 Task: Compose an email with the signature Claire Howard with the subject Follow-up on the complaint and the message I need your assistance with setting up a new employees email account and computer. from softage.4@softage.net to softage.10@softage.net, select first word, change the font of the message to Verdana and change the font typography to bold and italics Send the email. Finally, move the email from Sent Items to the label Procedures
Action: Mouse moved to (879, 77)
Screenshot: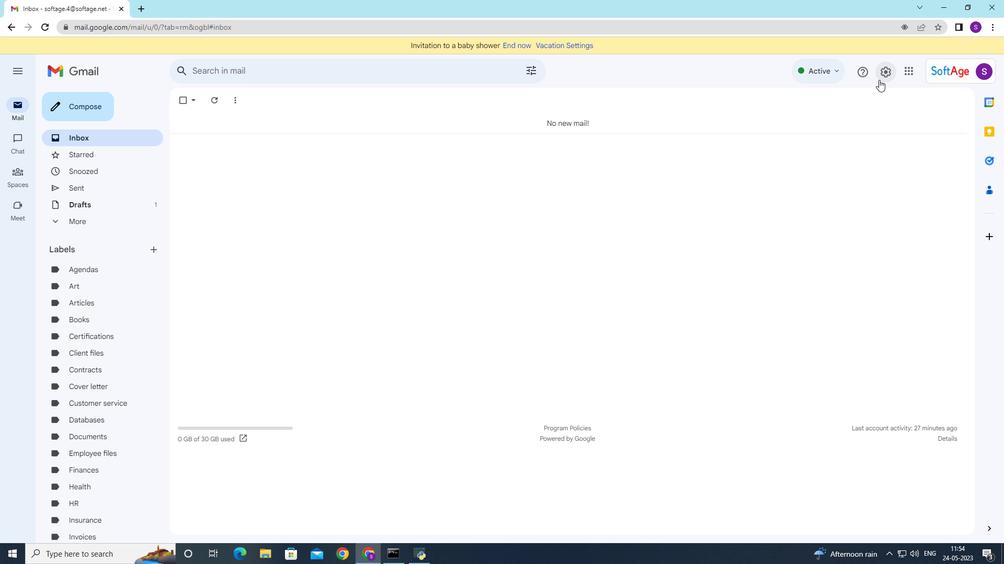 
Action: Mouse pressed left at (879, 77)
Screenshot: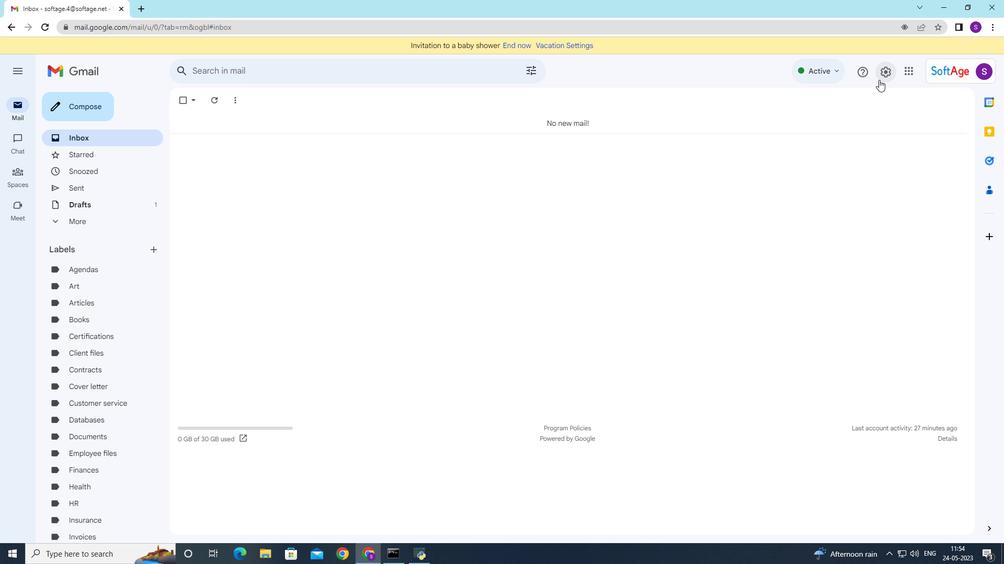 
Action: Mouse moved to (889, 121)
Screenshot: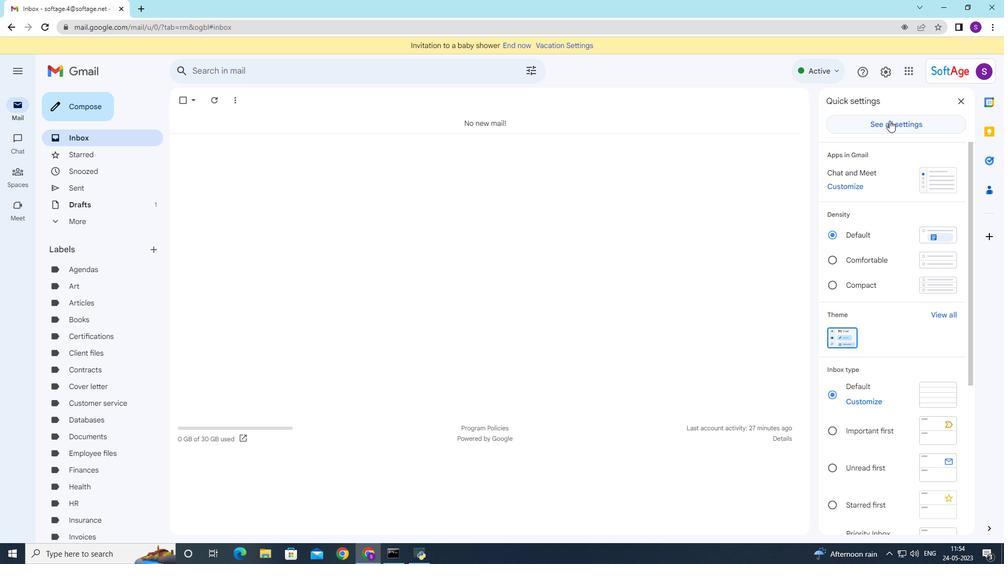 
Action: Mouse pressed left at (889, 121)
Screenshot: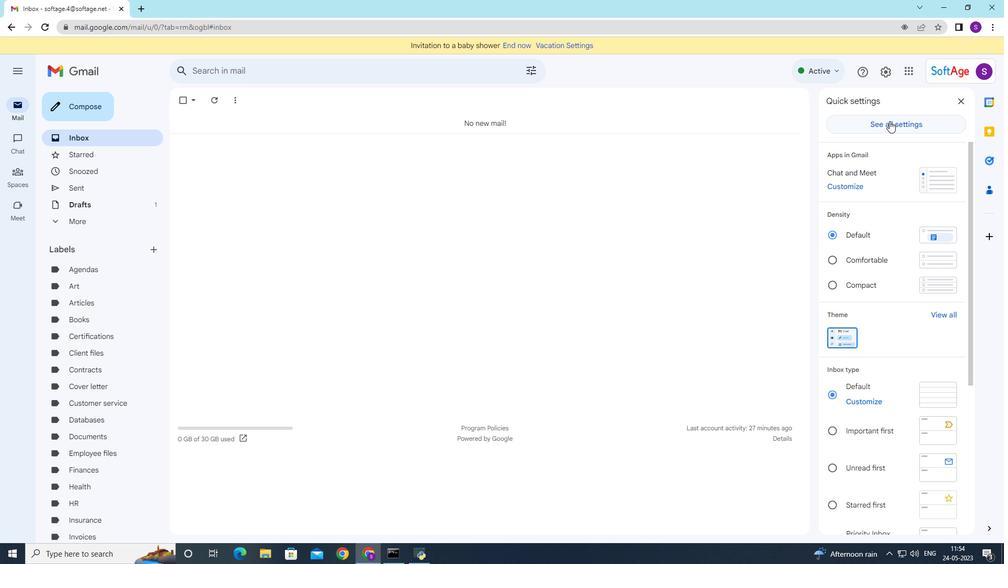 
Action: Mouse moved to (396, 252)
Screenshot: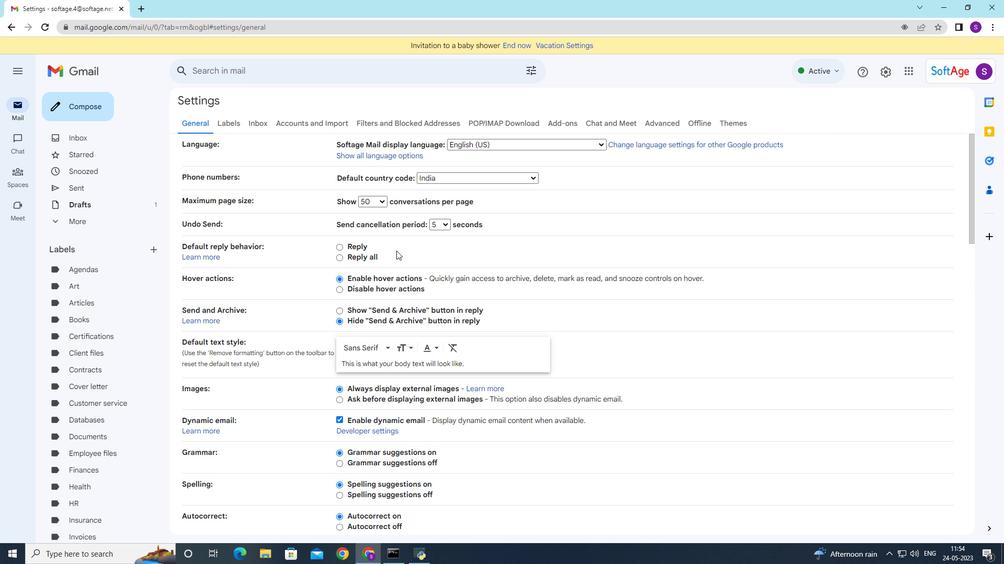 
Action: Mouse scrolled (396, 252) with delta (0, 0)
Screenshot: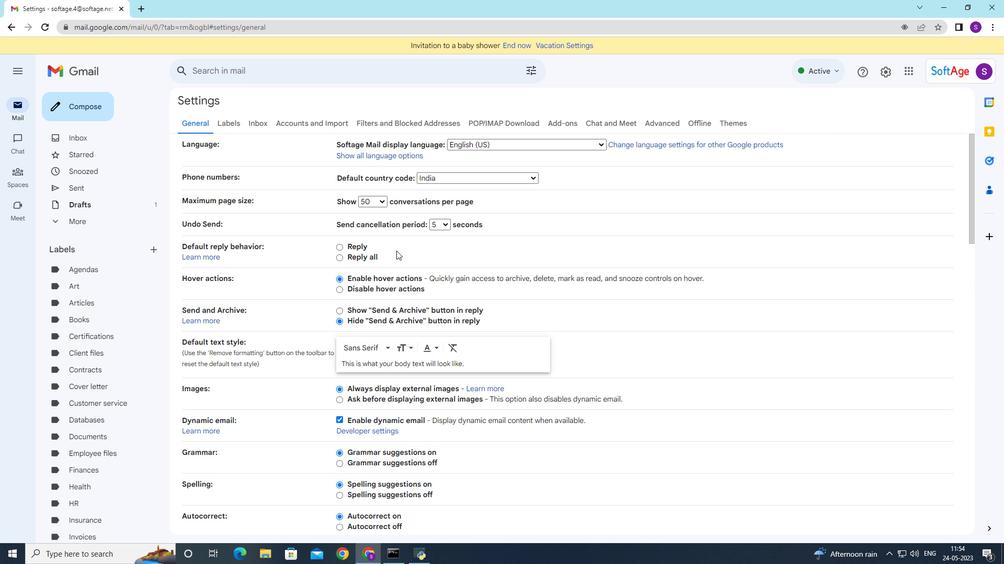 
Action: Mouse moved to (397, 254)
Screenshot: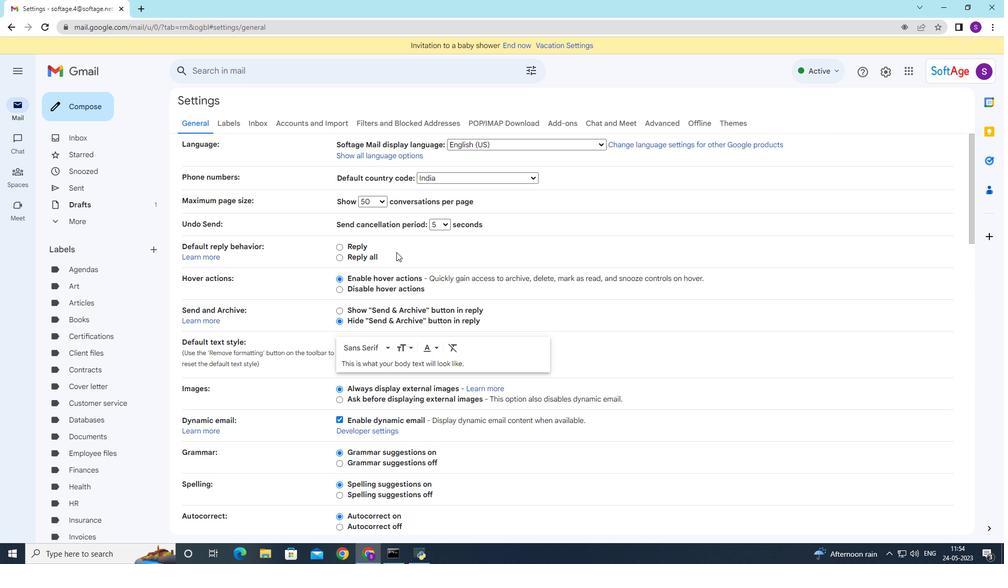 
Action: Mouse scrolled (397, 254) with delta (0, 0)
Screenshot: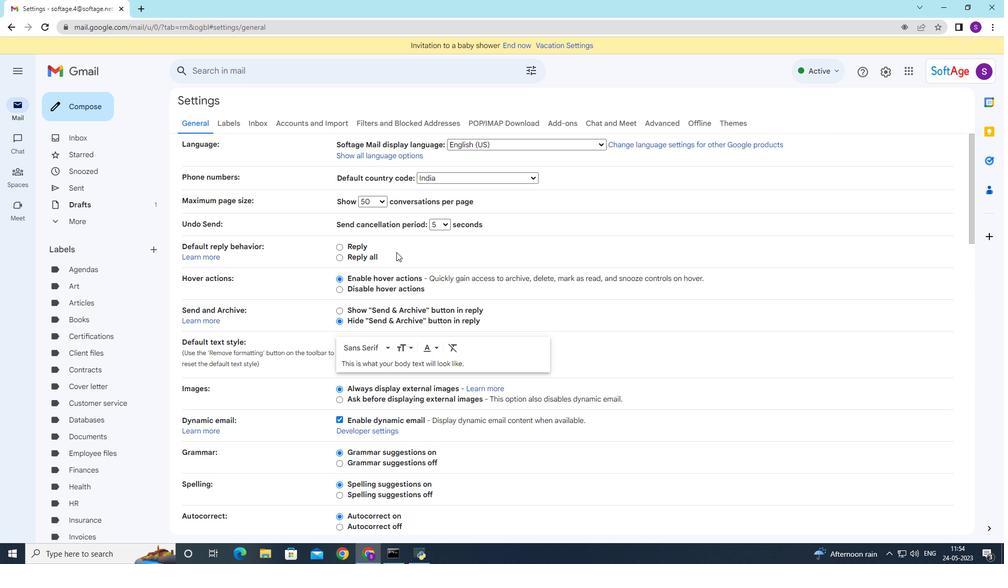 
Action: Mouse moved to (397, 255)
Screenshot: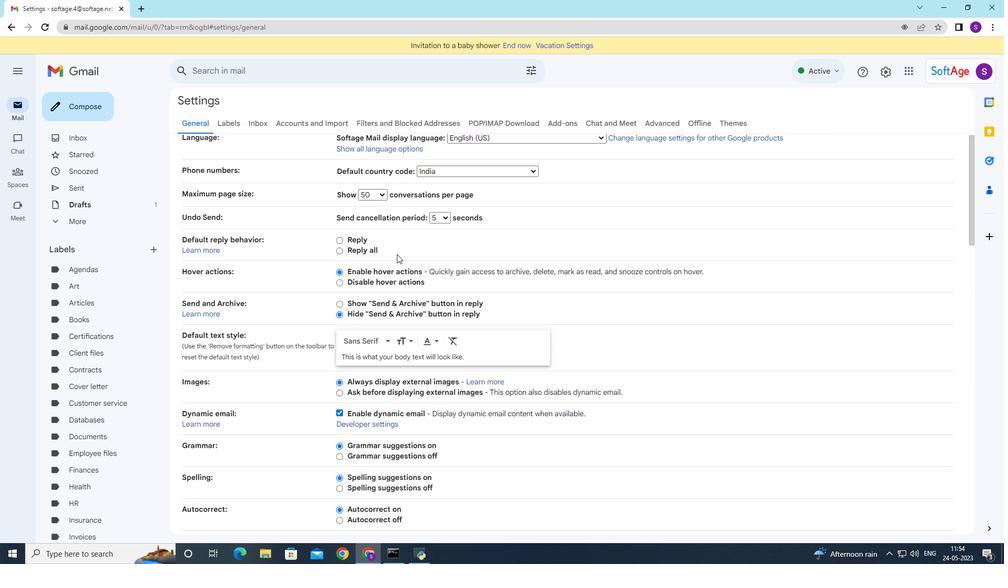 
Action: Mouse scrolled (397, 254) with delta (0, 0)
Screenshot: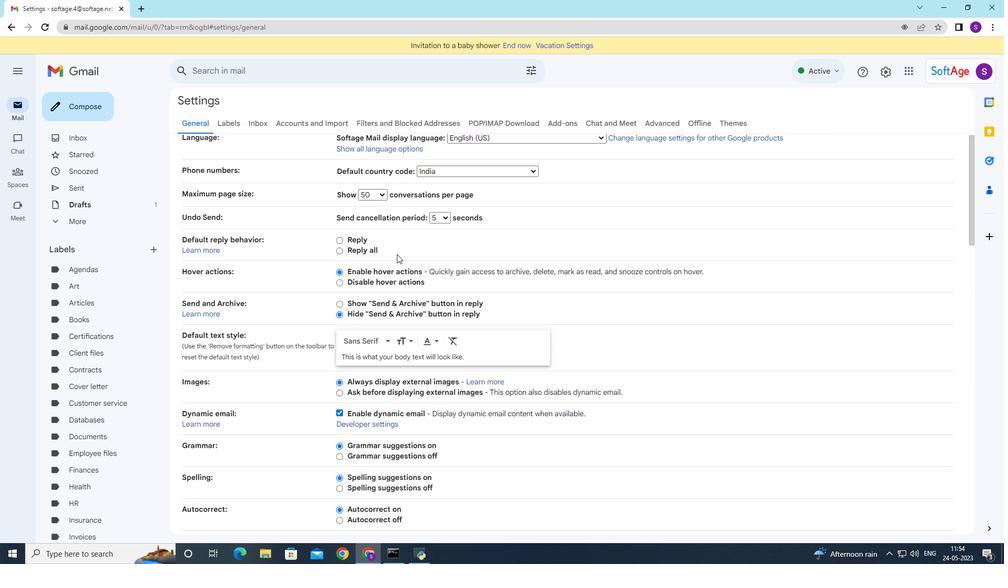 
Action: Mouse moved to (398, 256)
Screenshot: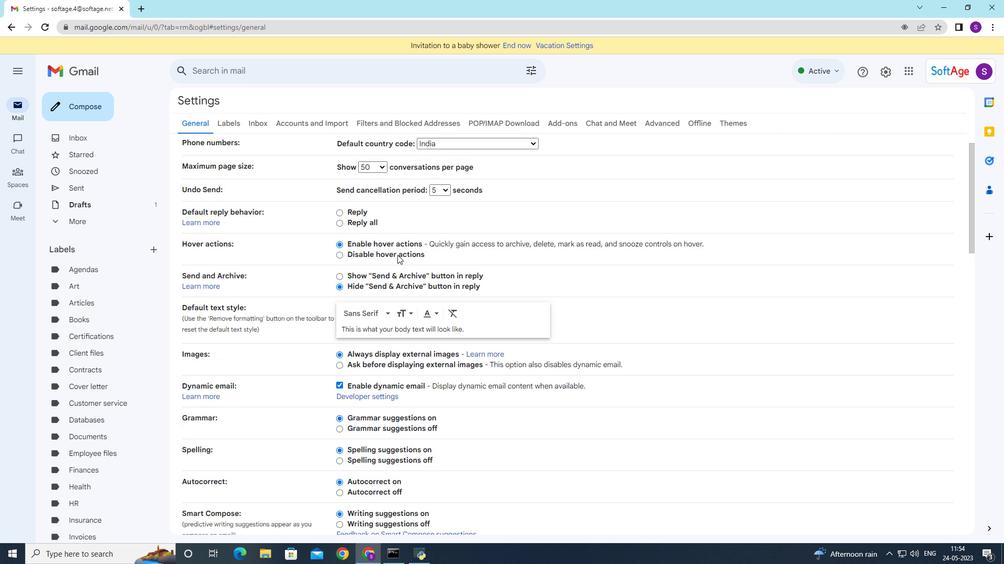 
Action: Mouse scrolled (398, 255) with delta (0, 0)
Screenshot: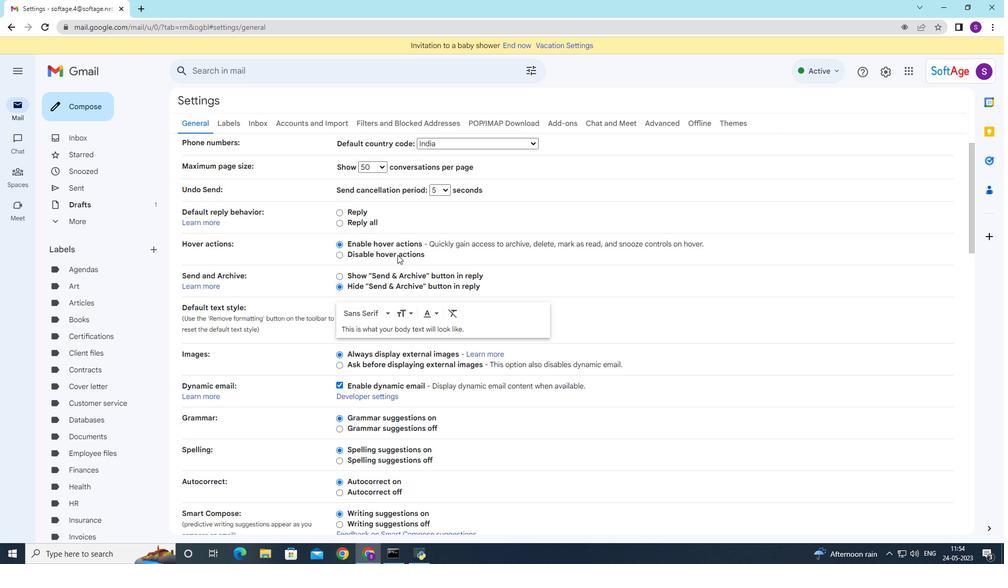 
Action: Mouse moved to (399, 260)
Screenshot: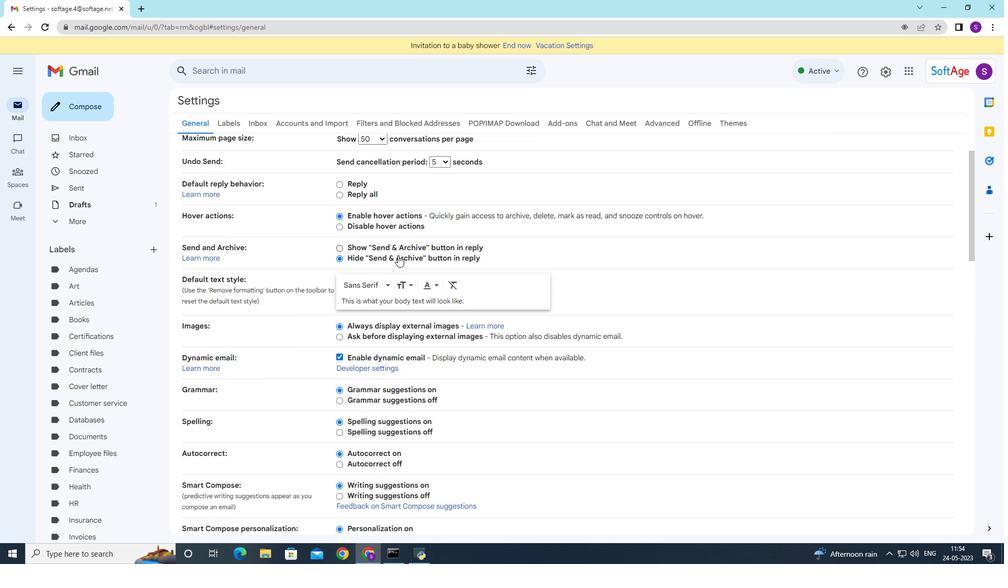 
Action: Mouse scrolled (399, 259) with delta (0, 0)
Screenshot: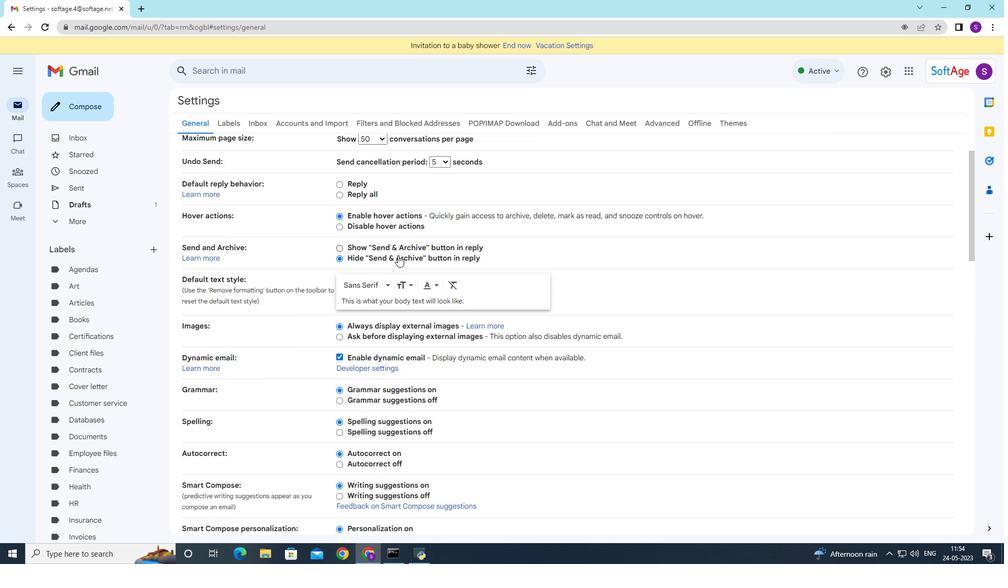 
Action: Mouse moved to (402, 266)
Screenshot: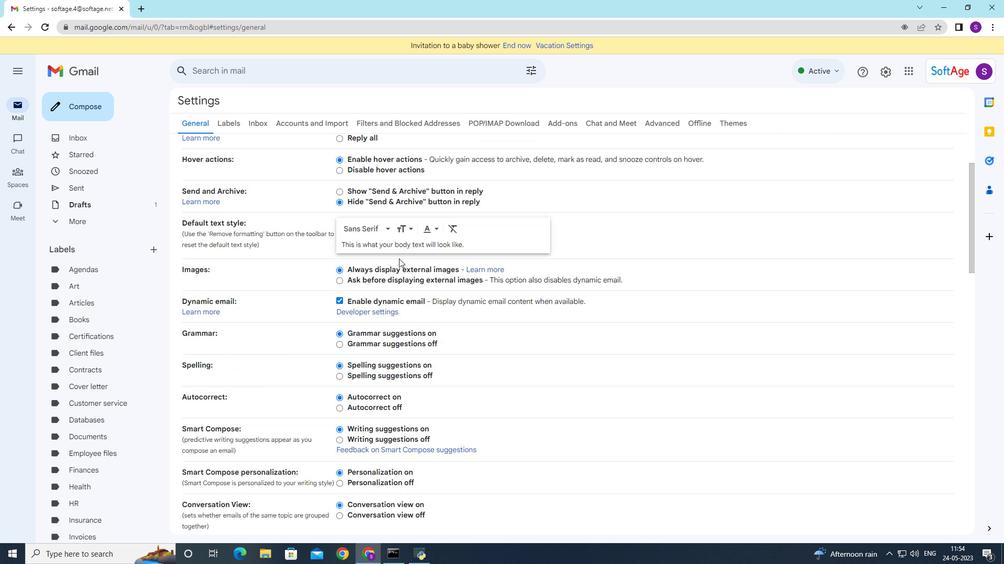 
Action: Mouse scrolled (402, 265) with delta (0, 0)
Screenshot: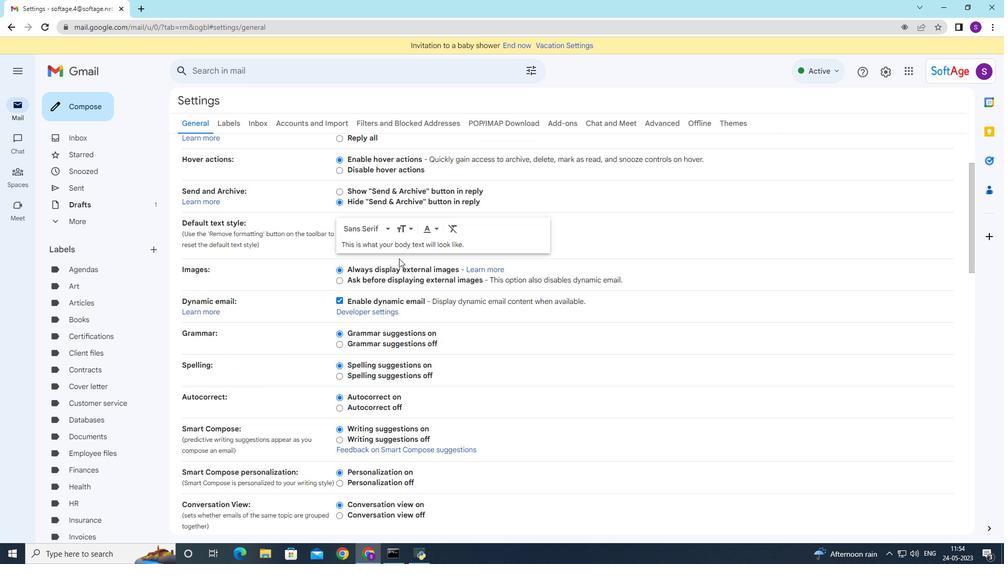 
Action: Mouse moved to (417, 309)
Screenshot: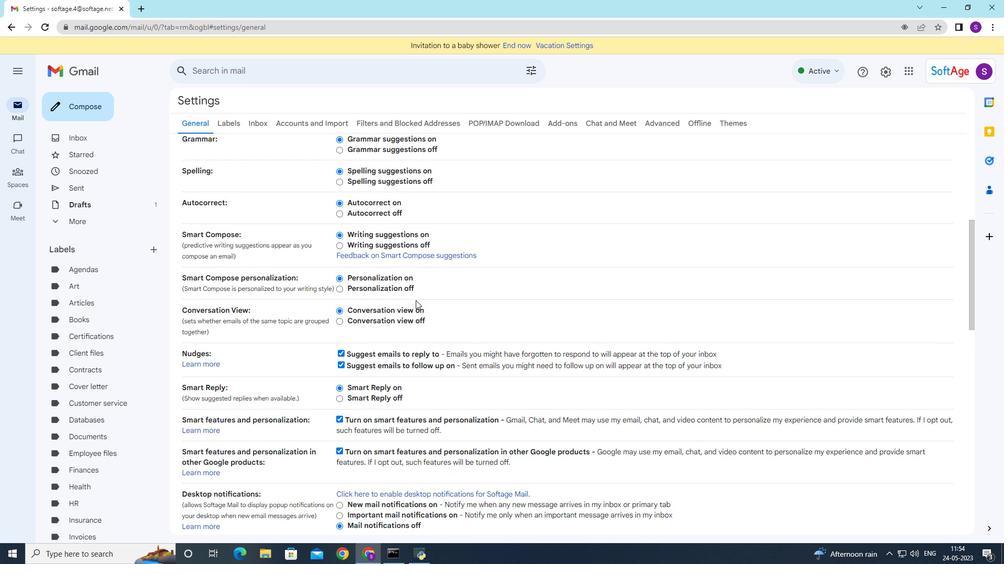 
Action: Mouse scrolled (417, 309) with delta (0, 0)
Screenshot: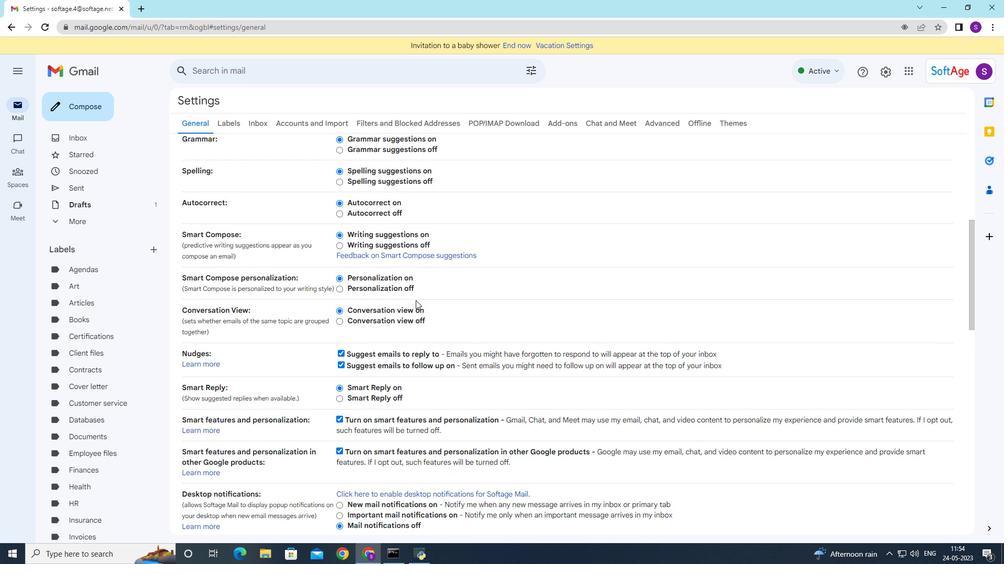 
Action: Mouse moved to (417, 310)
Screenshot: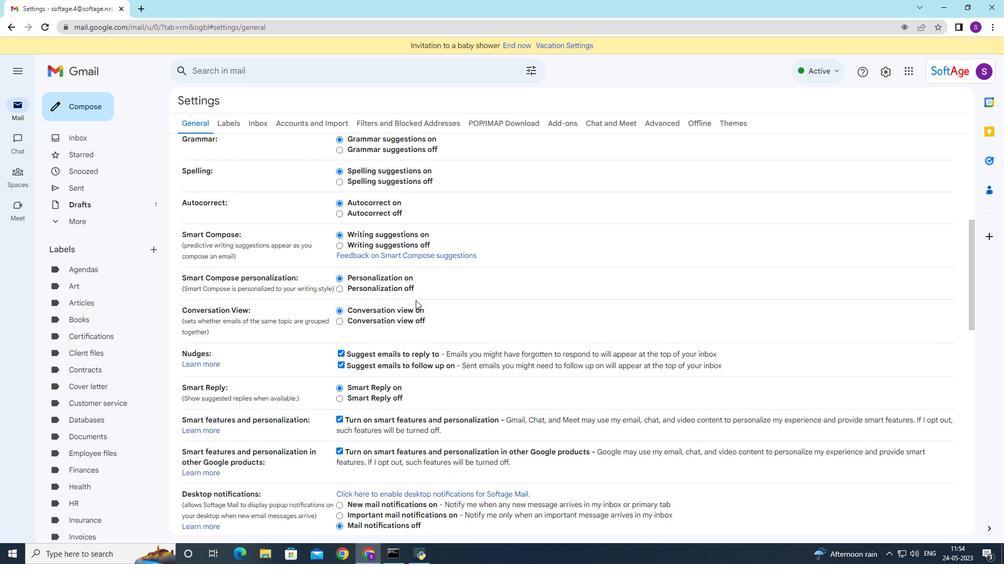 
Action: Mouse scrolled (417, 309) with delta (0, 0)
Screenshot: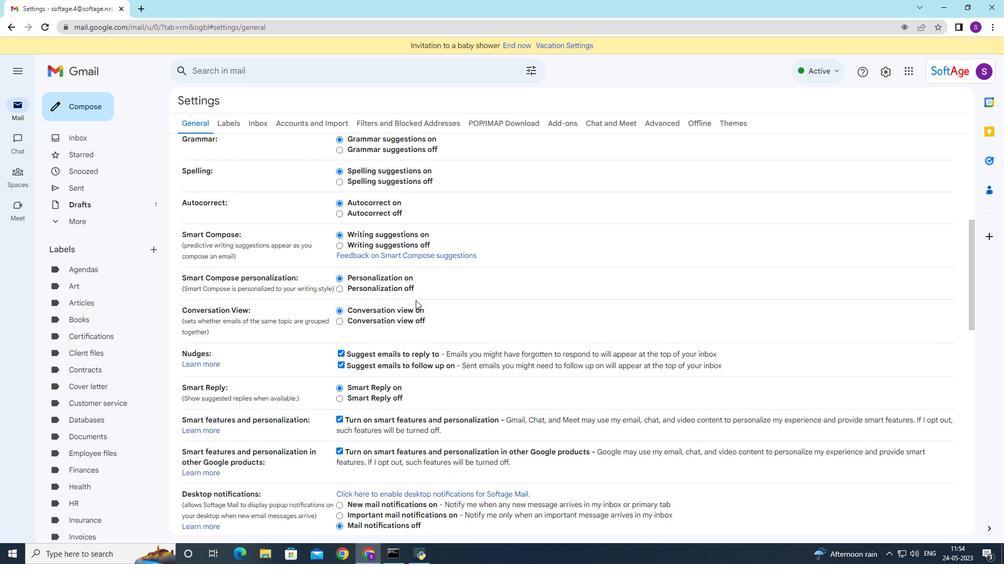 
Action: Mouse moved to (417, 310)
Screenshot: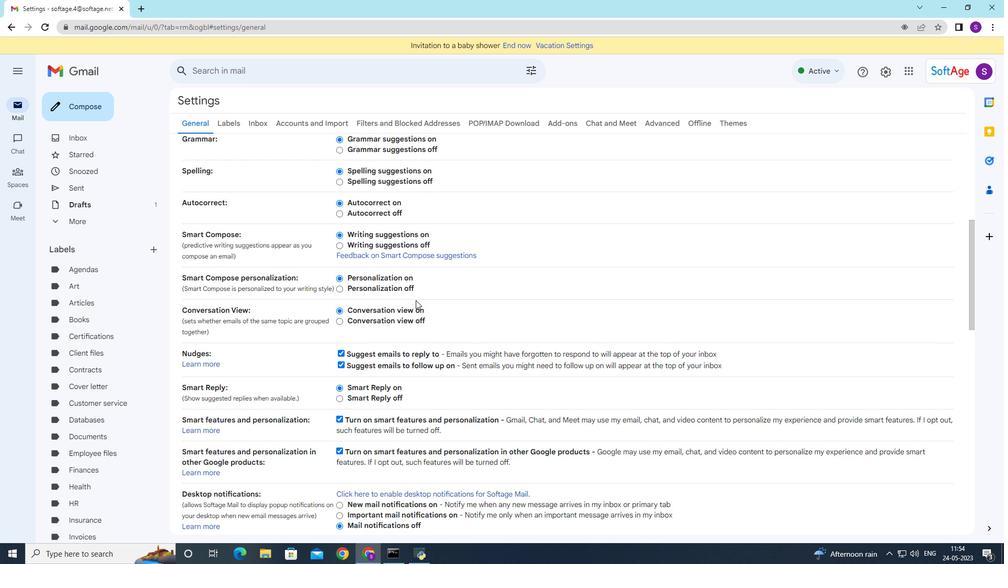 
Action: Mouse scrolled (417, 309) with delta (0, 0)
Screenshot: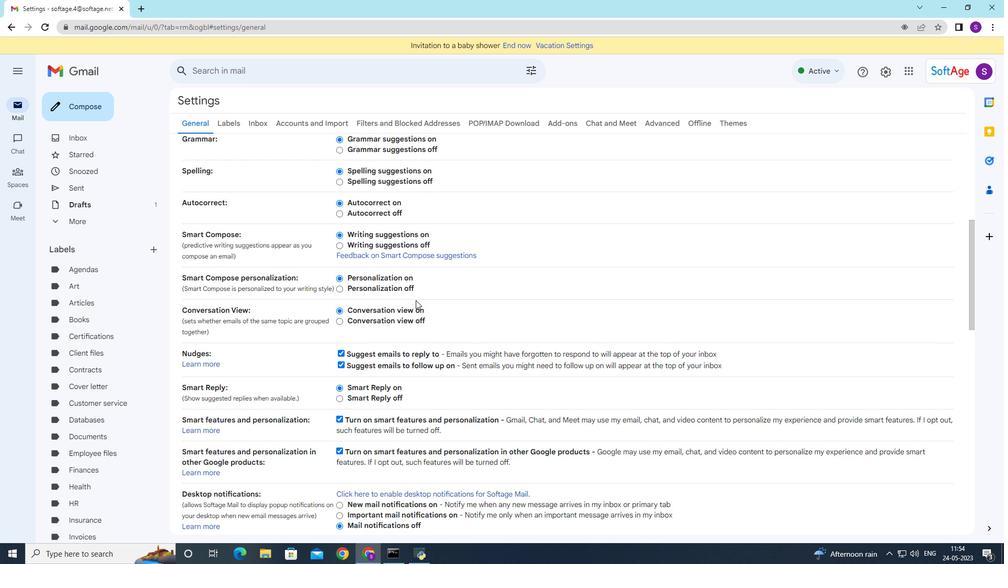 
Action: Mouse scrolled (417, 309) with delta (0, 0)
Screenshot: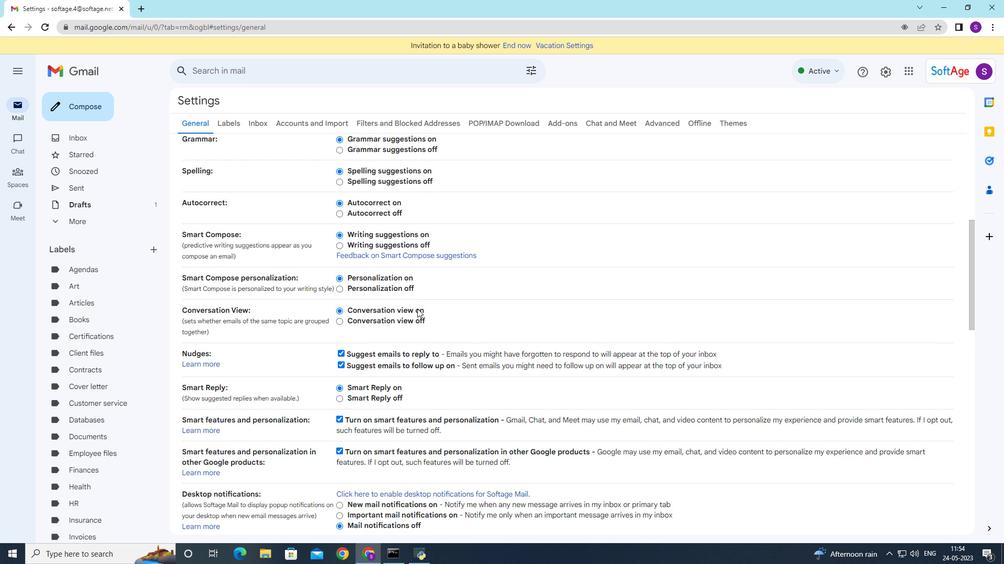 
Action: Mouse scrolled (417, 309) with delta (0, 0)
Screenshot: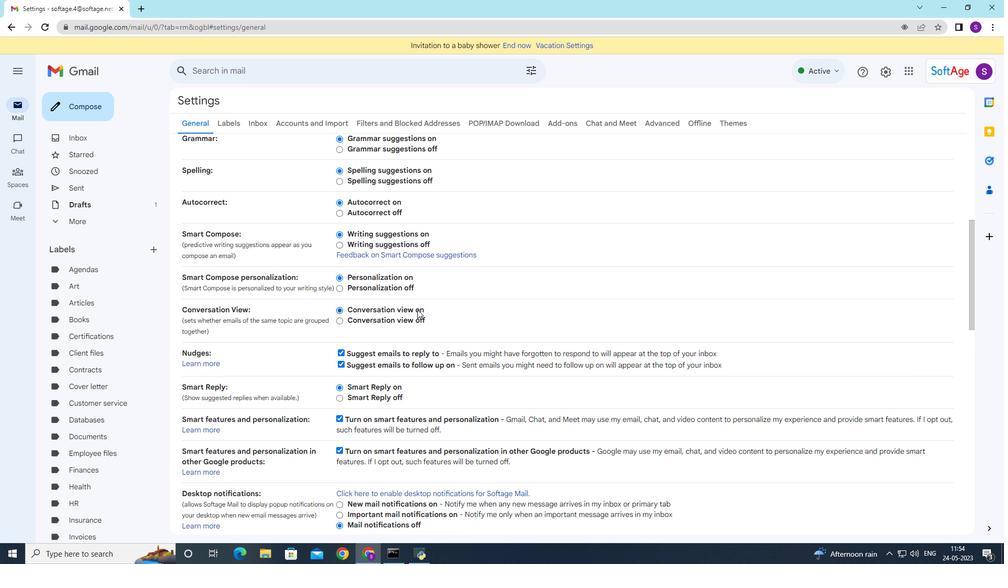 
Action: Mouse moved to (407, 459)
Screenshot: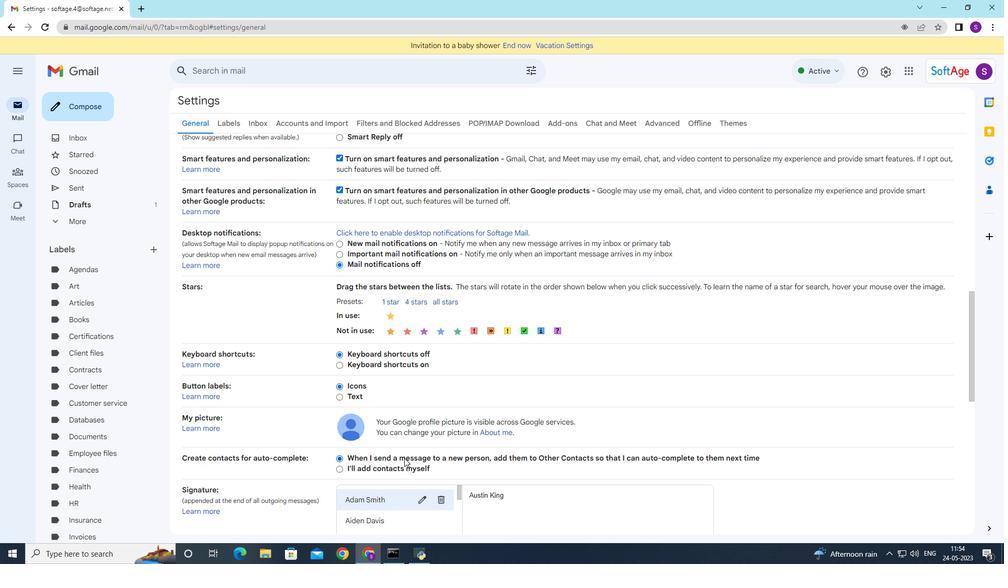 
Action: Mouse scrolled (407, 458) with delta (0, 0)
Screenshot: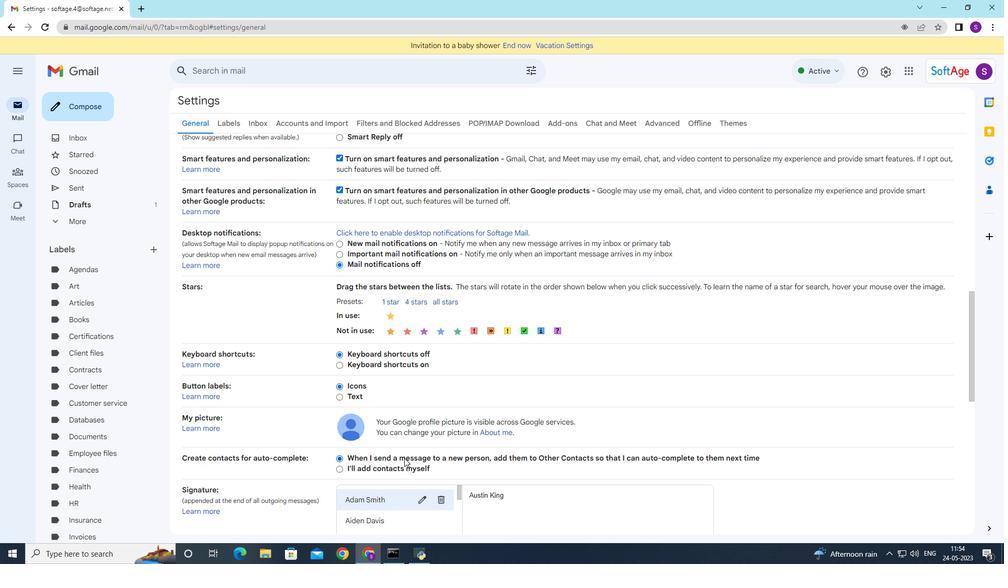 
Action: Mouse moved to (408, 459)
Screenshot: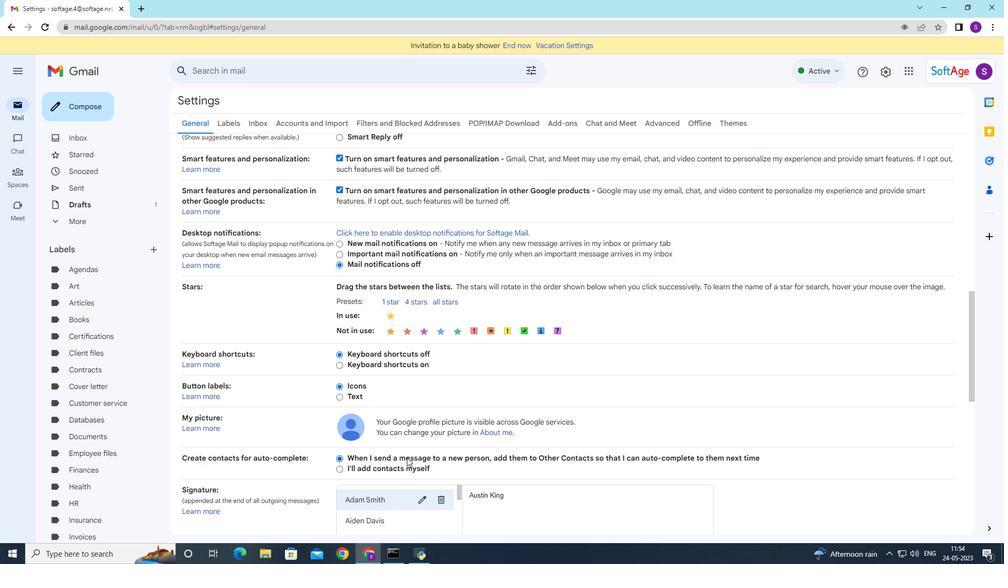 
Action: Mouse scrolled (408, 459) with delta (0, 0)
Screenshot: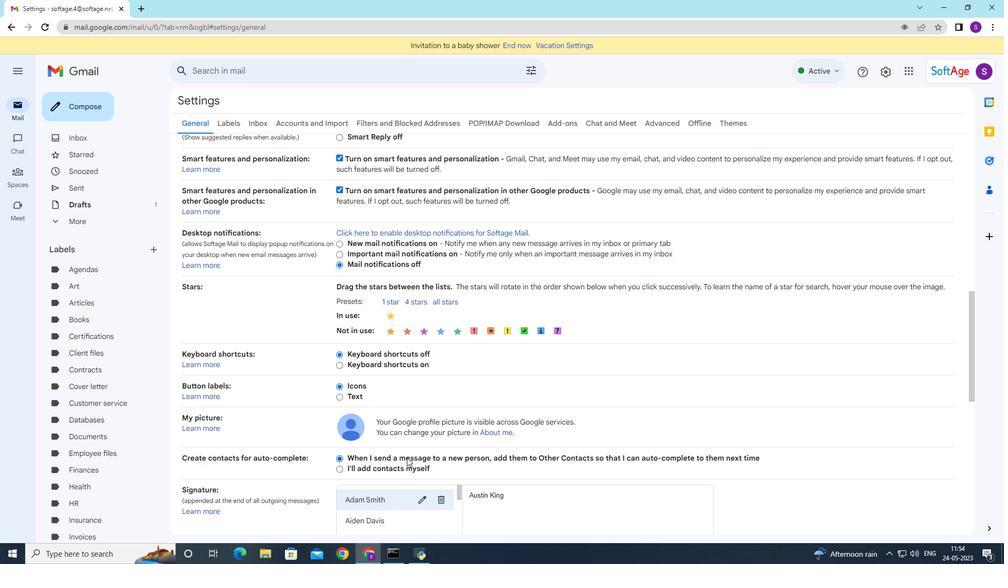 
Action: Mouse moved to (408, 459)
Screenshot: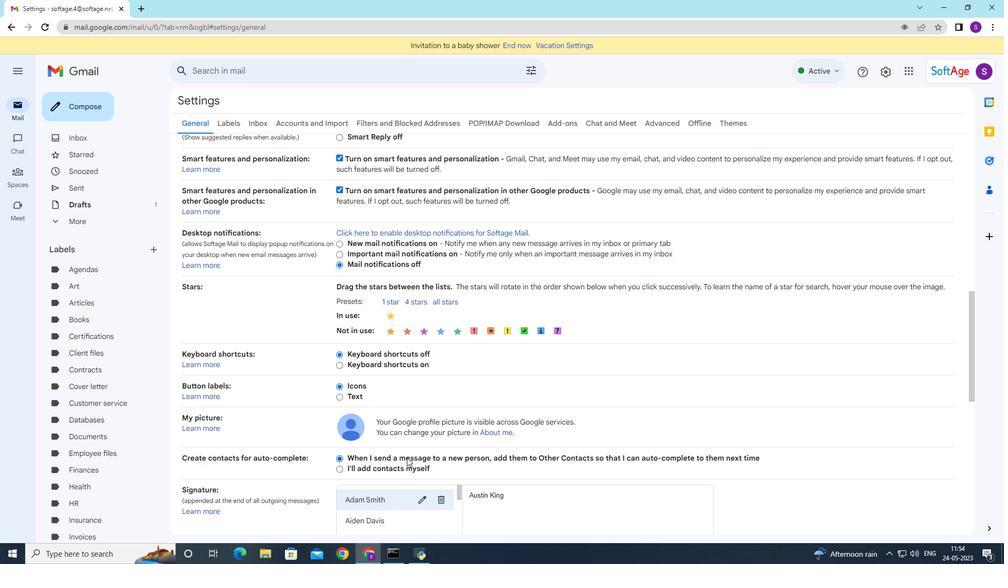 
Action: Mouse scrolled (408, 459) with delta (0, 0)
Screenshot: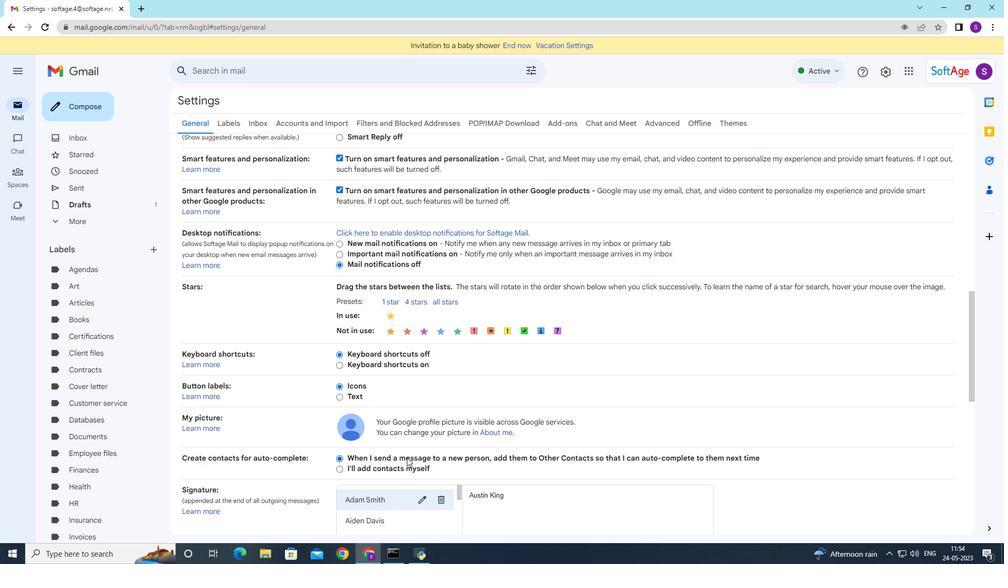 
Action: Mouse moved to (409, 459)
Screenshot: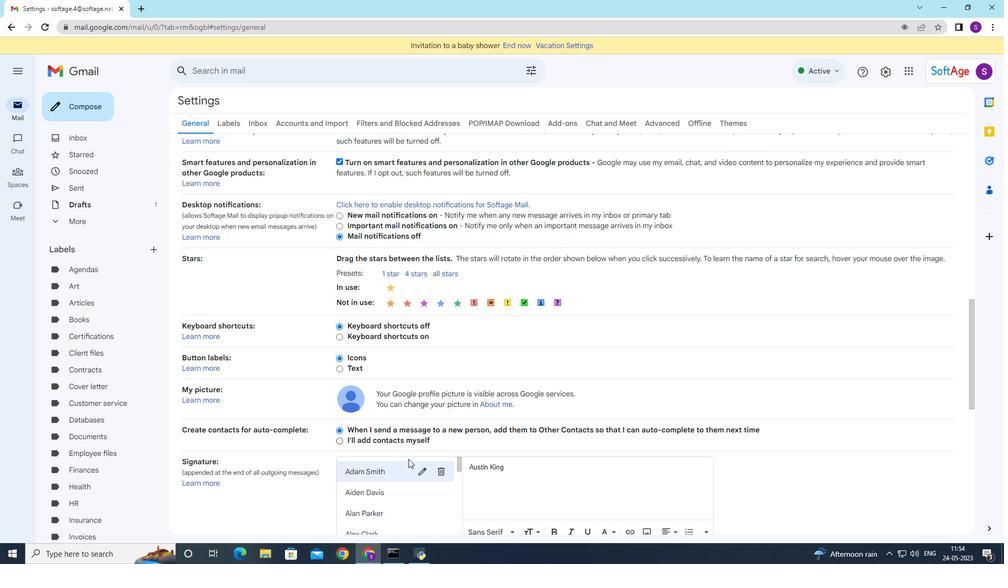 
Action: Mouse scrolled (409, 458) with delta (0, 0)
Screenshot: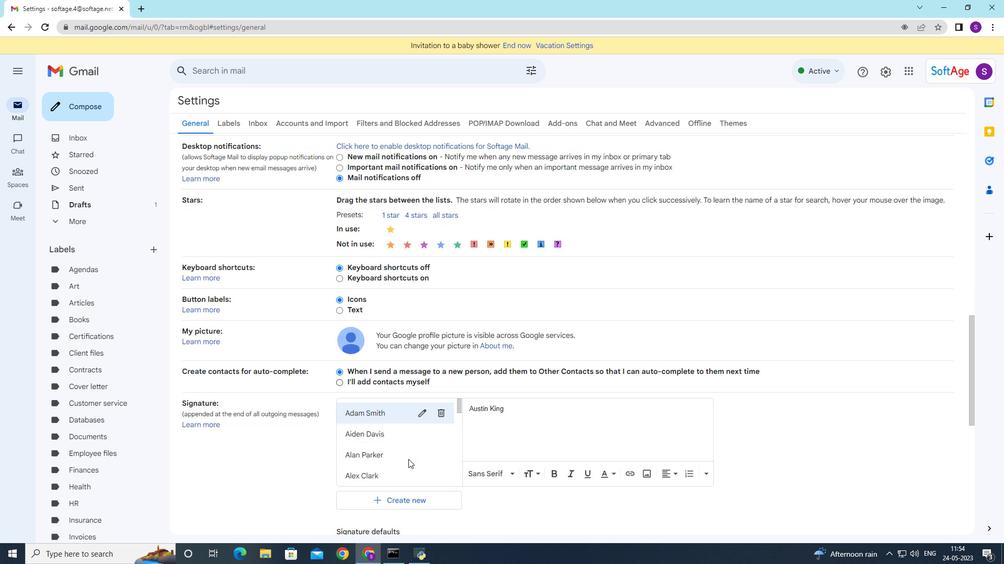 
Action: Mouse moved to (390, 381)
Screenshot: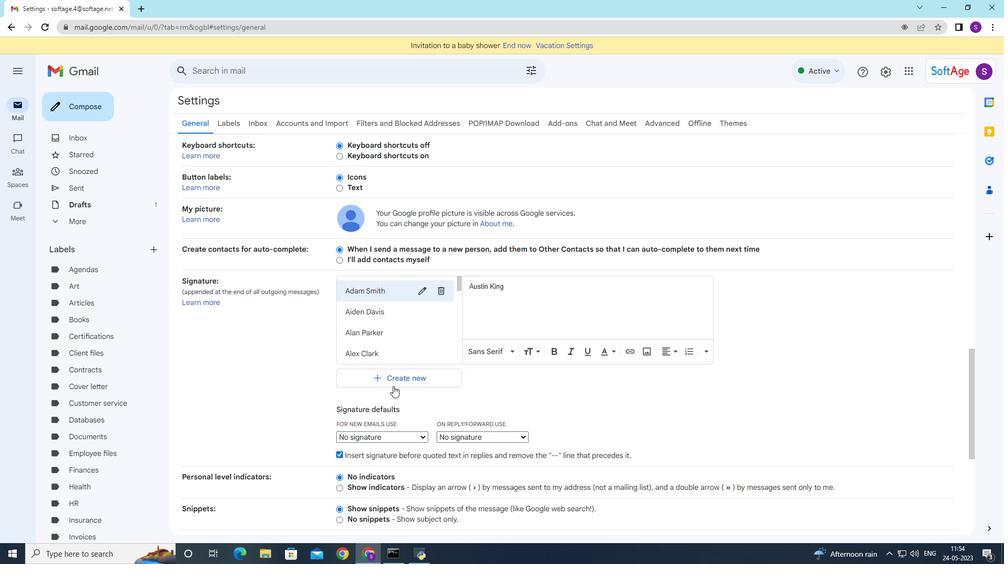 
Action: Mouse pressed left at (390, 381)
Screenshot: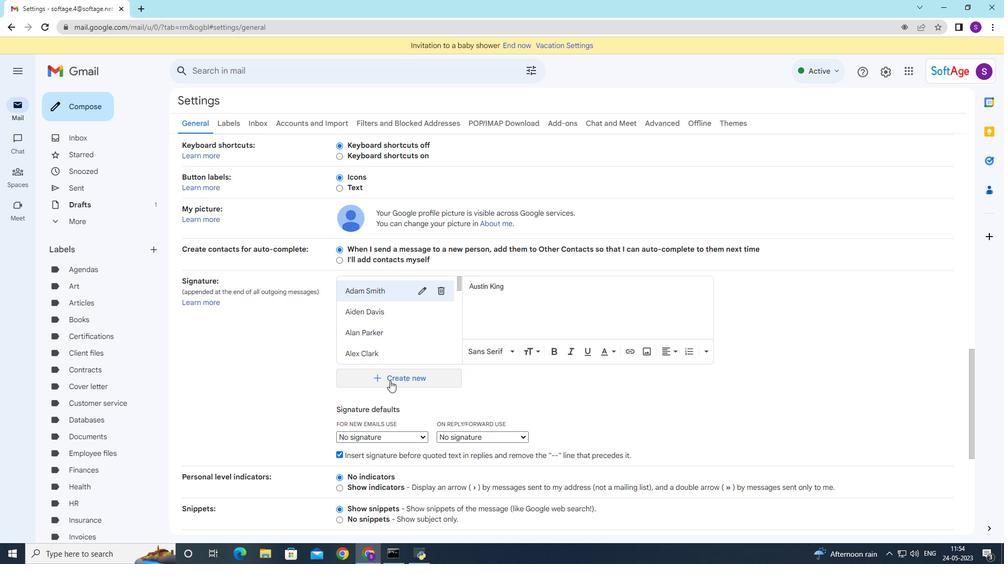 
Action: Mouse moved to (389, 383)
Screenshot: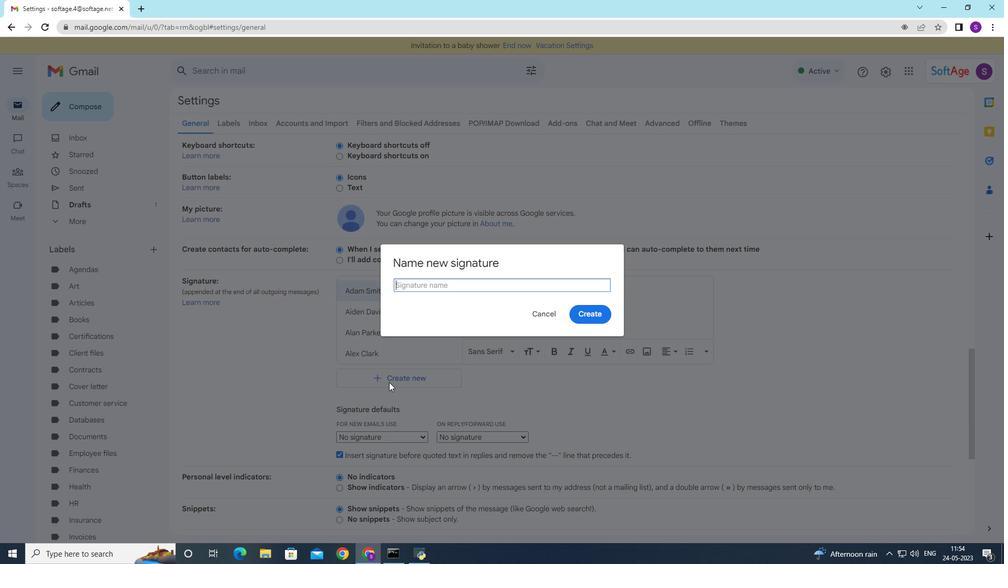
Action: Key pressed <Key.shift>Claire<Key.space><Key.shift><Key.shift><Key.shift><Key.shift><Key.shift><Key.shift><Key.shift><Key.shift>Howard
Screenshot: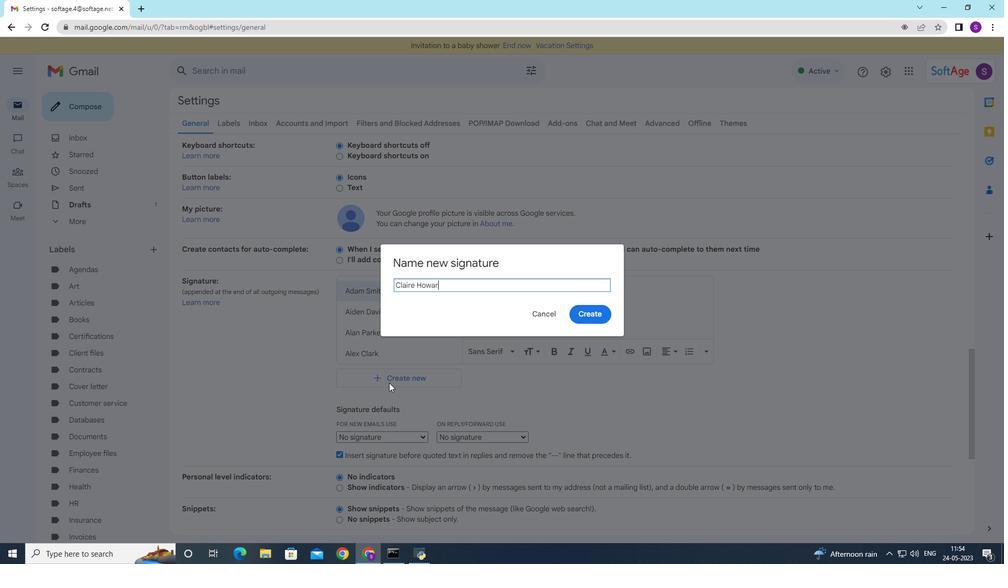 
Action: Mouse moved to (603, 315)
Screenshot: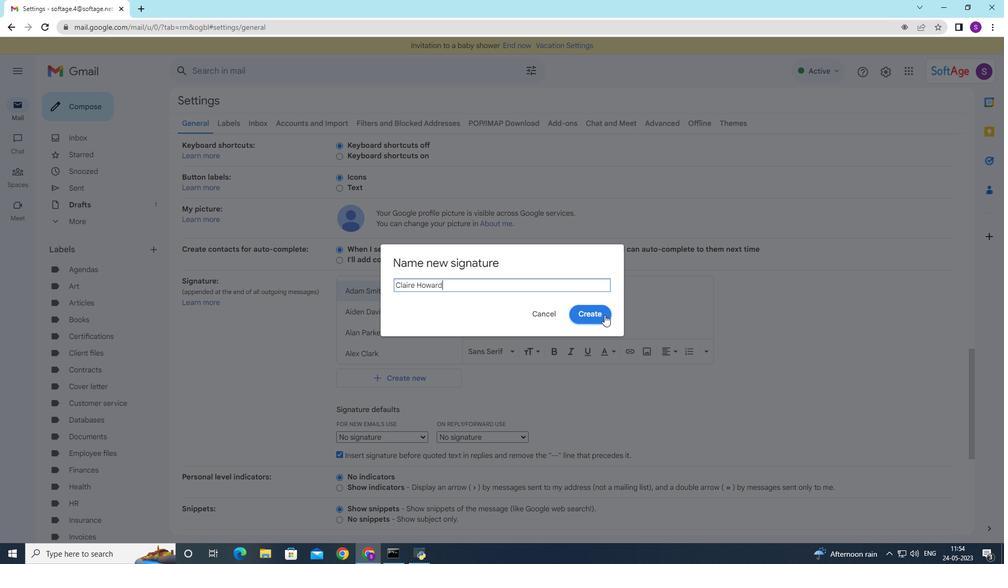 
Action: Mouse pressed left at (603, 315)
Screenshot: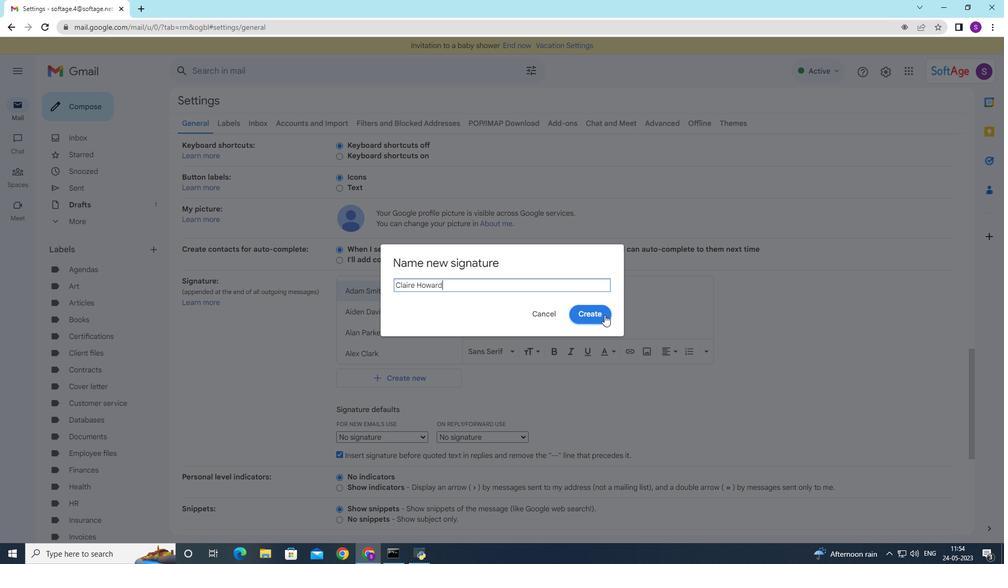 
Action: Mouse moved to (569, 310)
Screenshot: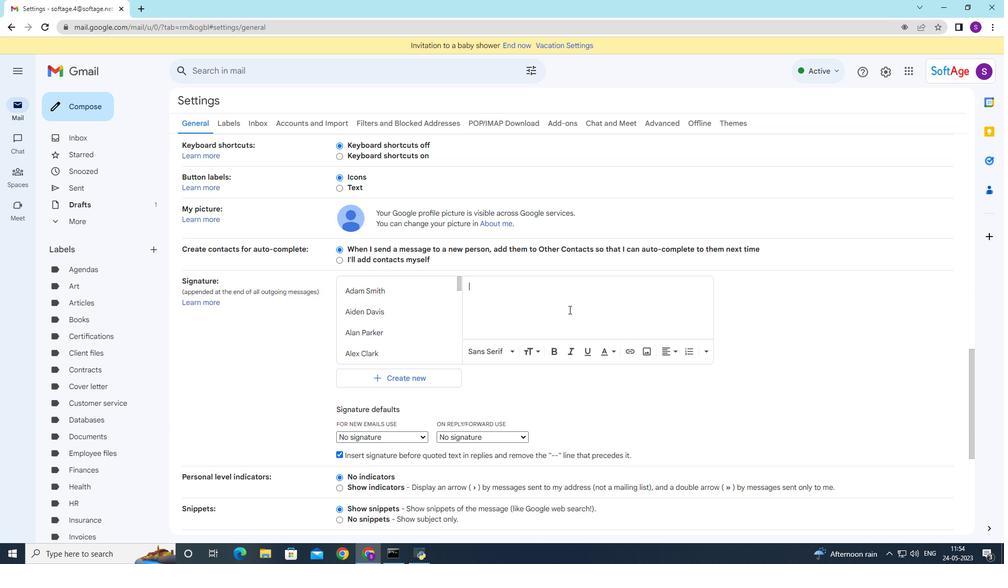 
Action: Key pressed <Key.shift>Claire<Key.space><Key.shift>Howard
Screenshot: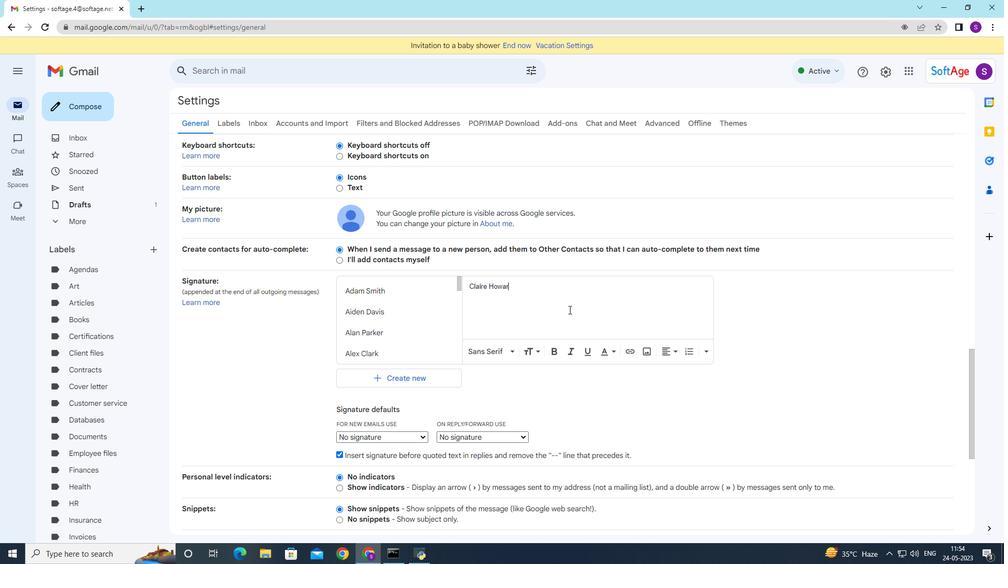
Action: Mouse moved to (549, 319)
Screenshot: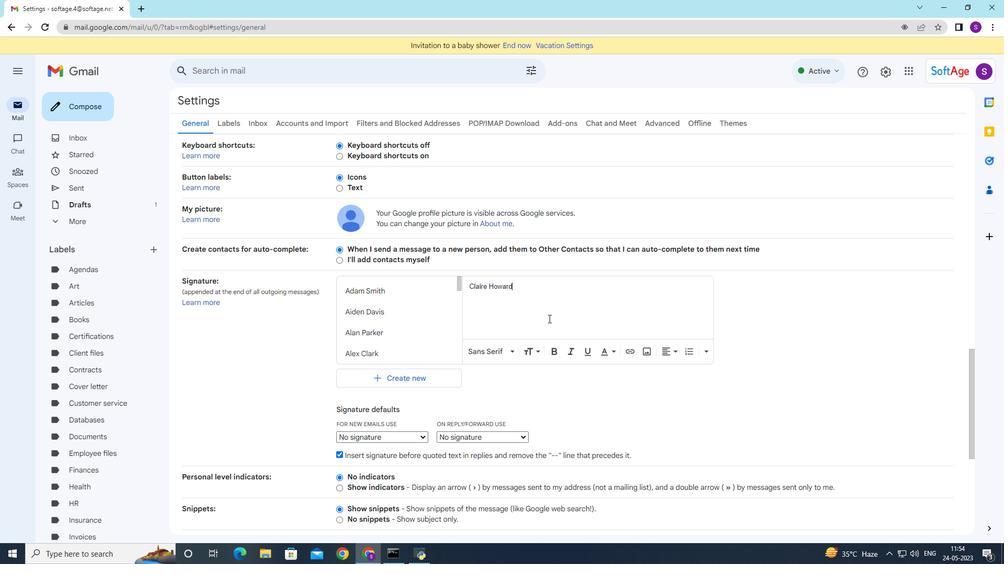 
Action: Mouse scrolled (549, 319) with delta (0, 0)
Screenshot: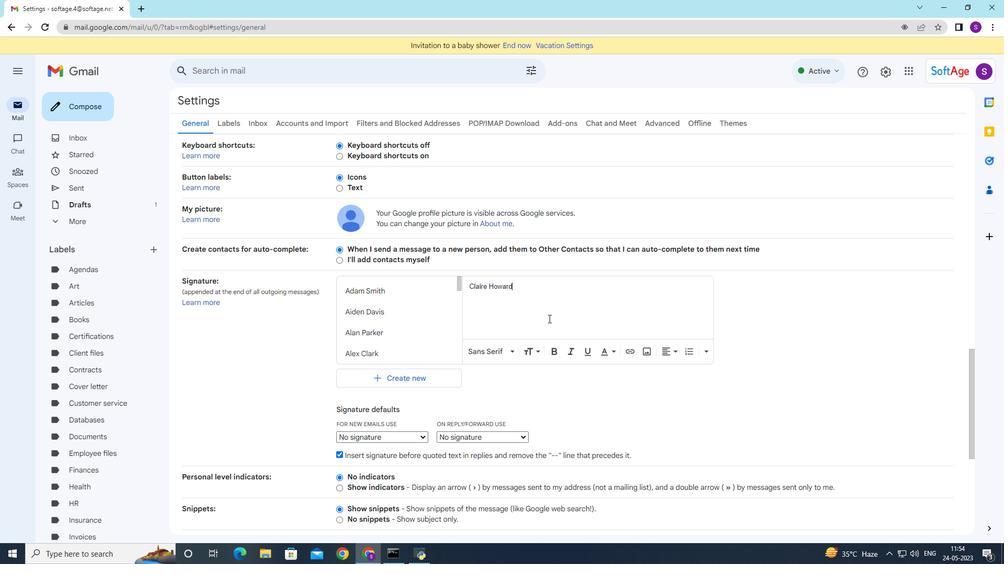 
Action: Mouse moved to (549, 321)
Screenshot: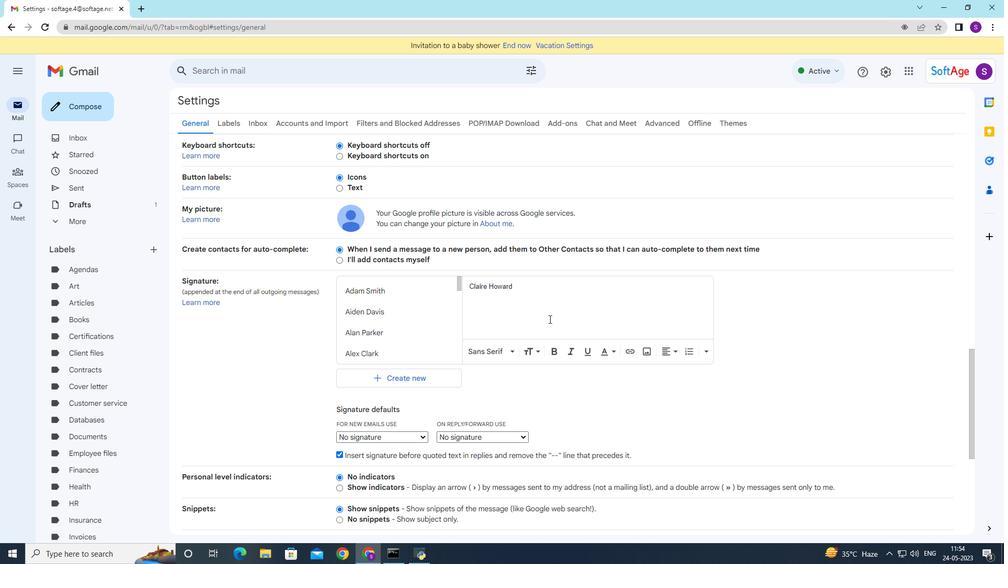 
Action: Mouse scrolled (549, 320) with delta (0, 0)
Screenshot: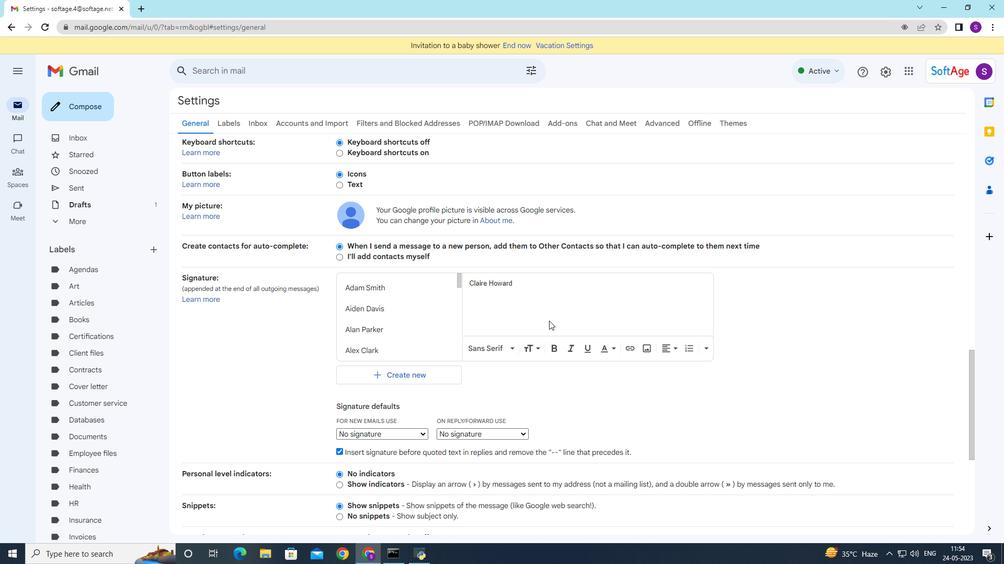 
Action: Mouse moved to (550, 323)
Screenshot: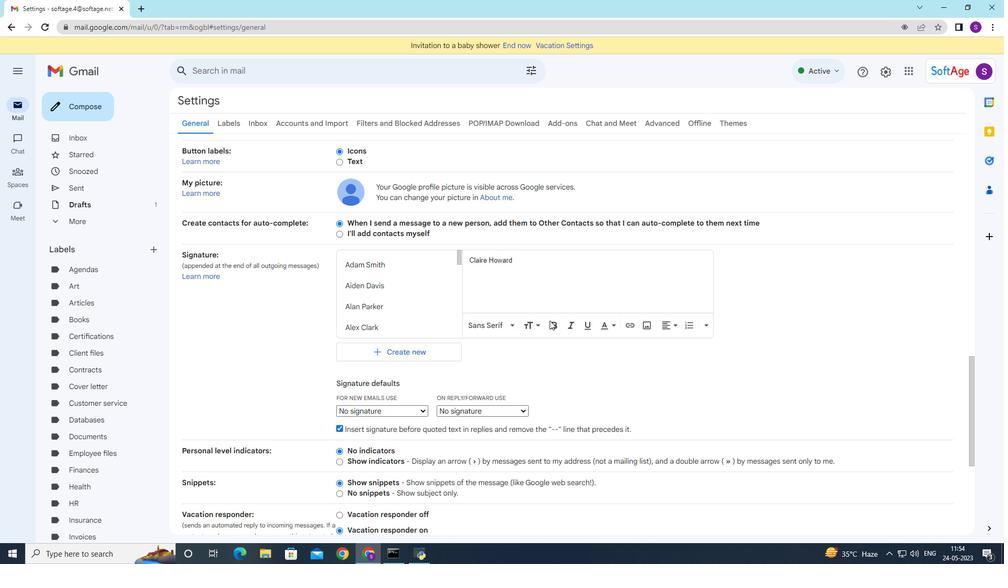 
Action: Mouse scrolled (550, 322) with delta (0, 0)
Screenshot: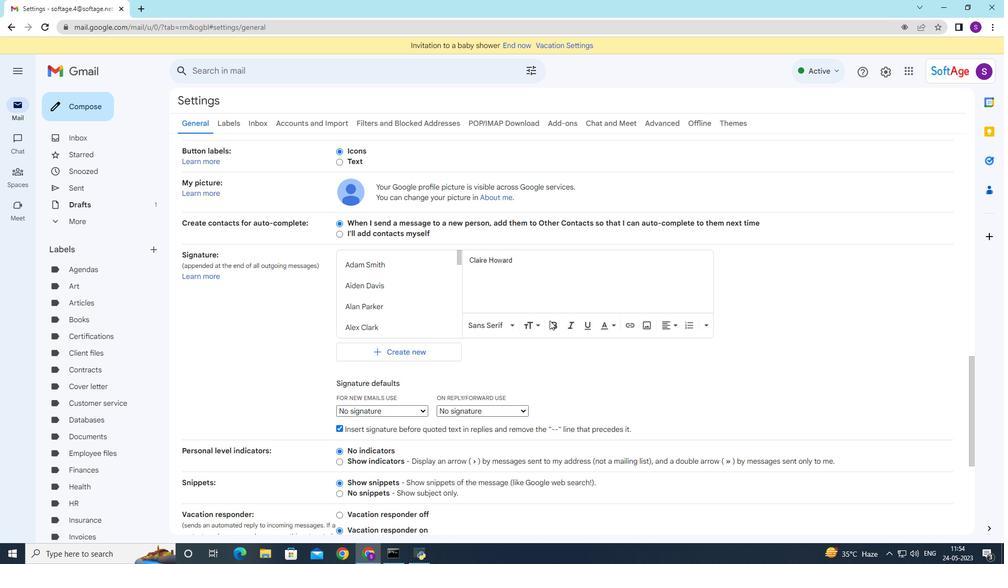 
Action: Mouse scrolled (550, 322) with delta (0, 0)
Screenshot: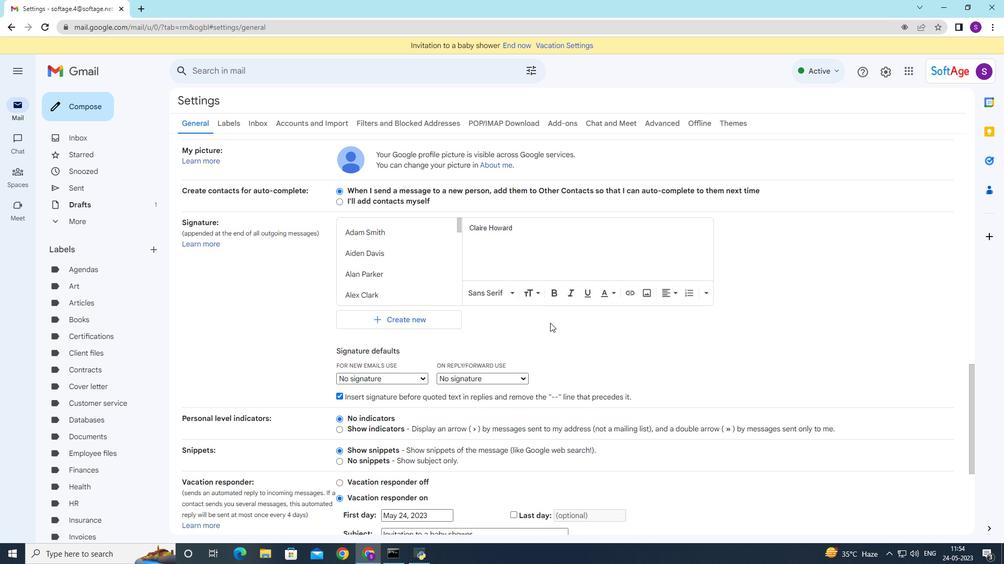 
Action: Mouse moved to (567, 375)
Screenshot: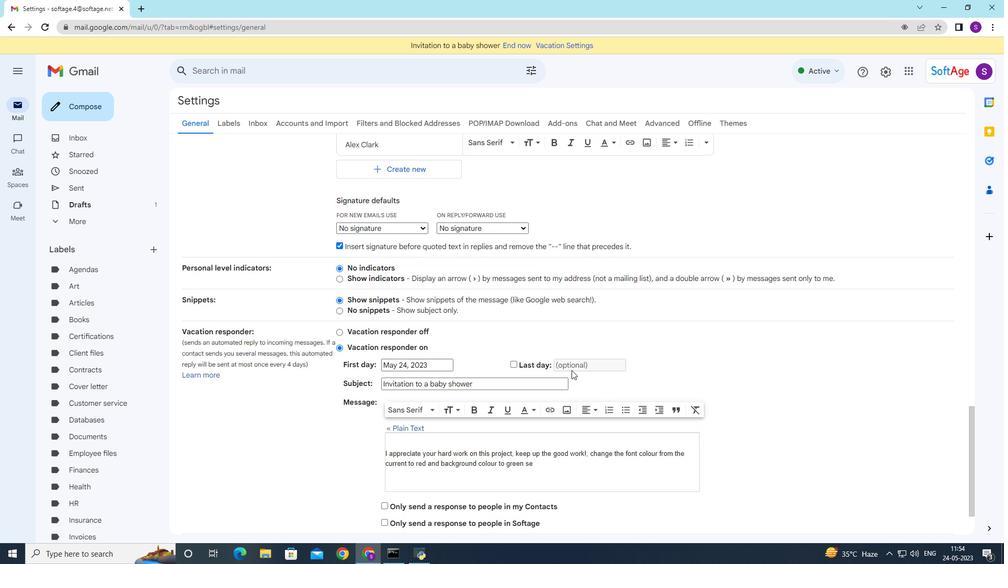 
Action: Mouse scrolled (567, 375) with delta (0, 0)
Screenshot: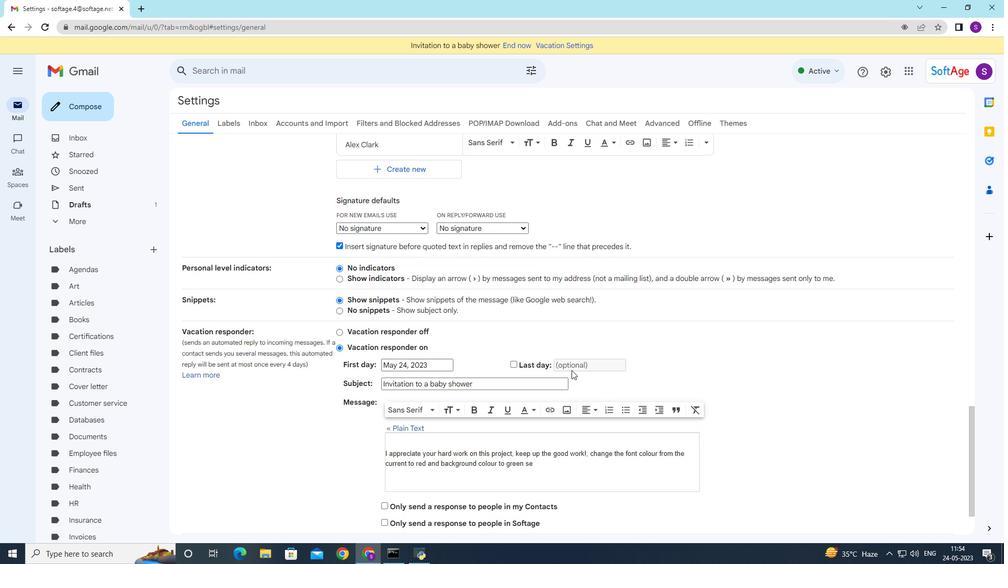 
Action: Mouse moved to (567, 376)
Screenshot: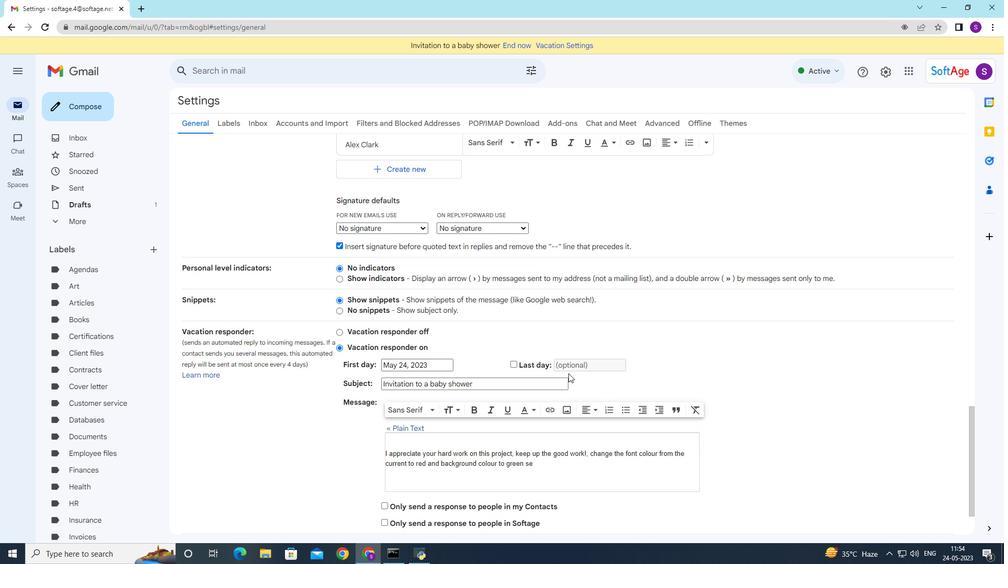 
Action: Mouse scrolled (567, 375) with delta (0, 0)
Screenshot: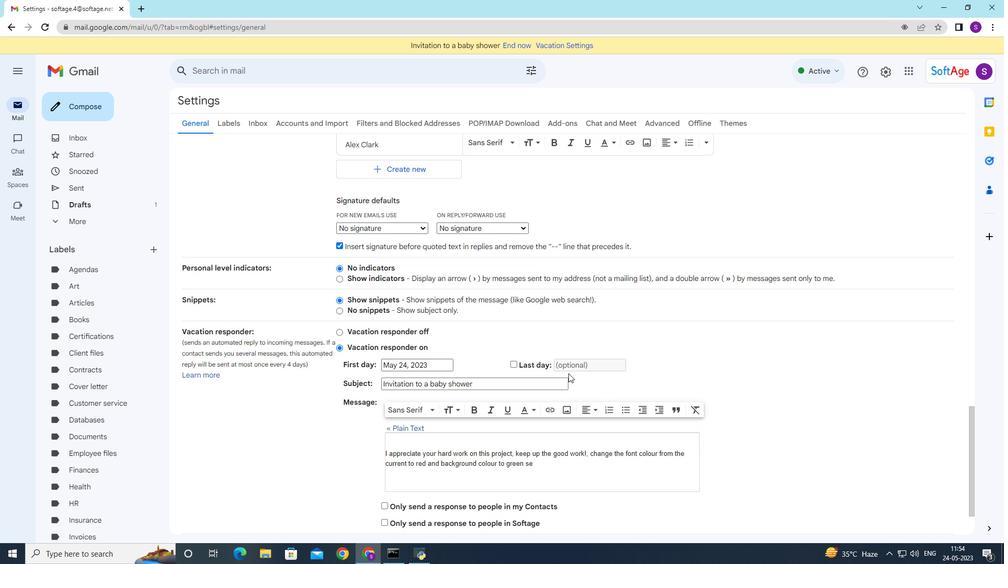 
Action: Mouse scrolled (567, 375) with delta (0, 0)
Screenshot: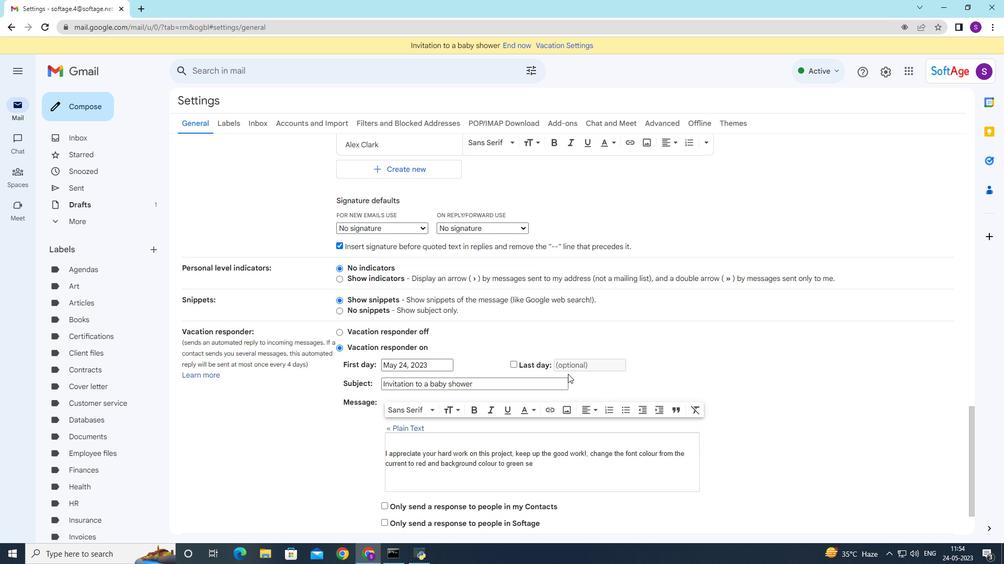 
Action: Mouse moved to (567, 375)
Screenshot: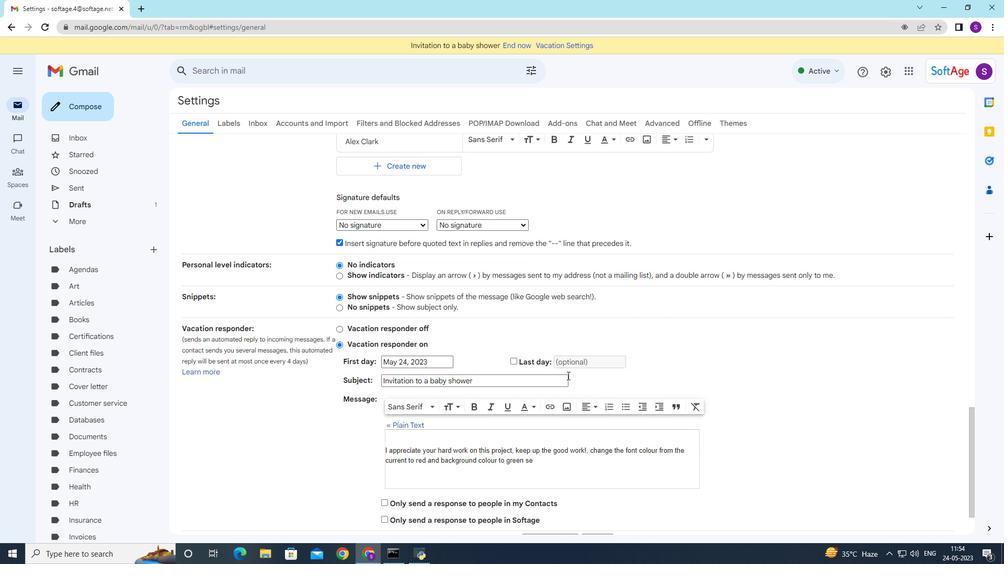 
Action: Mouse scrolled (567, 375) with delta (0, 0)
Screenshot: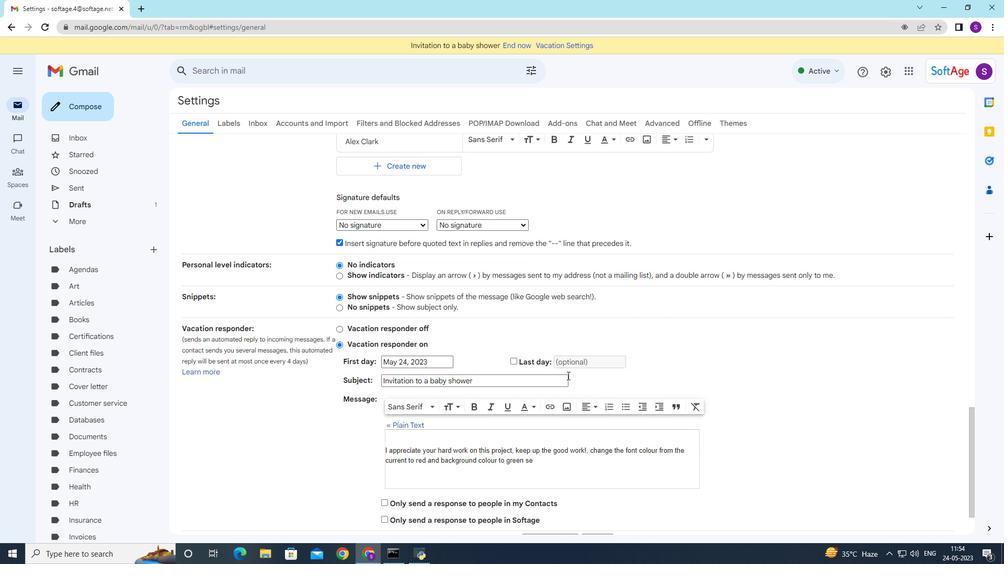 
Action: Mouse moved to (553, 477)
Screenshot: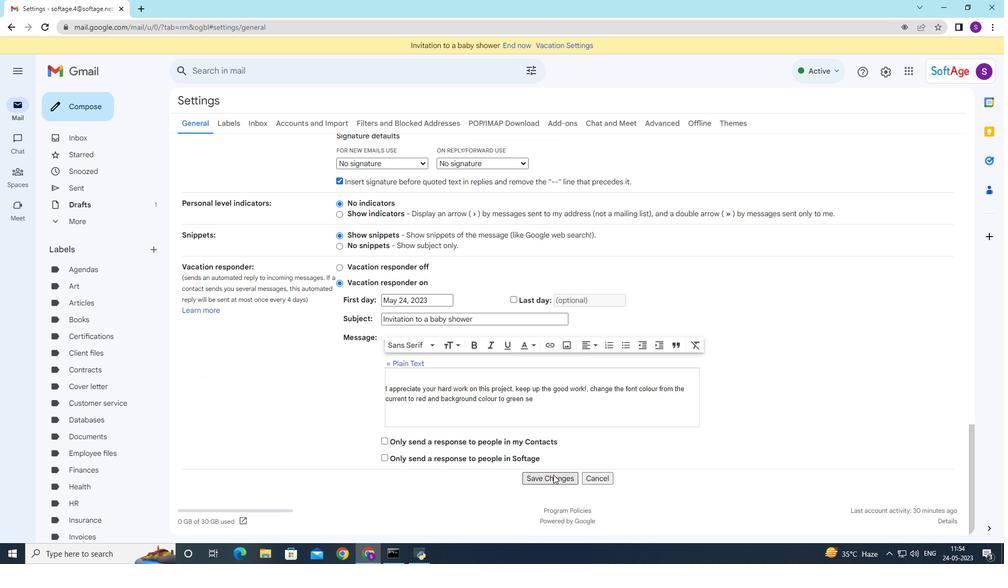 
Action: Mouse pressed left at (553, 477)
Screenshot: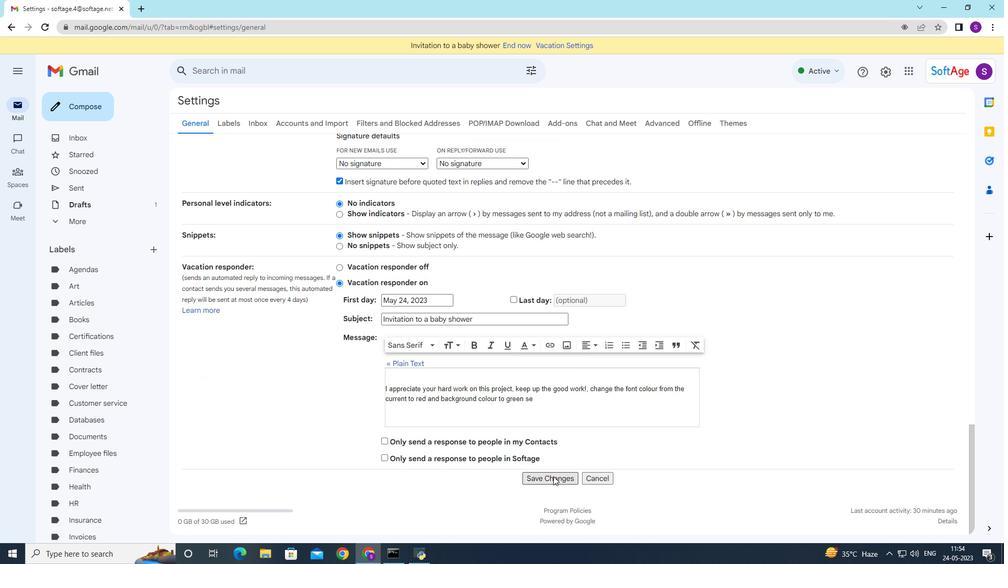 
Action: Mouse moved to (101, 109)
Screenshot: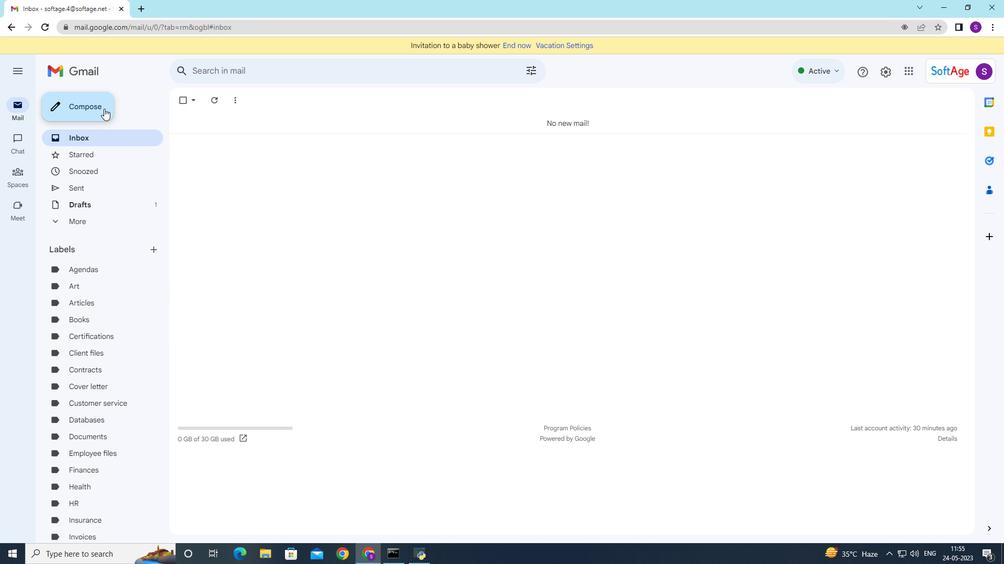 
Action: Mouse pressed left at (101, 109)
Screenshot: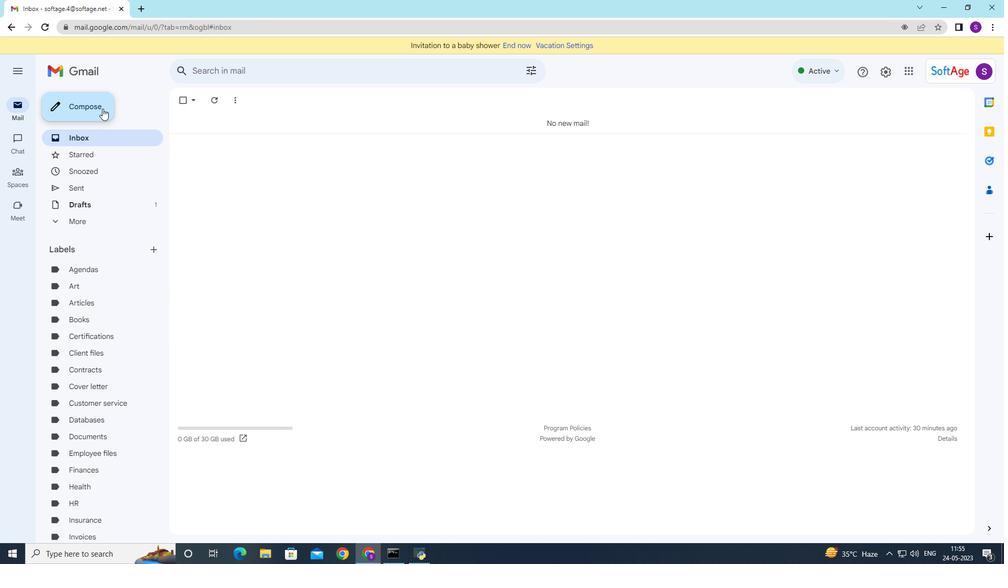 
Action: Mouse moved to (693, 274)
Screenshot: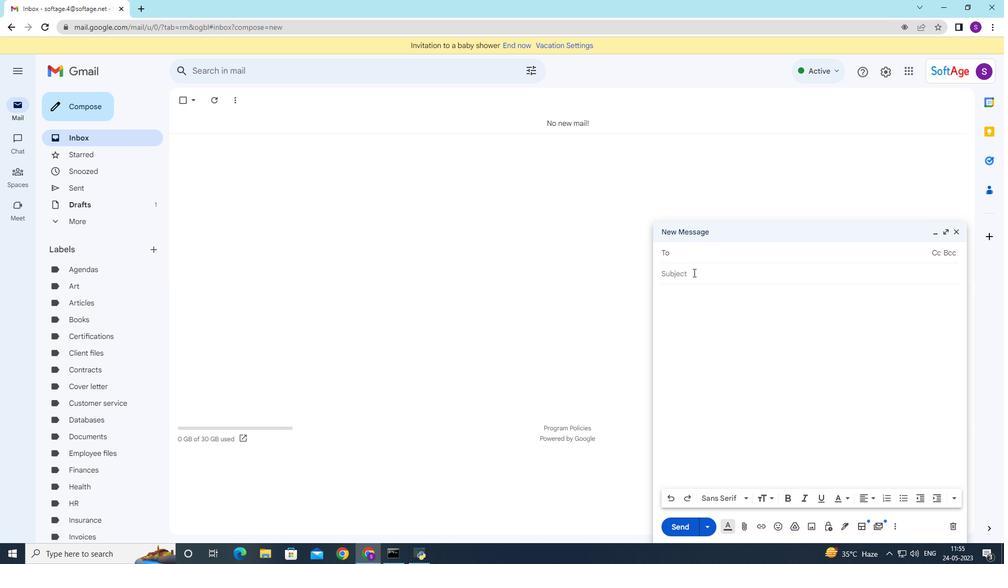
Action: Mouse pressed left at (693, 274)
Screenshot: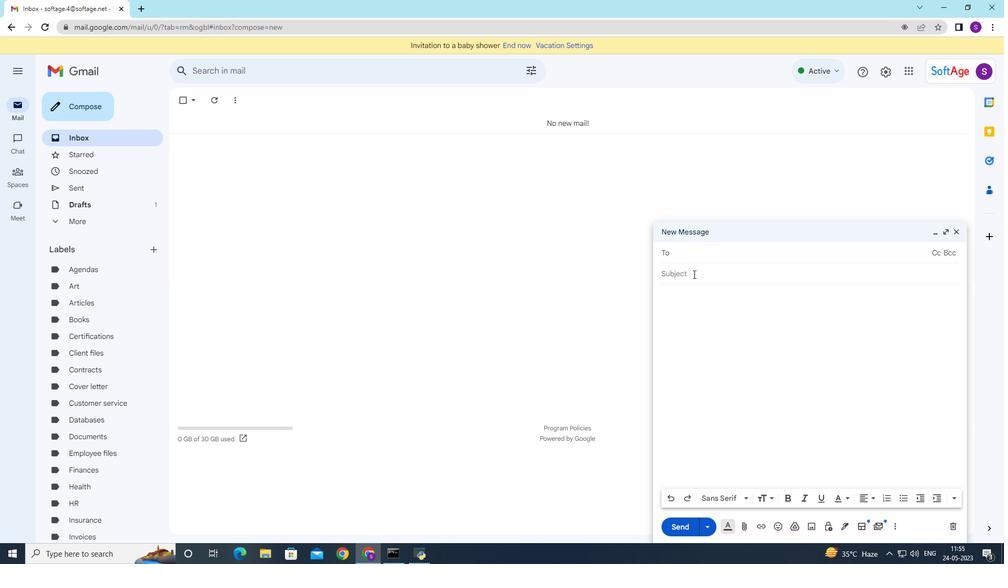 
Action: Mouse moved to (693, 274)
Screenshot: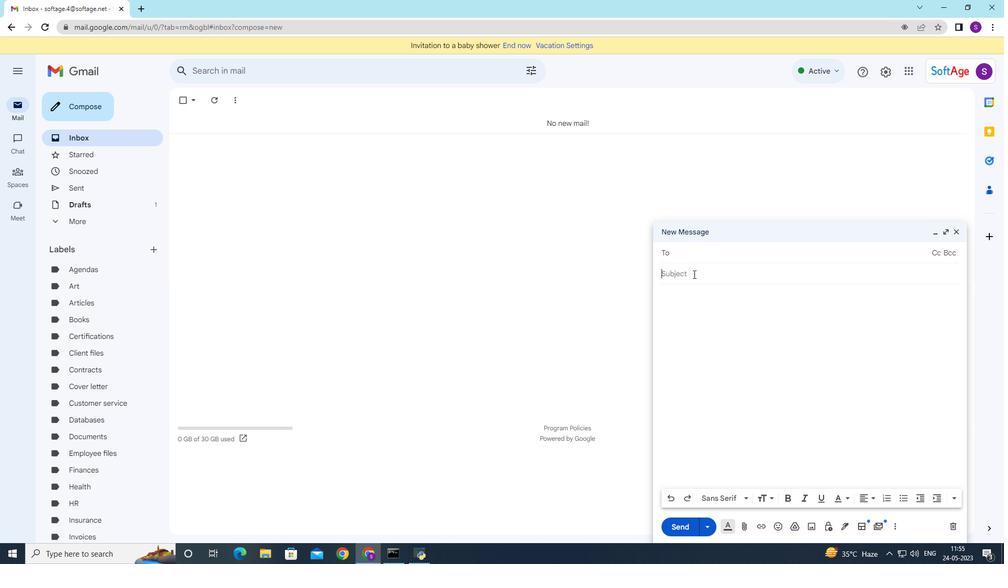 
Action: Key pressed <Key.shift>Follow-up<Key.space>on<Key.space>the<Key.space>cmplaint<Key.left><Key.left><Key.left><Key.left><Key.left><Key.left><Key.left>o<Key.right><Key.right><Key.right><Key.right><Key.right><Key.right><Key.right><Key.space>
Screenshot: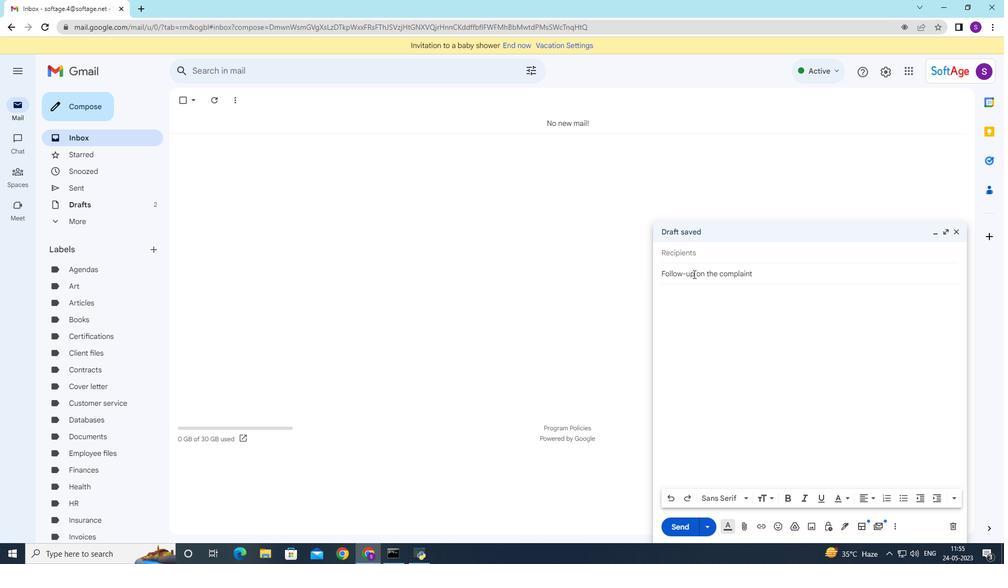 
Action: Mouse moved to (843, 528)
Screenshot: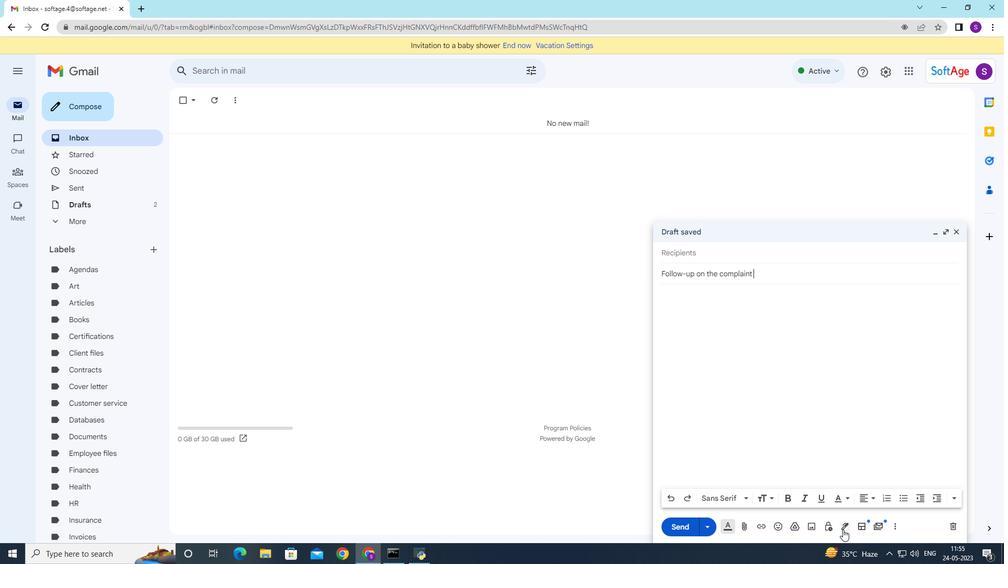 
Action: Mouse pressed left at (843, 528)
Screenshot: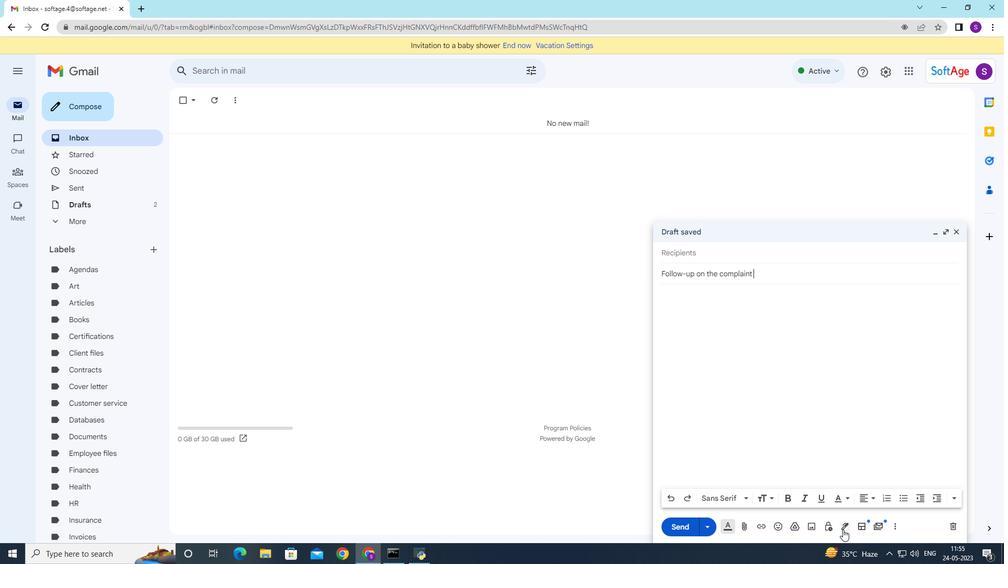 
Action: Mouse moved to (881, 370)
Screenshot: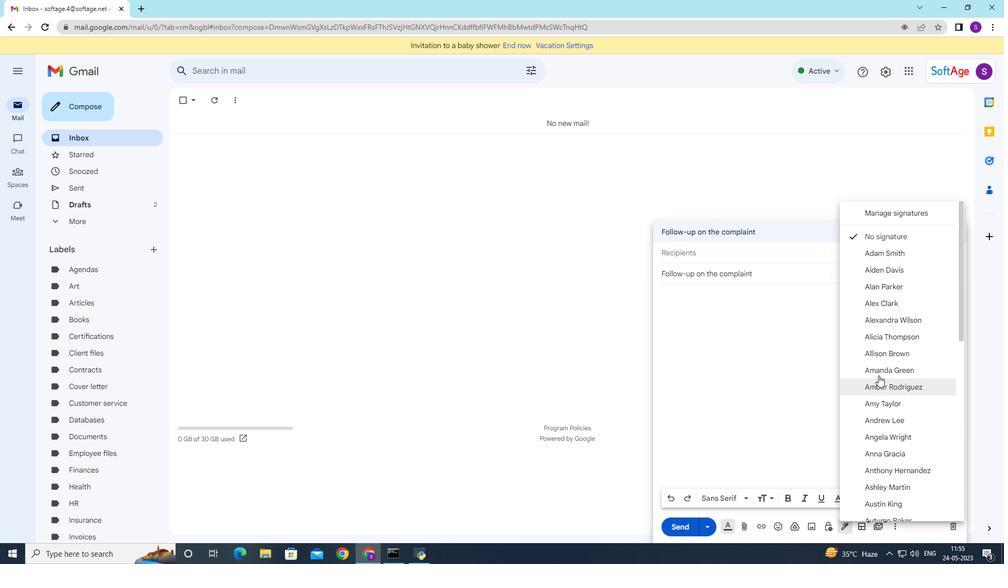 
Action: Mouse scrolled (881, 370) with delta (0, 0)
Screenshot: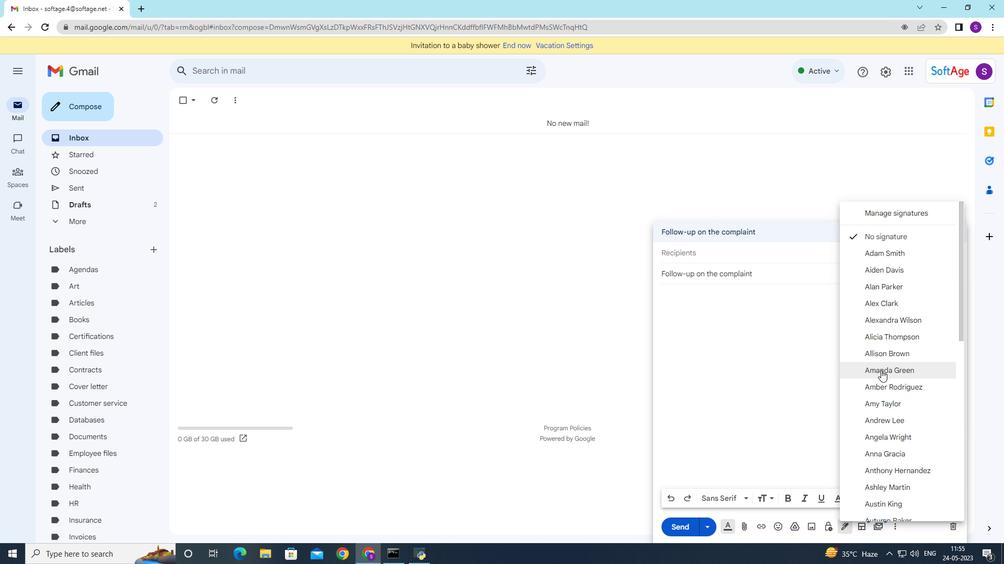 
Action: Mouse moved to (882, 371)
Screenshot: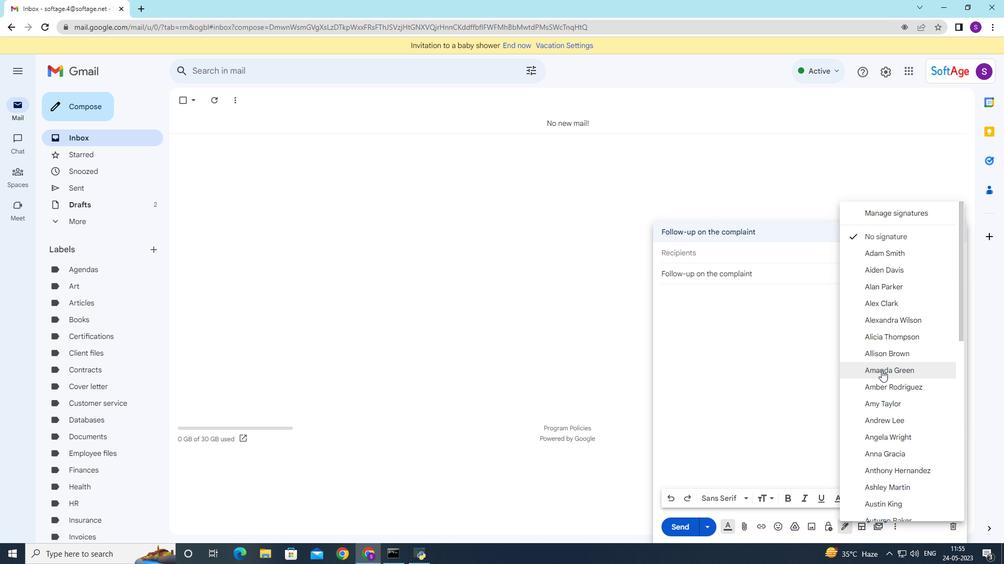 
Action: Mouse scrolled (882, 371) with delta (0, 0)
Screenshot: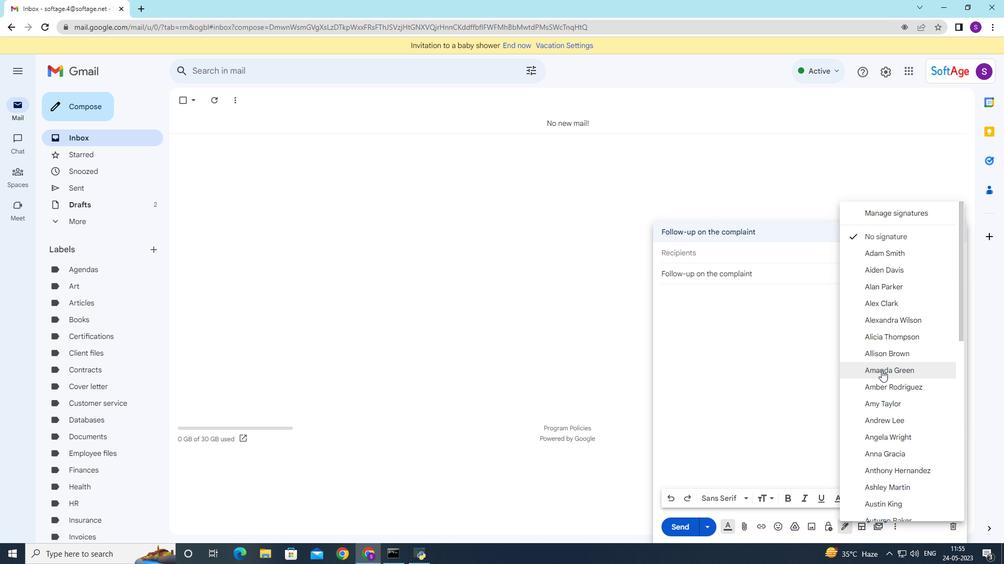 
Action: Mouse moved to (882, 372)
Screenshot: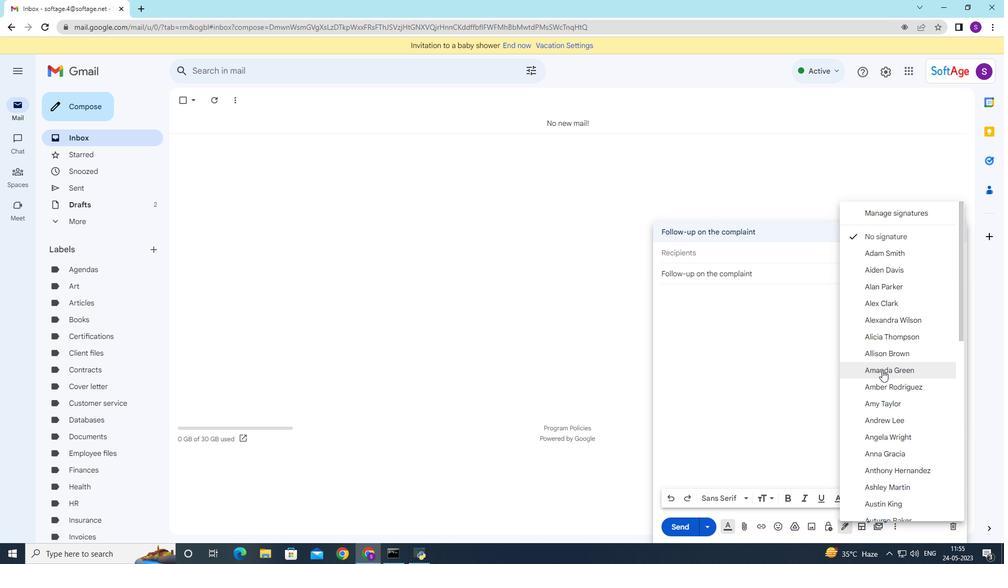 
Action: Mouse scrolled (882, 371) with delta (0, 0)
Screenshot: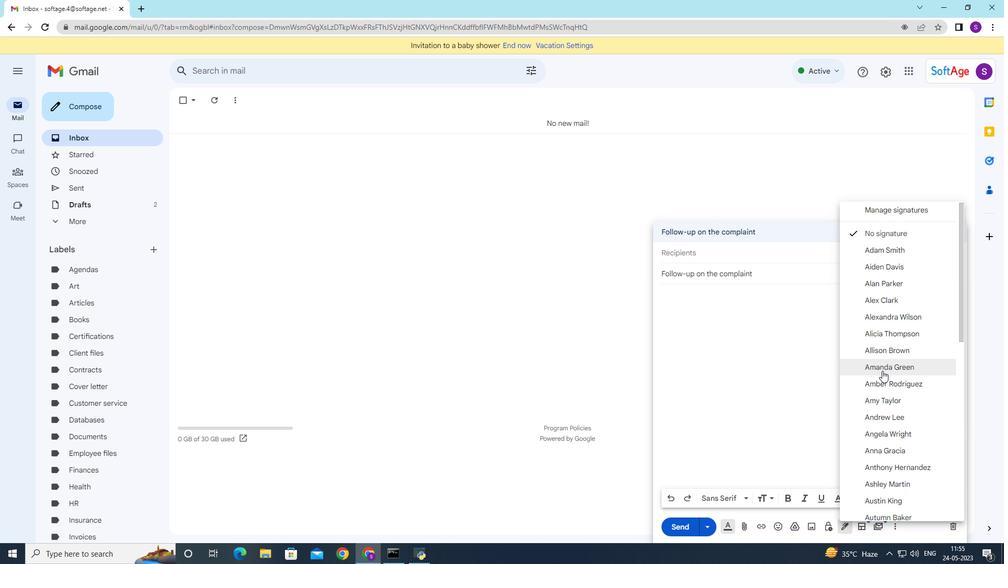 
Action: Mouse moved to (882, 374)
Screenshot: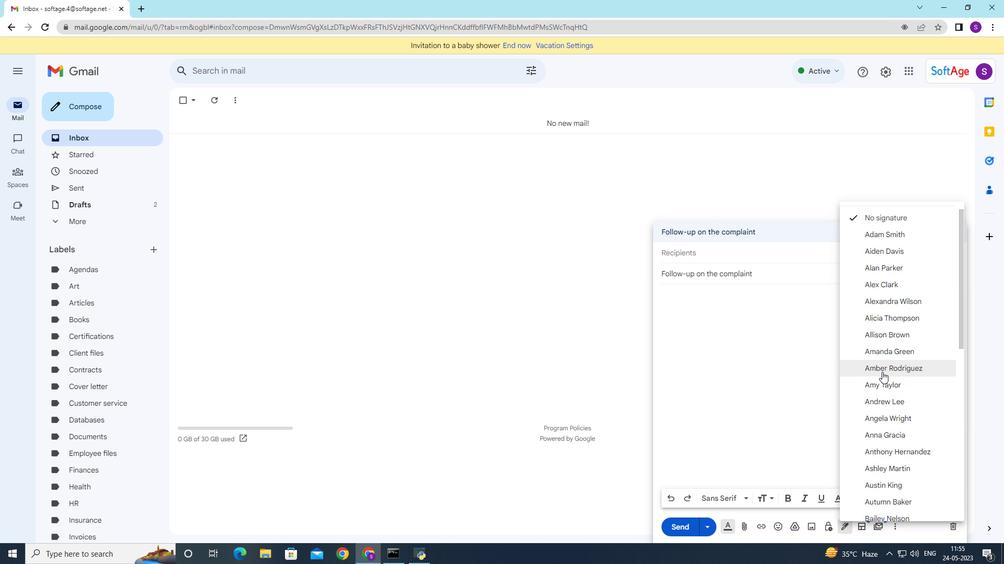 
Action: Mouse scrolled (882, 373) with delta (0, 0)
Screenshot: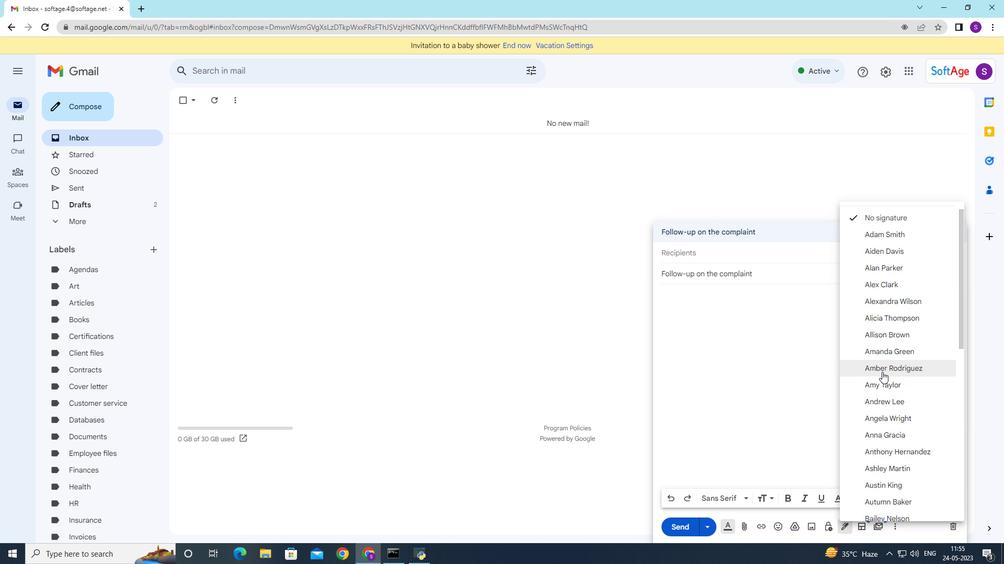 
Action: Mouse moved to (882, 377)
Screenshot: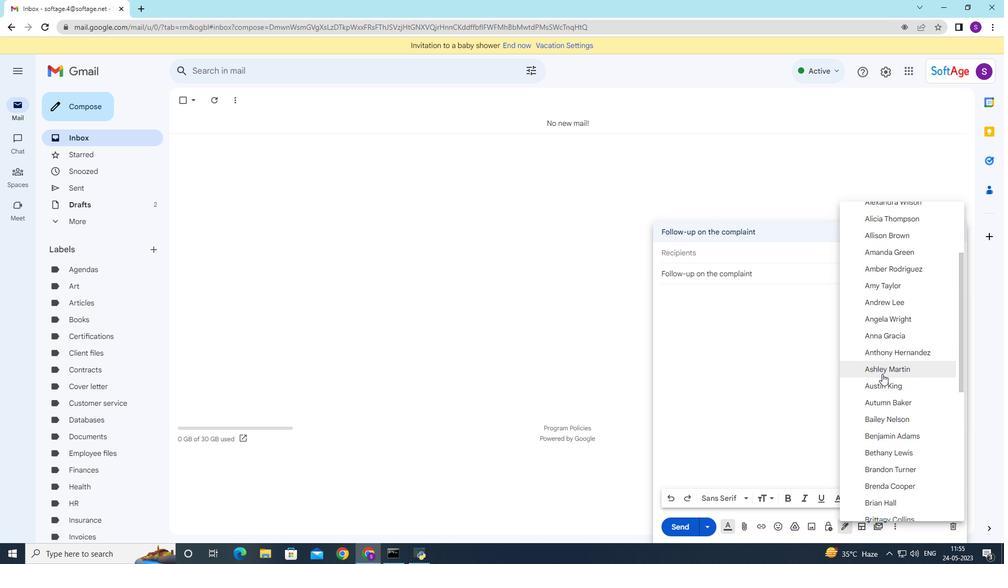 
Action: Mouse scrolled (882, 376) with delta (0, 0)
Screenshot: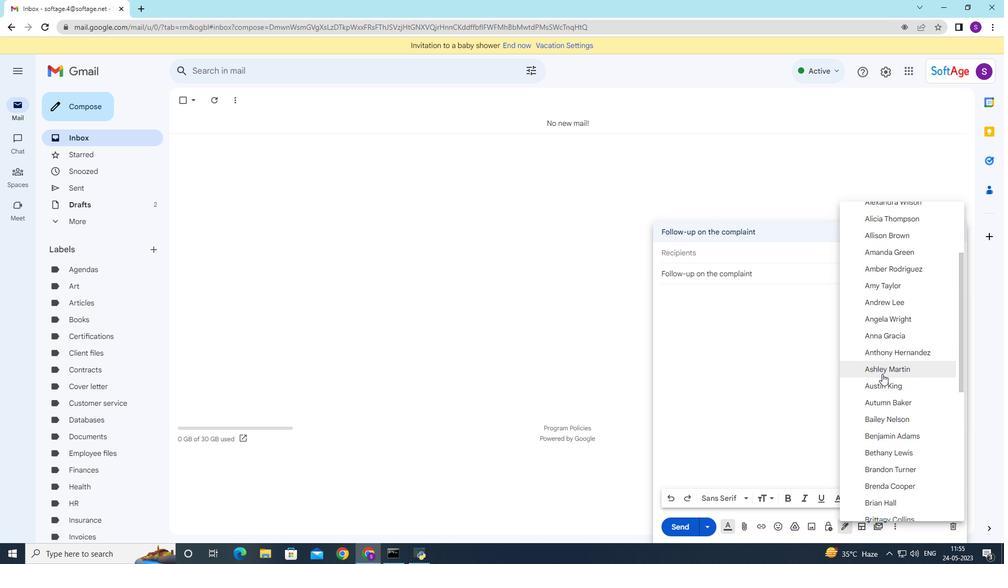 
Action: Mouse moved to (881, 381)
Screenshot: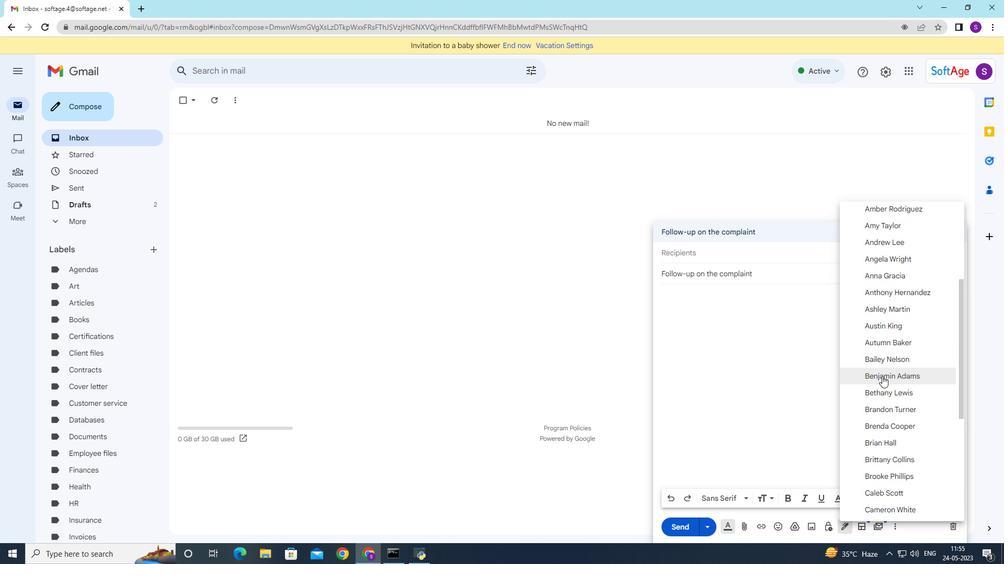 
Action: Mouse scrolled (881, 380) with delta (0, 0)
Screenshot: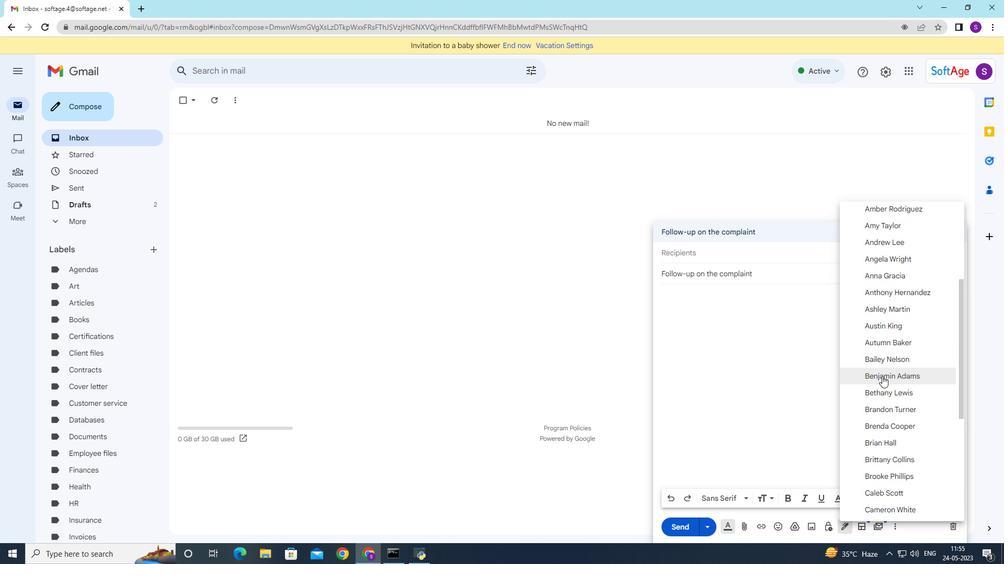 
Action: Mouse moved to (883, 390)
Screenshot: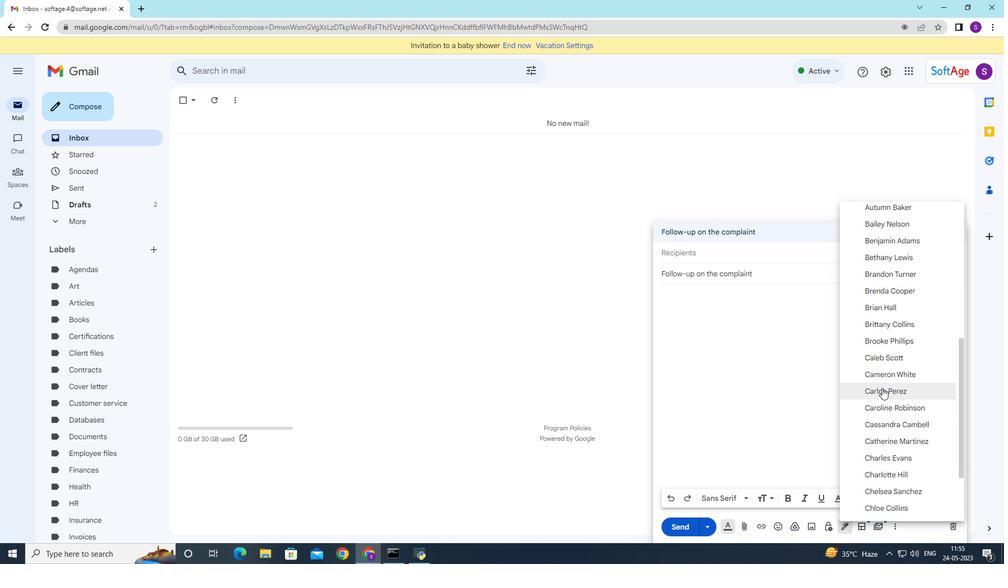 
Action: Mouse scrolled (883, 388) with delta (0, 0)
Screenshot: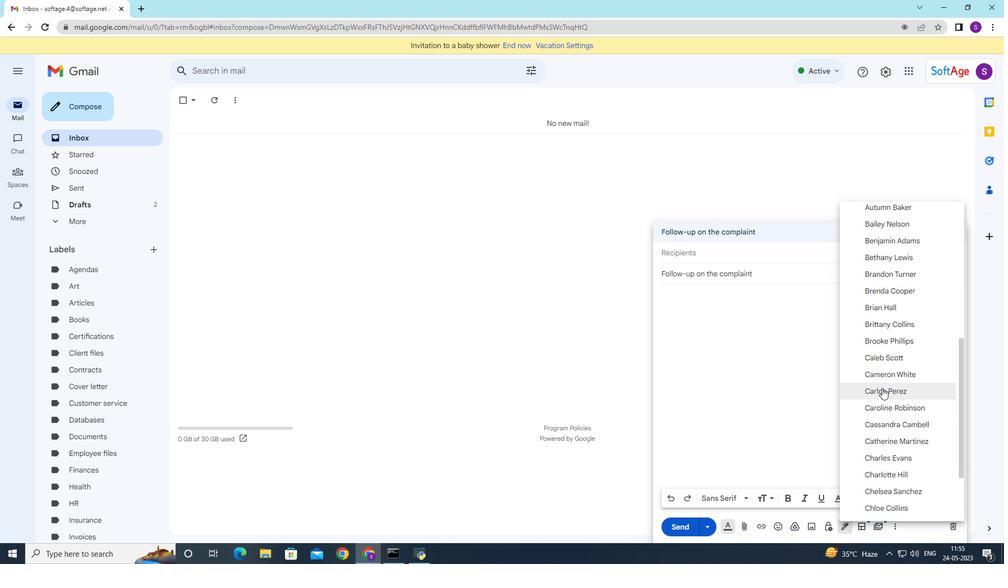 
Action: Mouse moved to (883, 391)
Screenshot: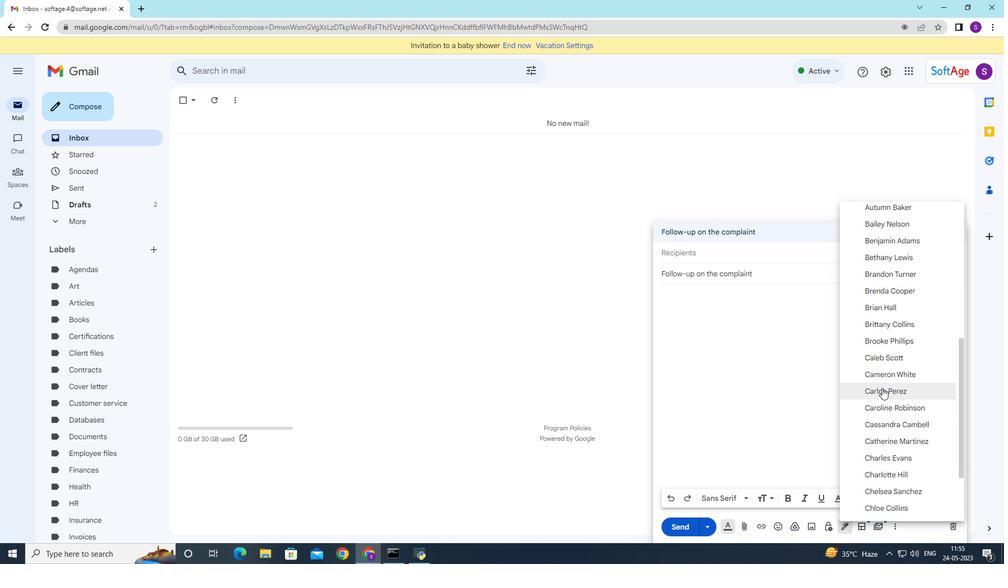
Action: Mouse scrolled (883, 390) with delta (0, 0)
Screenshot: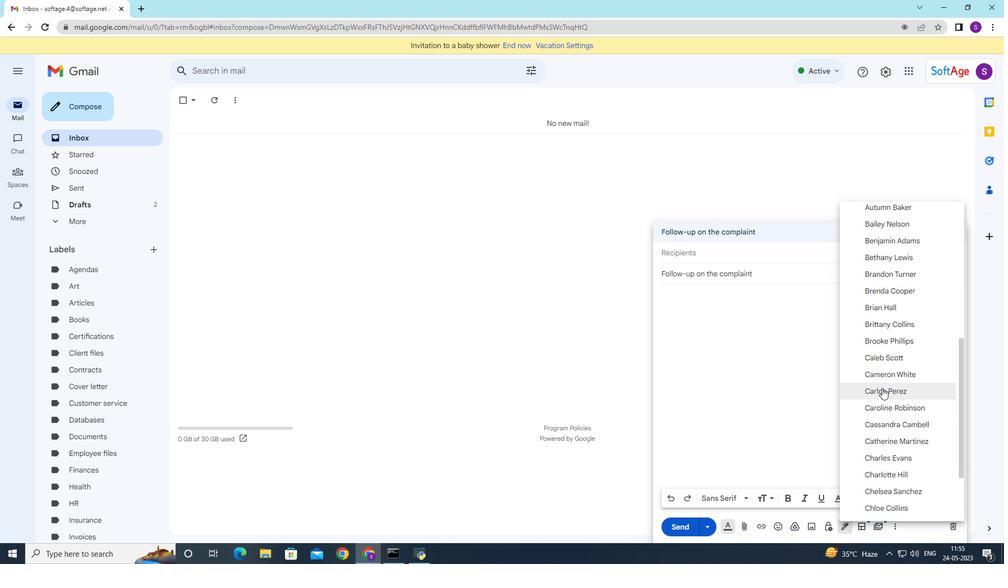 
Action: Mouse moved to (883, 392)
Screenshot: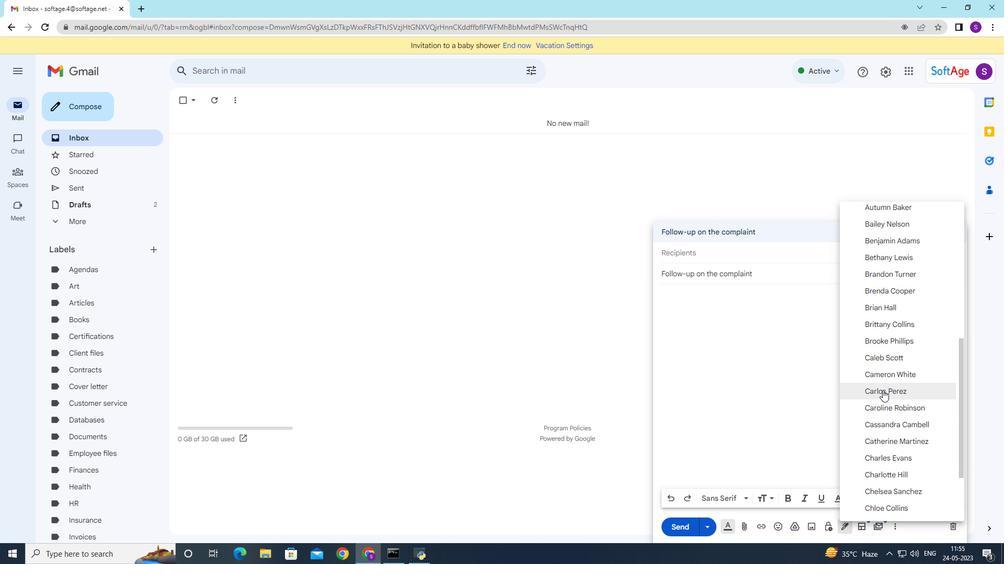 
Action: Mouse scrolled (883, 392) with delta (0, 0)
Screenshot: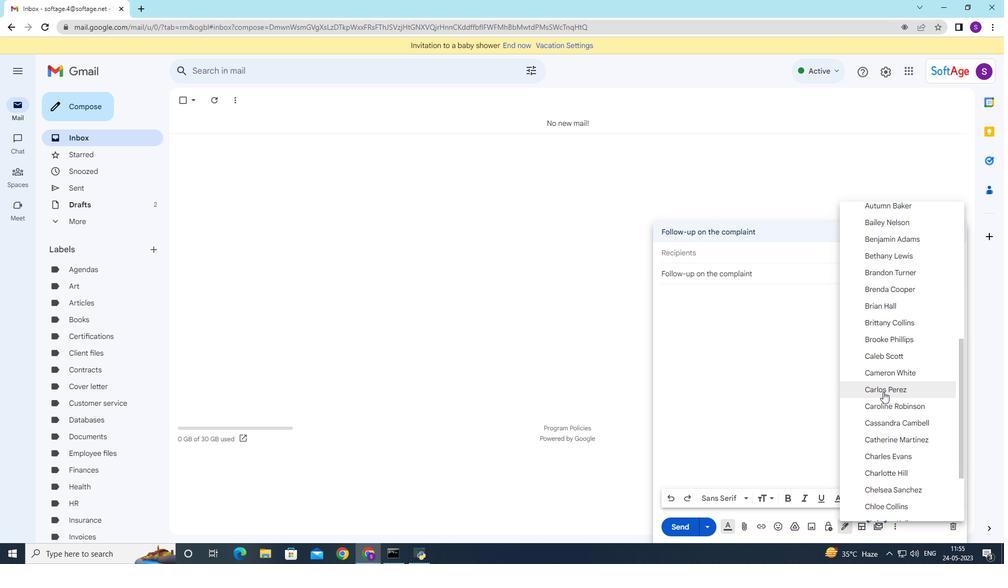 
Action: Mouse moved to (883, 395)
Screenshot: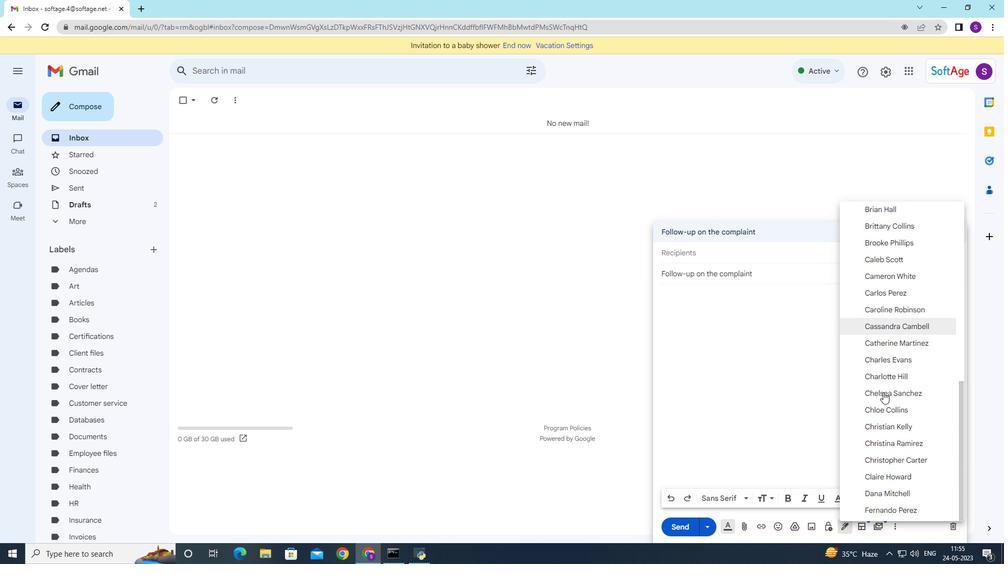 
Action: Mouse scrolled (883, 394) with delta (0, 0)
Screenshot: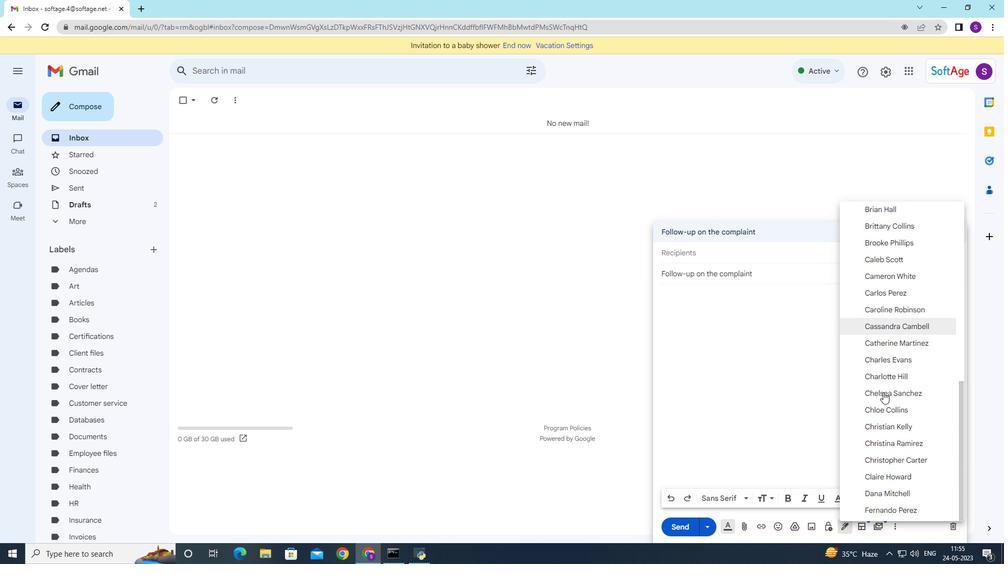 
Action: Mouse moved to (890, 382)
Screenshot: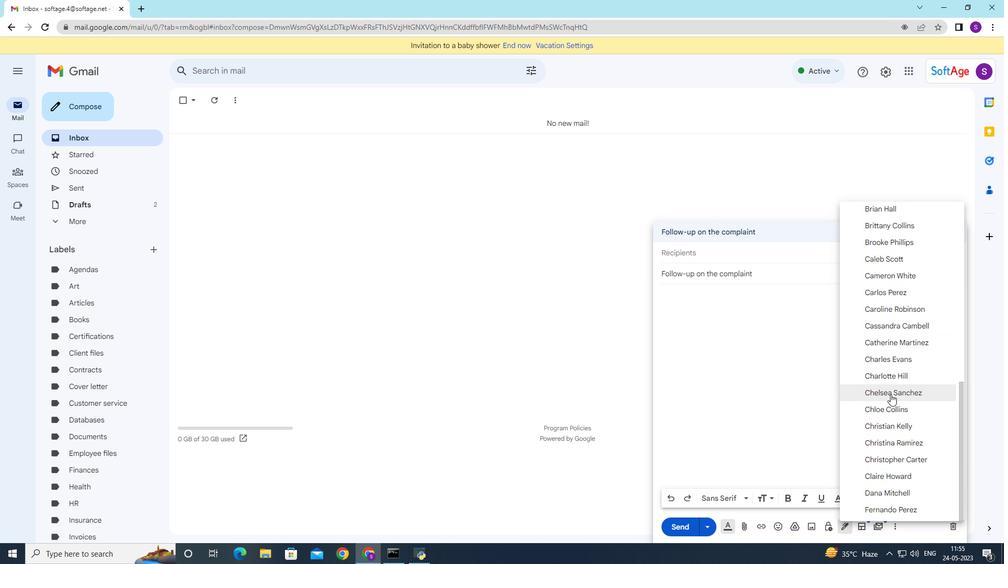 
Action: Mouse scrolled (890, 383) with delta (0, 0)
Screenshot: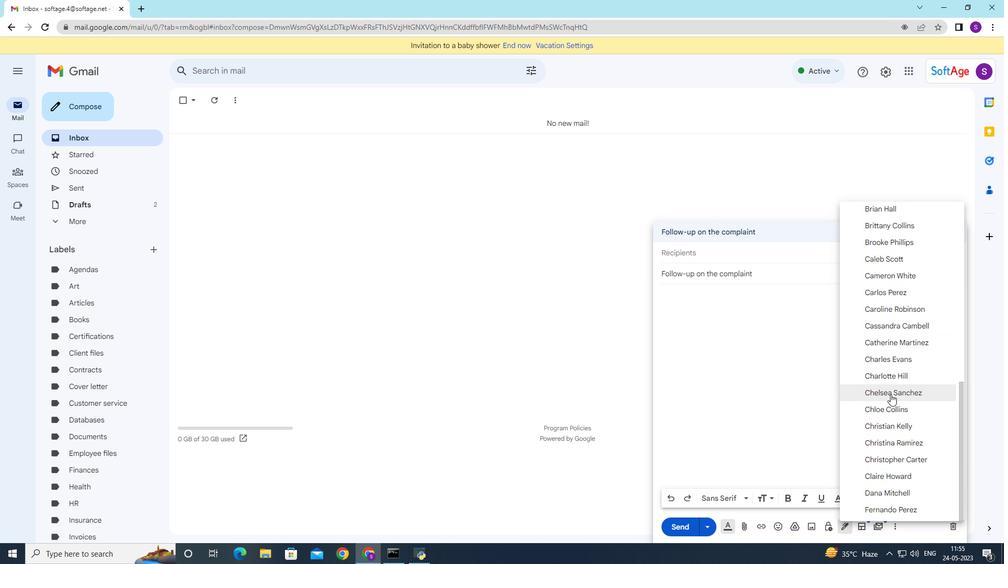 
Action: Mouse moved to (890, 380)
Screenshot: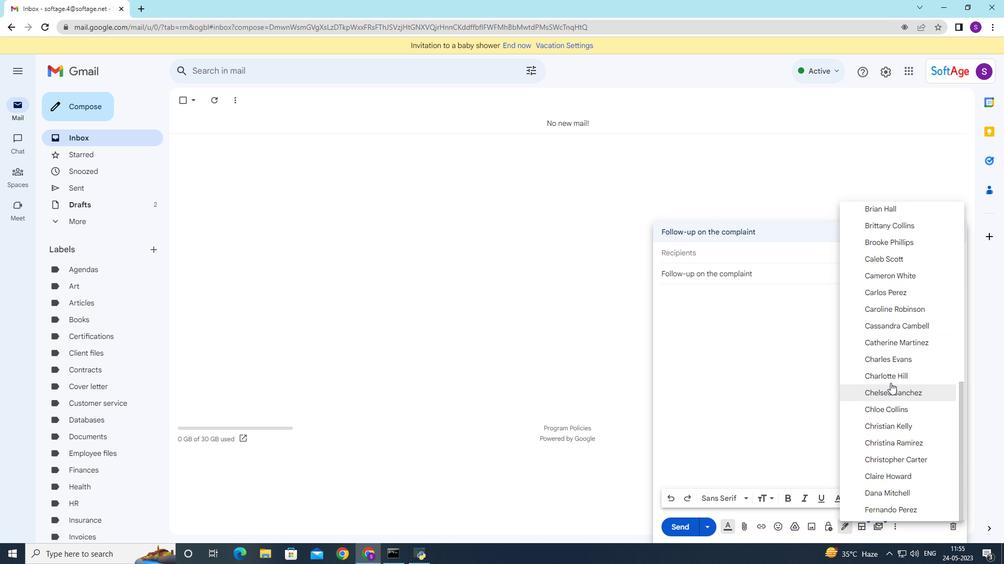 
Action: Mouse scrolled (890, 381) with delta (0, 0)
Screenshot: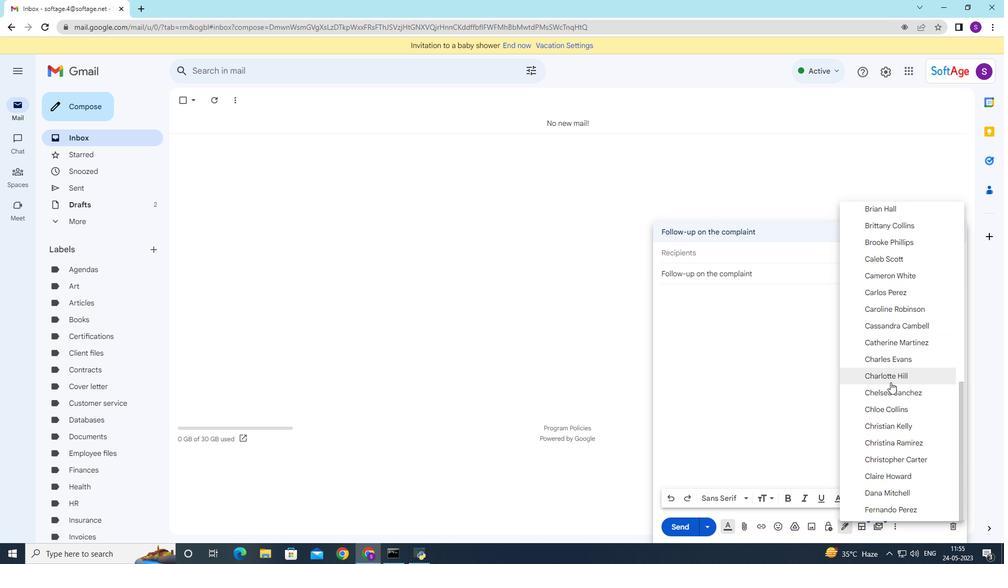 
Action: Mouse scrolled (890, 381) with delta (0, 0)
Screenshot: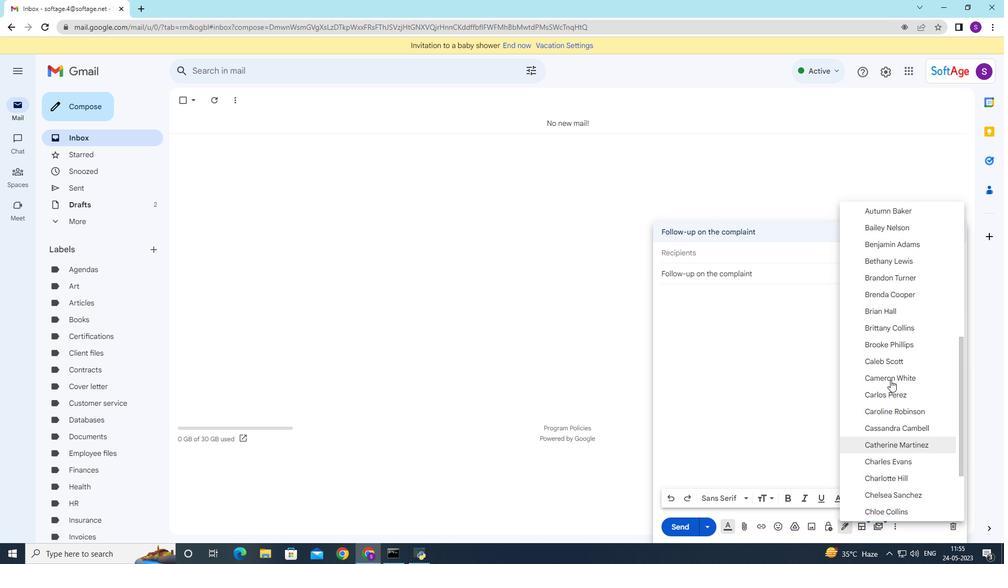 
Action: Mouse scrolled (890, 381) with delta (0, 0)
Screenshot: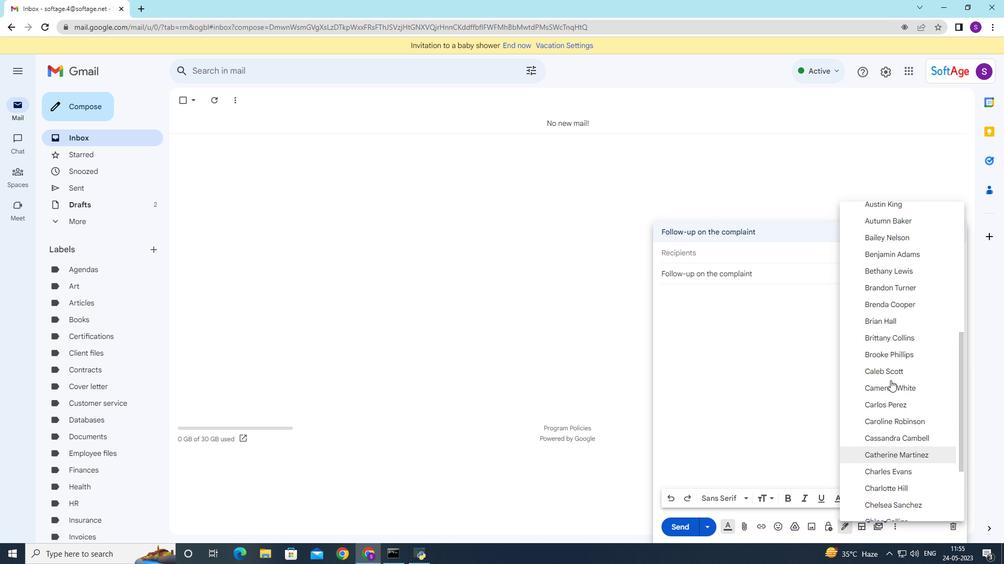 
Action: Mouse scrolled (890, 381) with delta (0, 0)
Screenshot: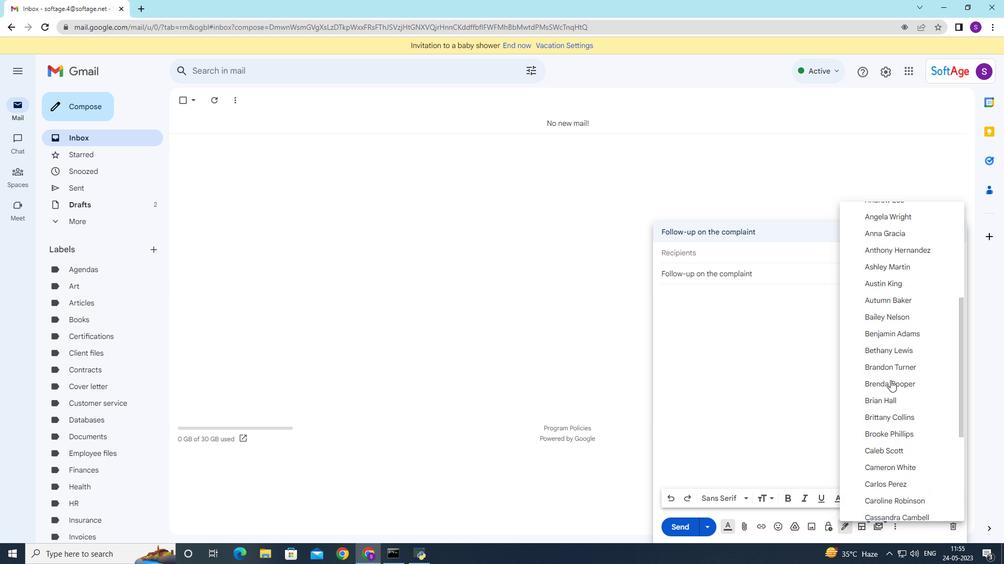 
Action: Mouse moved to (890, 380)
Screenshot: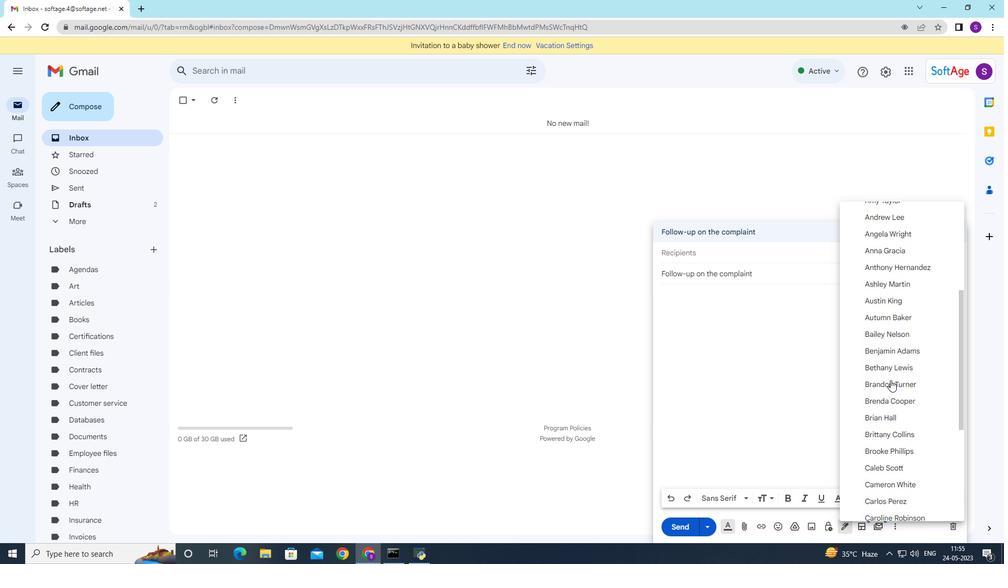 
Action: Mouse scrolled (890, 380) with delta (0, 0)
Screenshot: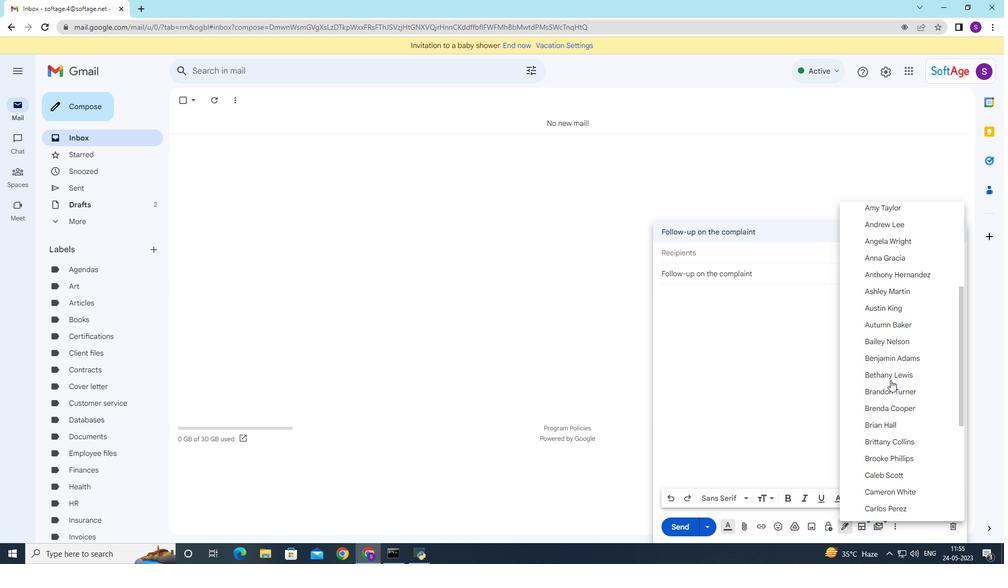 
Action: Mouse moved to (892, 380)
Screenshot: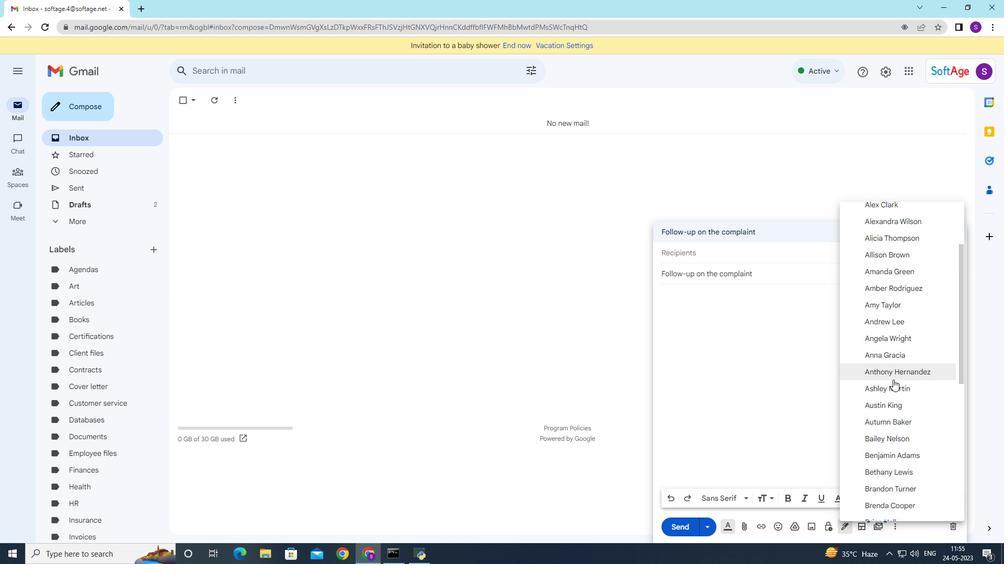 
Action: Mouse scrolled (892, 380) with delta (0, 0)
Screenshot: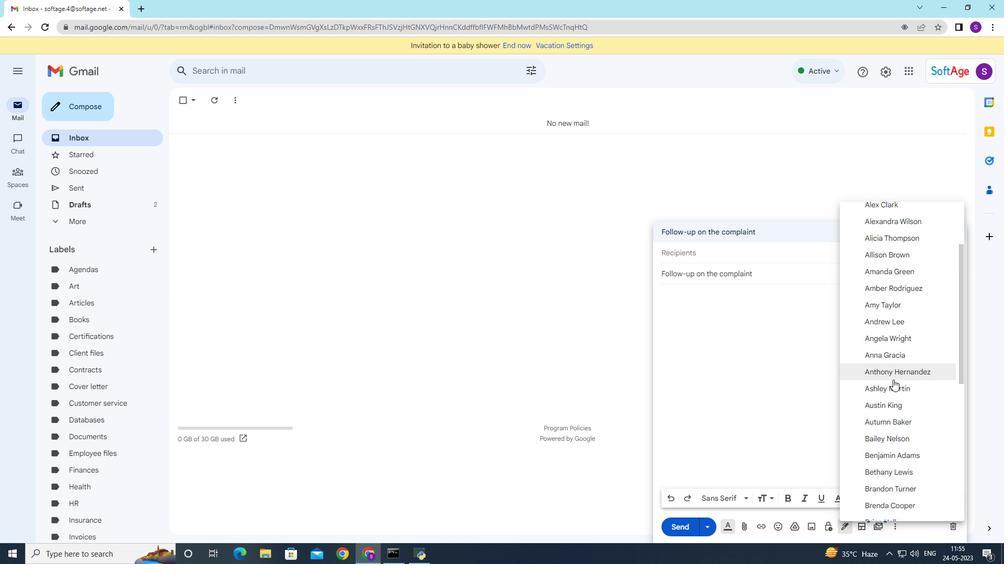 
Action: Mouse moved to (892, 380)
Screenshot: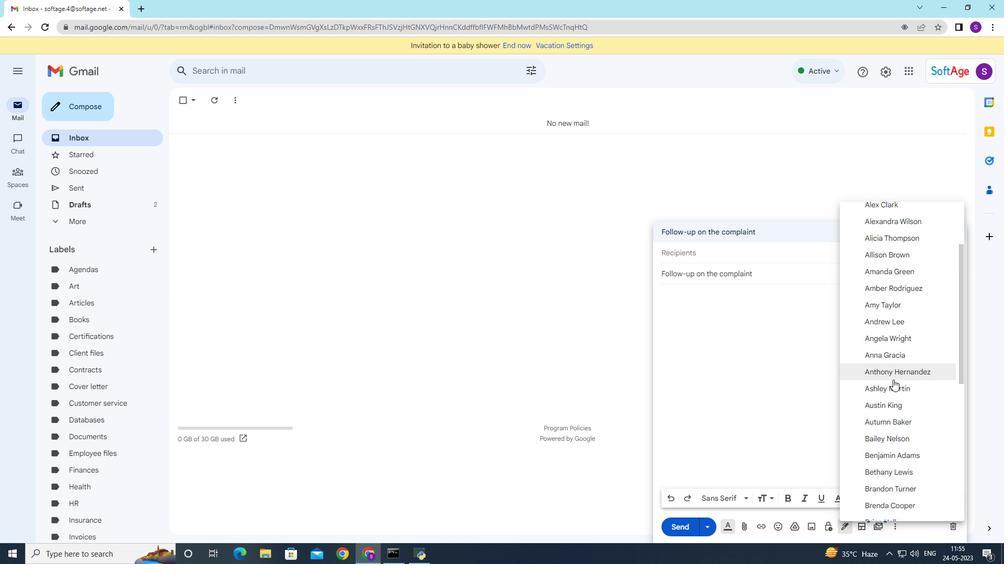 
Action: Mouse scrolled (892, 380) with delta (0, 0)
Screenshot: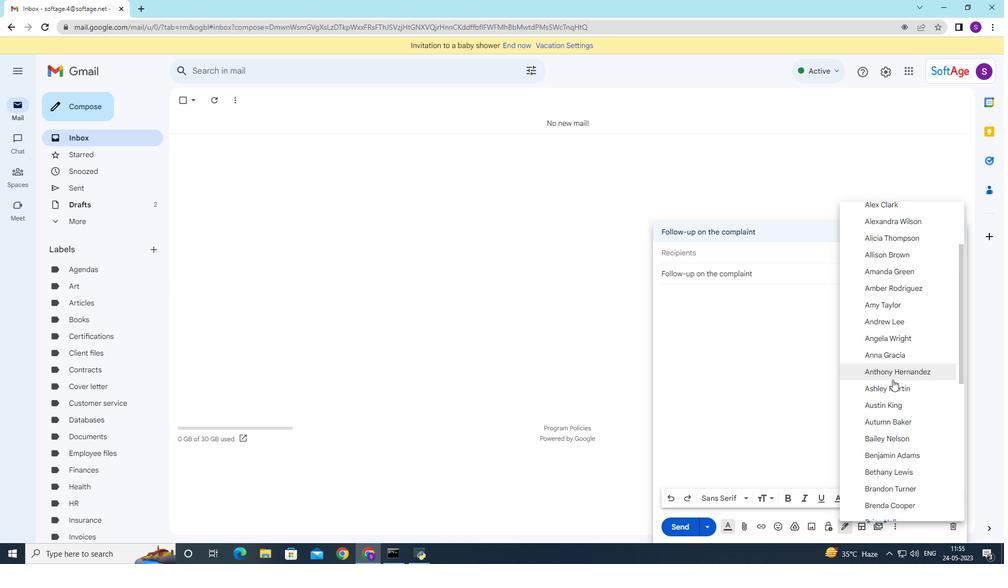 
Action: Mouse scrolled (892, 380) with delta (0, 0)
Screenshot: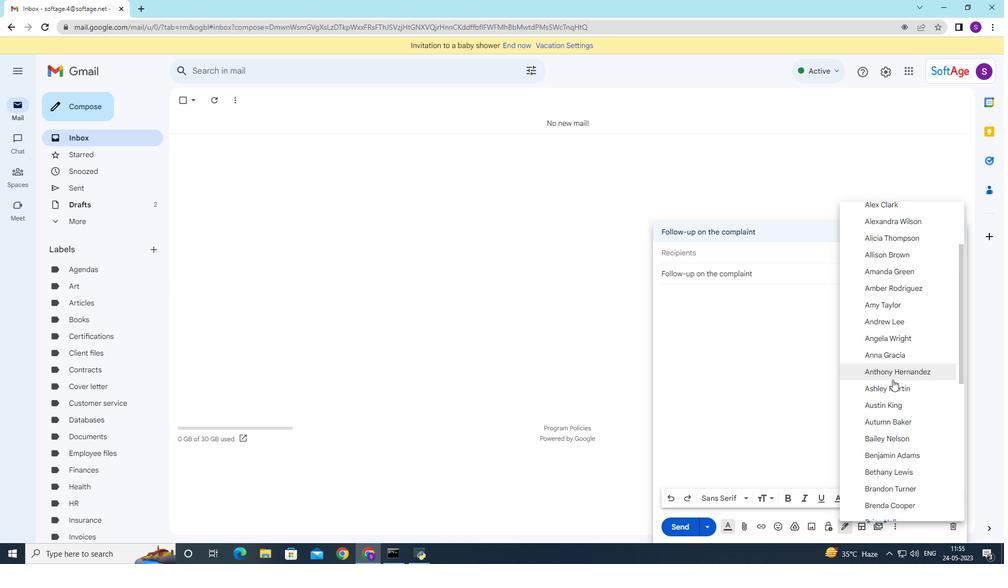 
Action: Mouse scrolled (892, 380) with delta (0, 0)
Screenshot: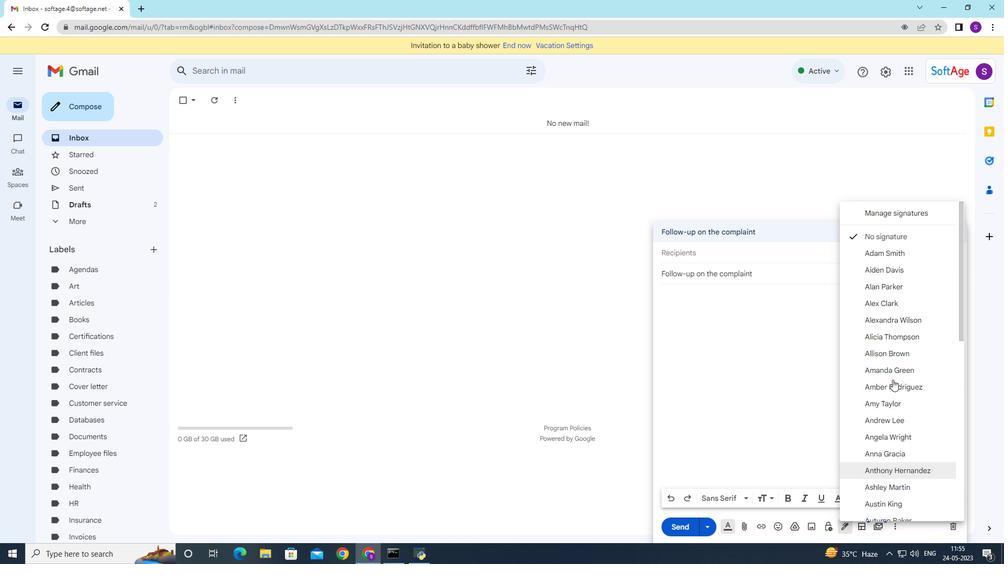 
Action: Mouse scrolled (892, 379) with delta (0, 0)
Screenshot: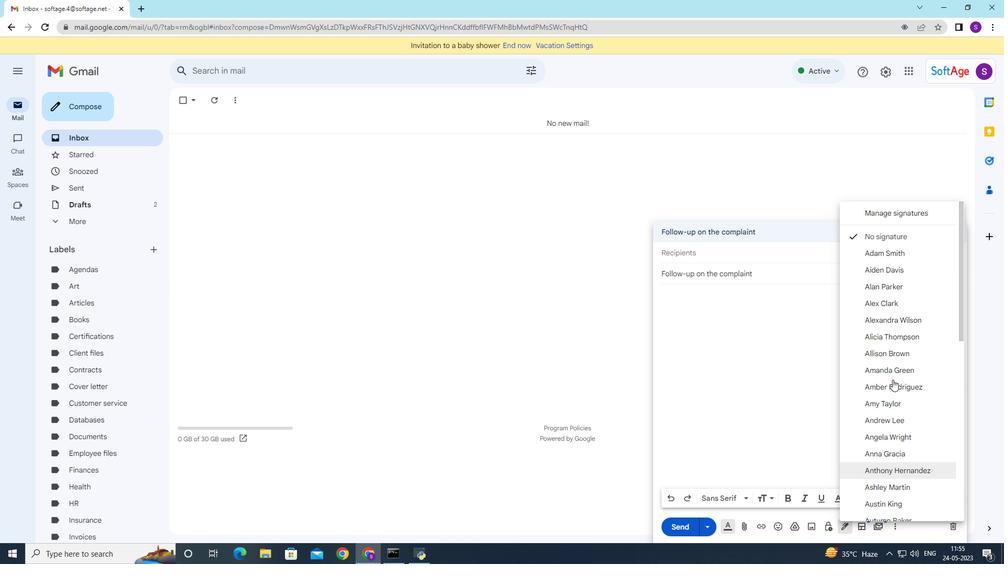 
Action: Mouse moved to (892, 380)
Screenshot: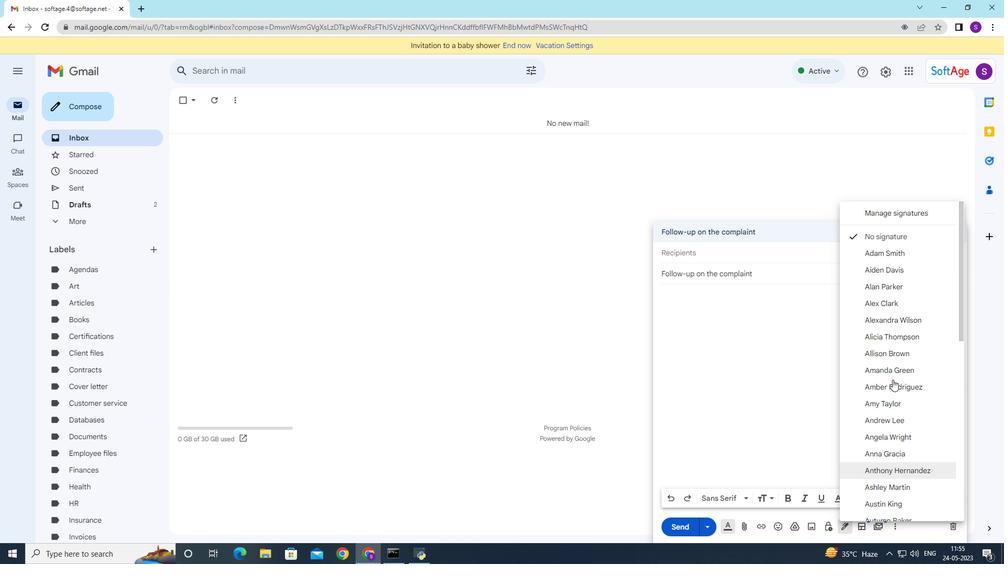 
Action: Mouse scrolled (892, 379) with delta (0, 0)
Screenshot: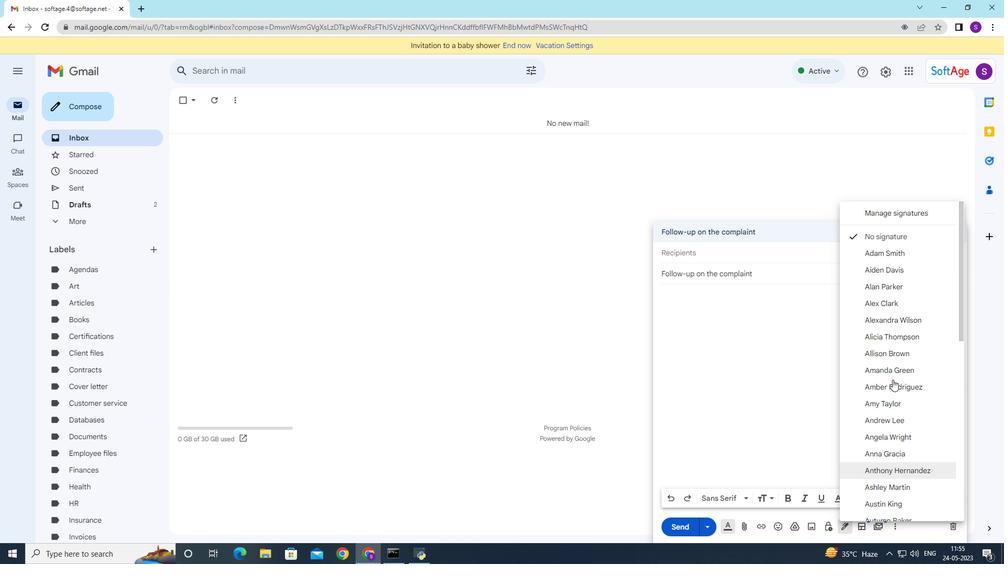 
Action: Mouse moved to (892, 381)
Screenshot: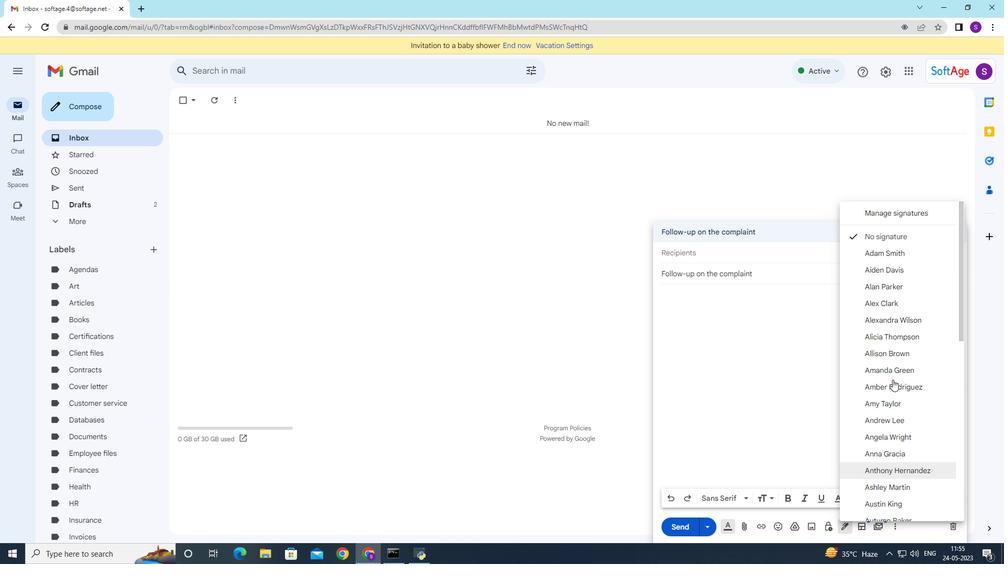 
Action: Mouse scrolled (892, 380) with delta (0, 0)
Screenshot: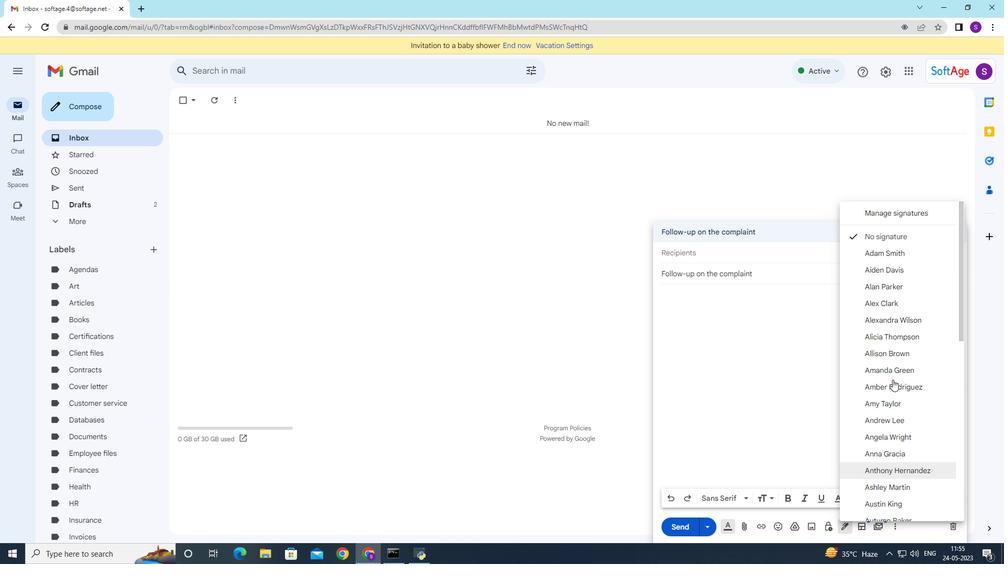 
Action: Mouse moved to (907, 377)
Screenshot: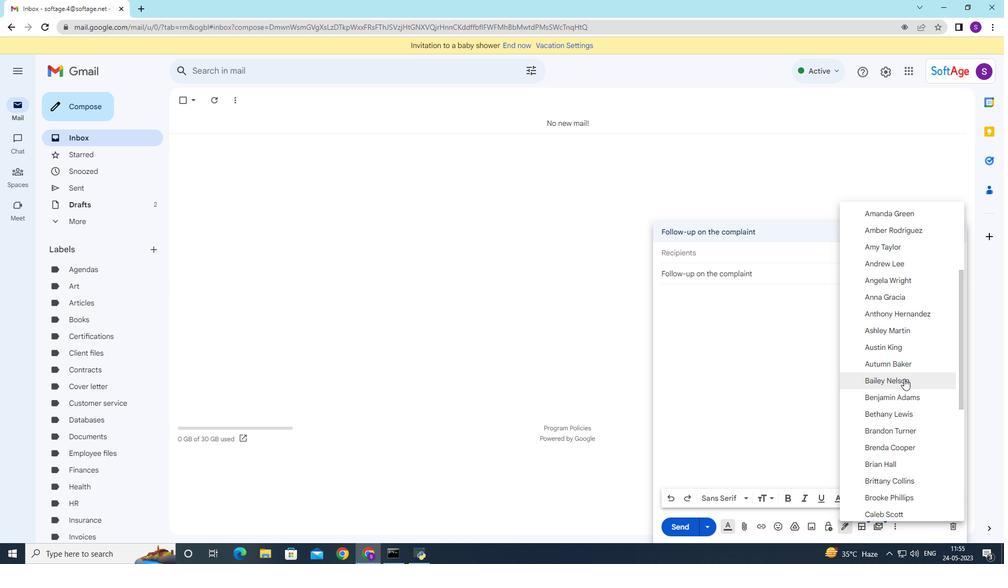 
Action: Mouse scrolled (907, 376) with delta (0, 0)
Screenshot: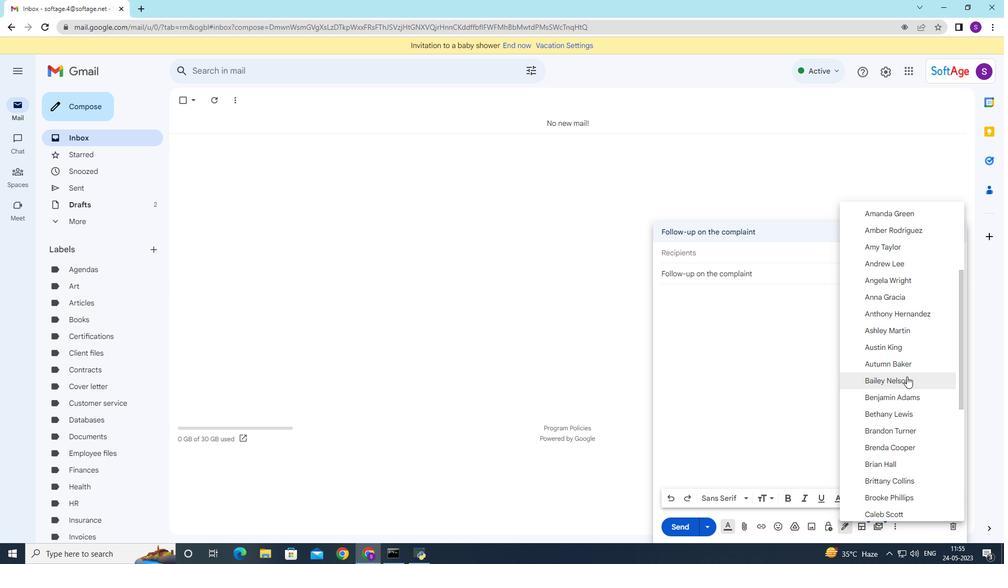 
Action: Mouse moved to (907, 377)
Screenshot: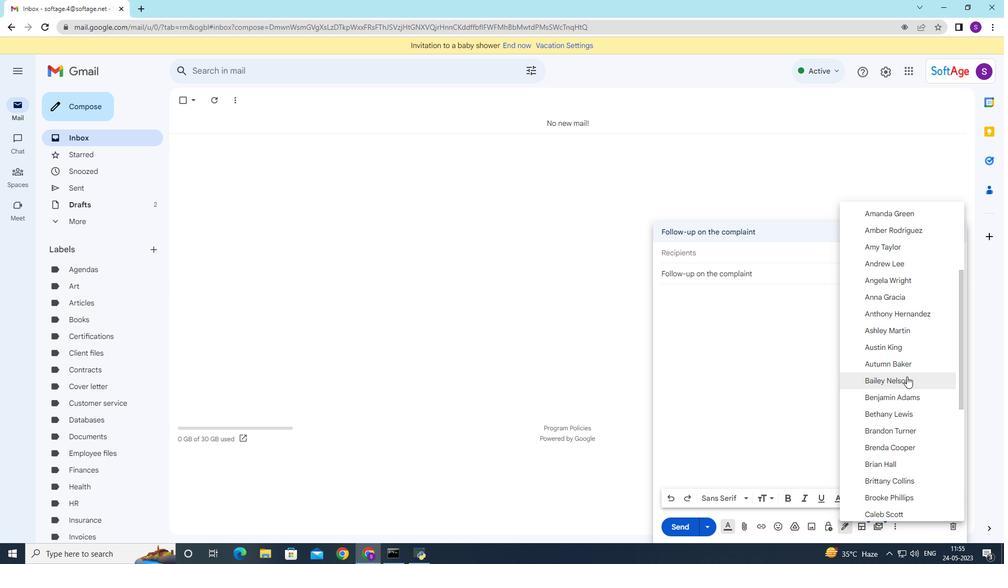 
Action: Mouse scrolled (907, 376) with delta (0, 0)
Screenshot: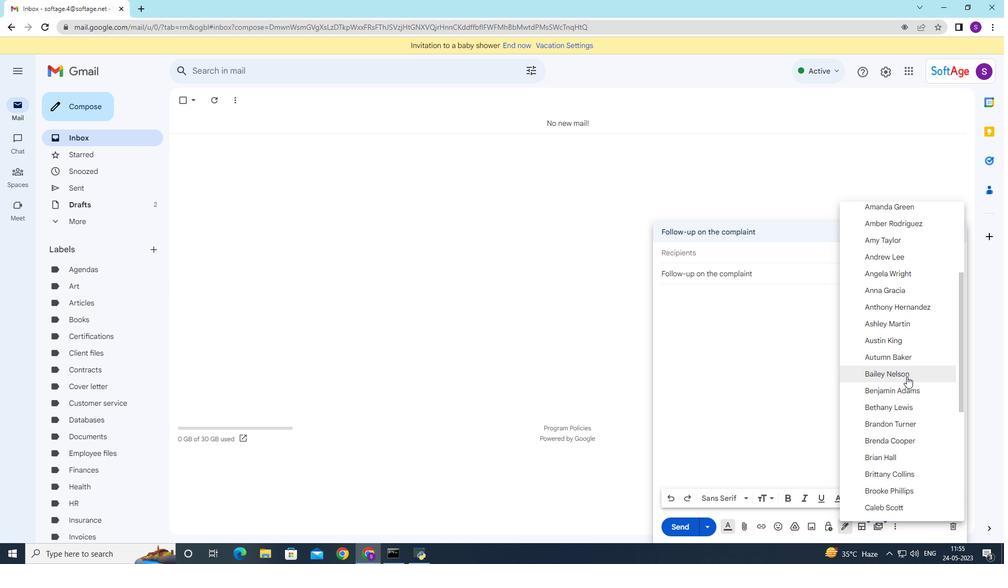 
Action: Mouse moved to (907, 377)
Screenshot: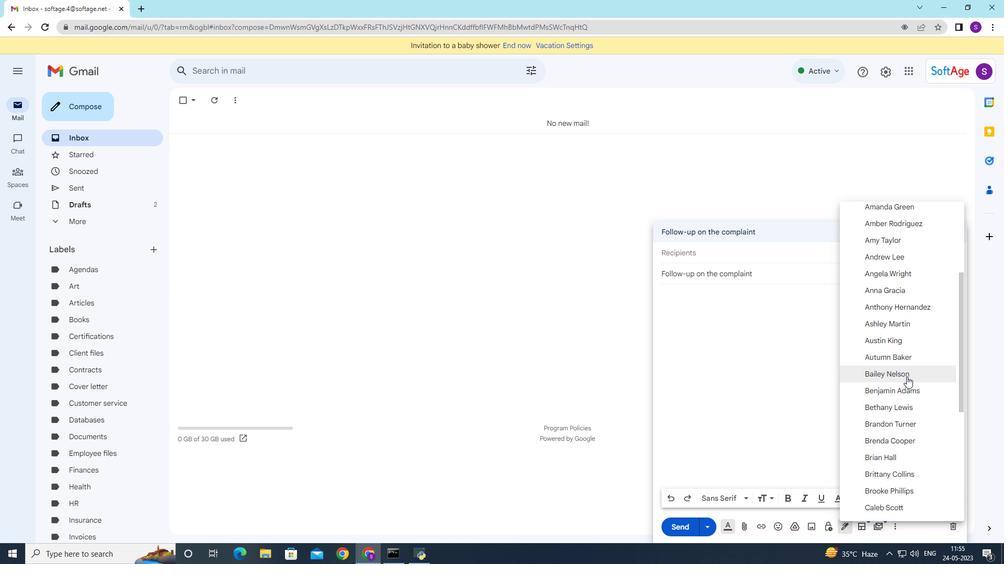 
Action: Mouse scrolled (907, 376) with delta (0, 0)
Screenshot: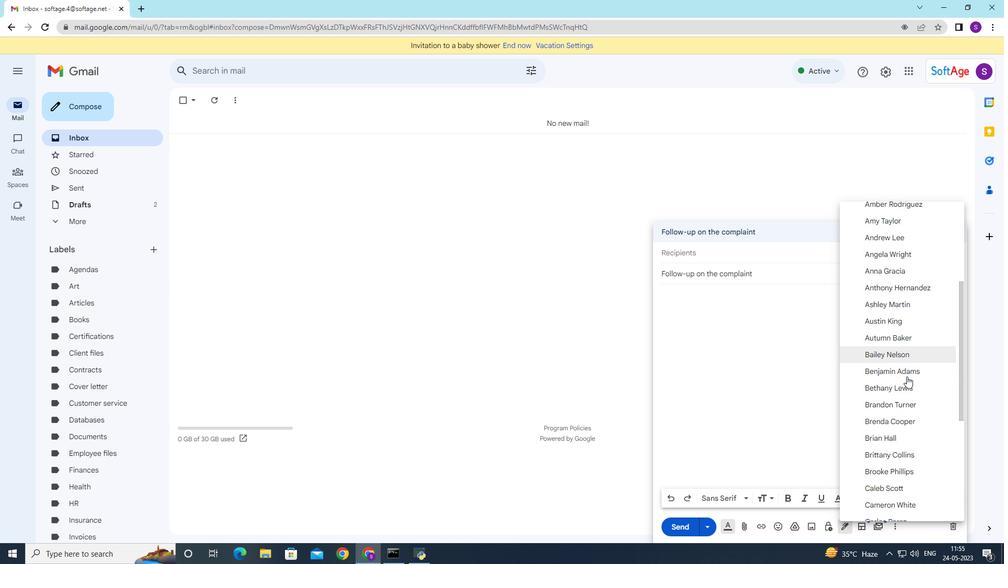 
Action: Mouse moved to (907, 378)
Screenshot: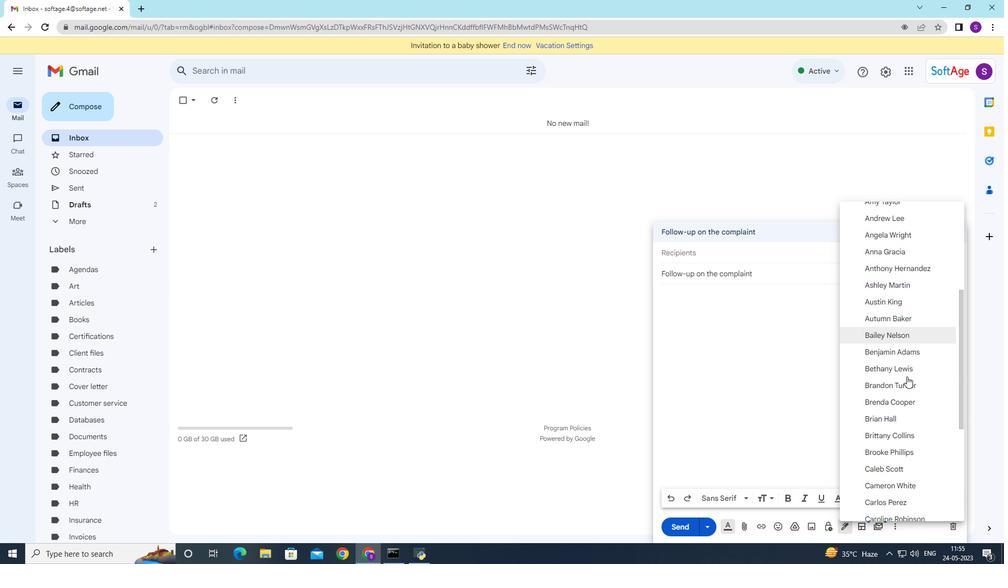
Action: Mouse scrolled (907, 377) with delta (0, 0)
Screenshot: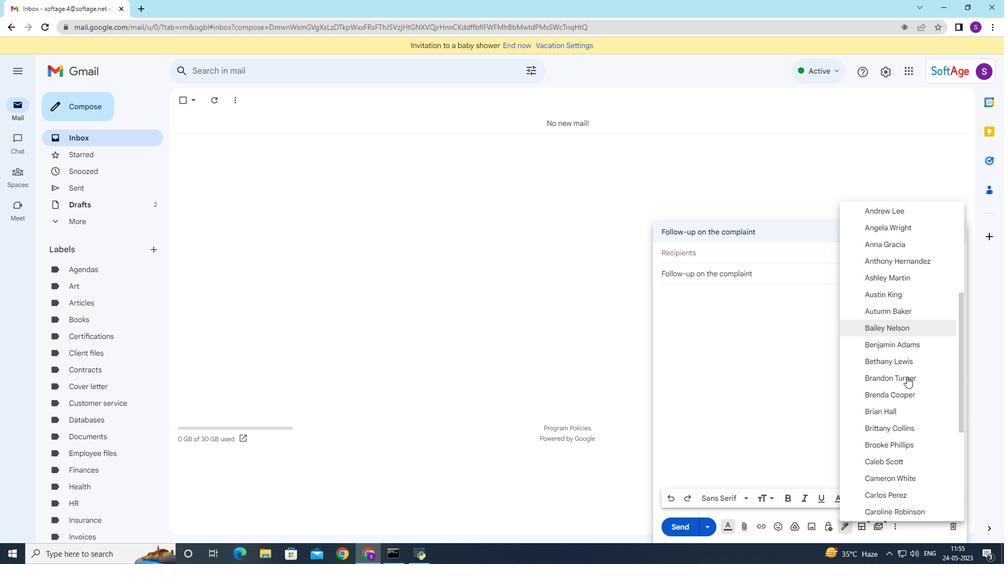
Action: Mouse moved to (907, 378)
Screenshot: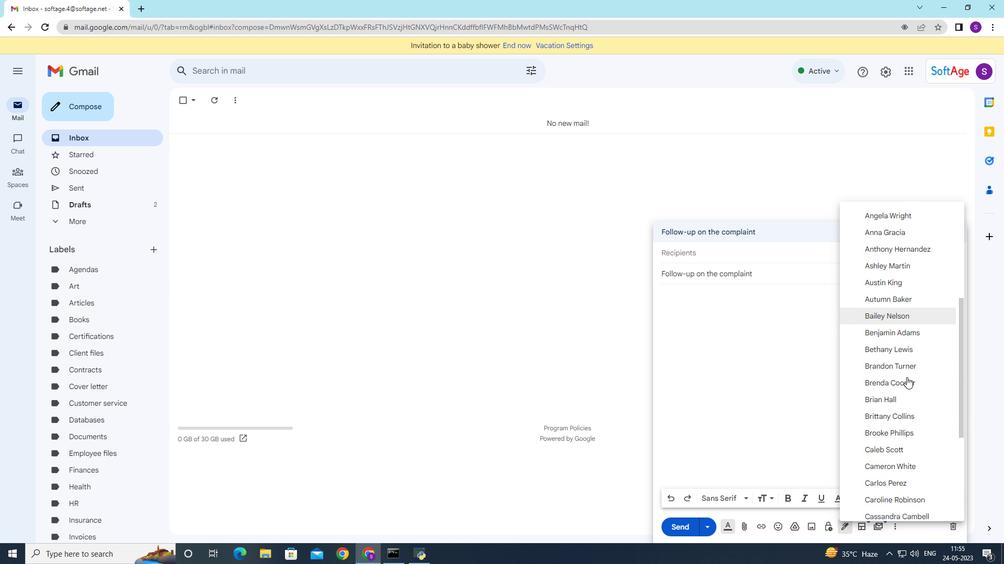 
Action: Mouse scrolled (907, 378) with delta (0, 0)
Screenshot: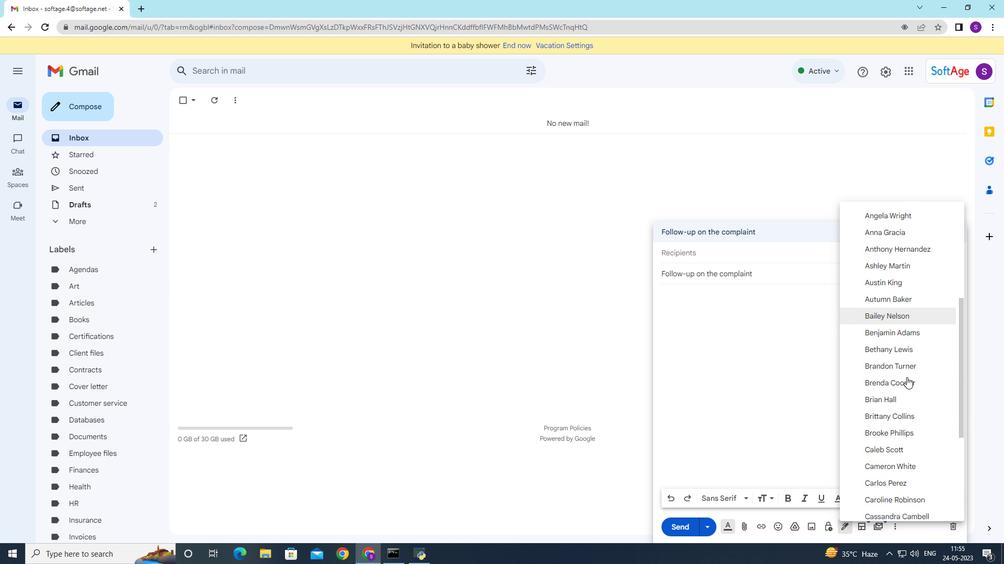 
Action: Mouse moved to (907, 379)
Screenshot: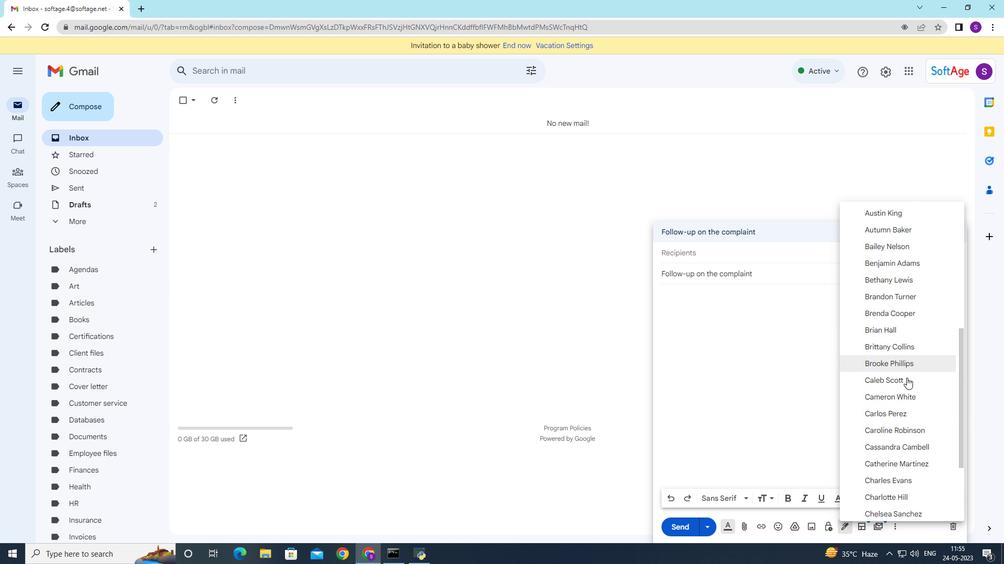 
Action: Mouse scrolled (907, 378) with delta (0, 0)
Screenshot: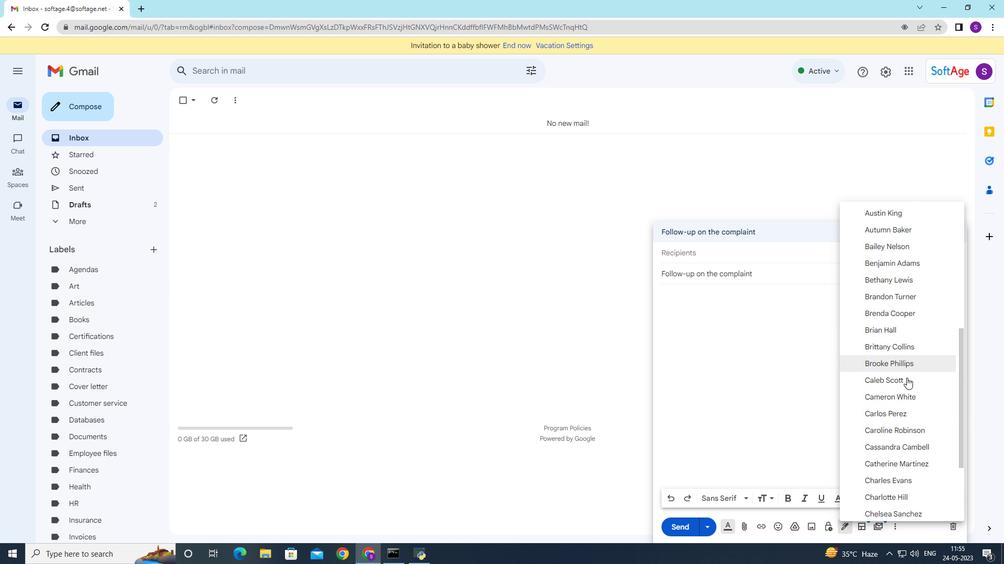 
Action: Mouse moved to (899, 474)
Screenshot: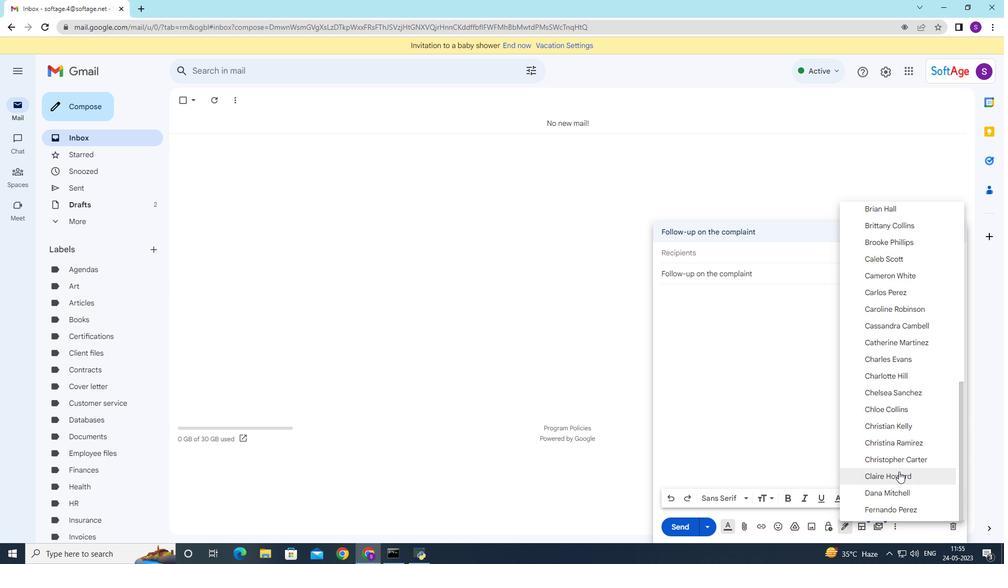 
Action: Mouse pressed left at (899, 474)
Screenshot: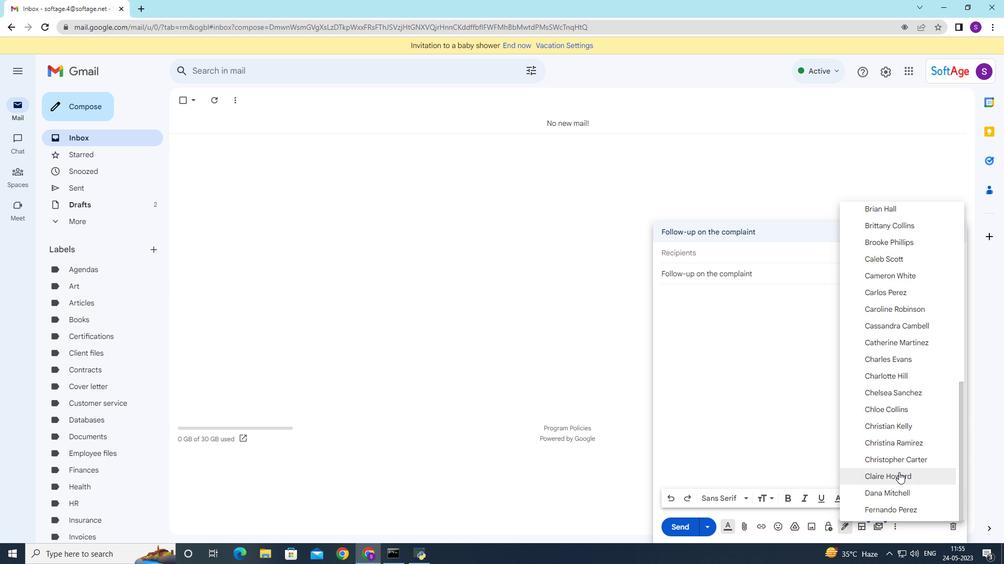 
Action: Mouse moved to (759, 371)
Screenshot: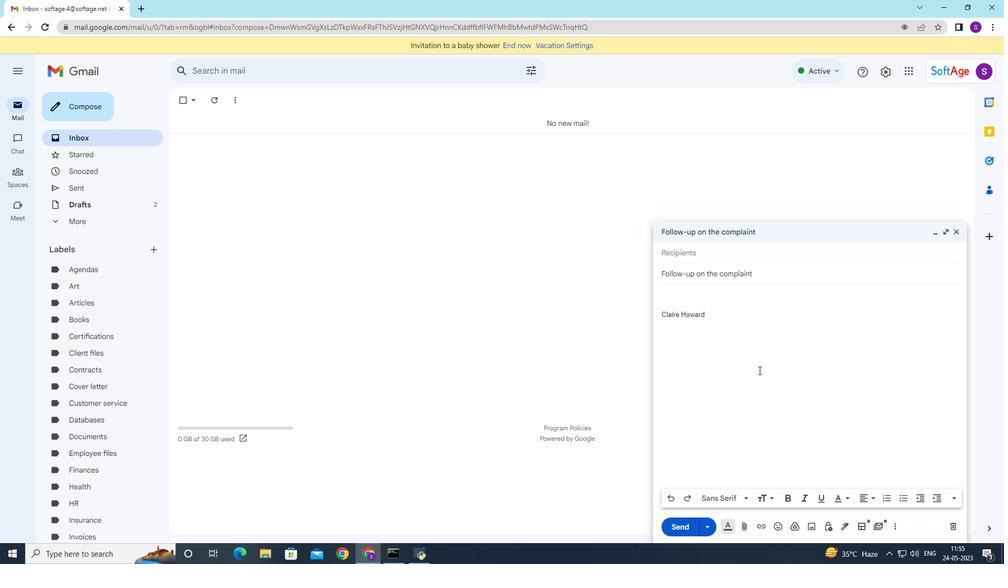 
Action: Key pressed <Key.shift>I<Key.space>need<Key.space>your<Key.space>assistance<Key.space>with<Key.space>setting<Key.space>up<Key.space>a<Key.space>new<Key.space>employees<Key.space>email<Key.space>account<Key.space>and<Key.space>computr<Key.backspace>er.
Screenshot: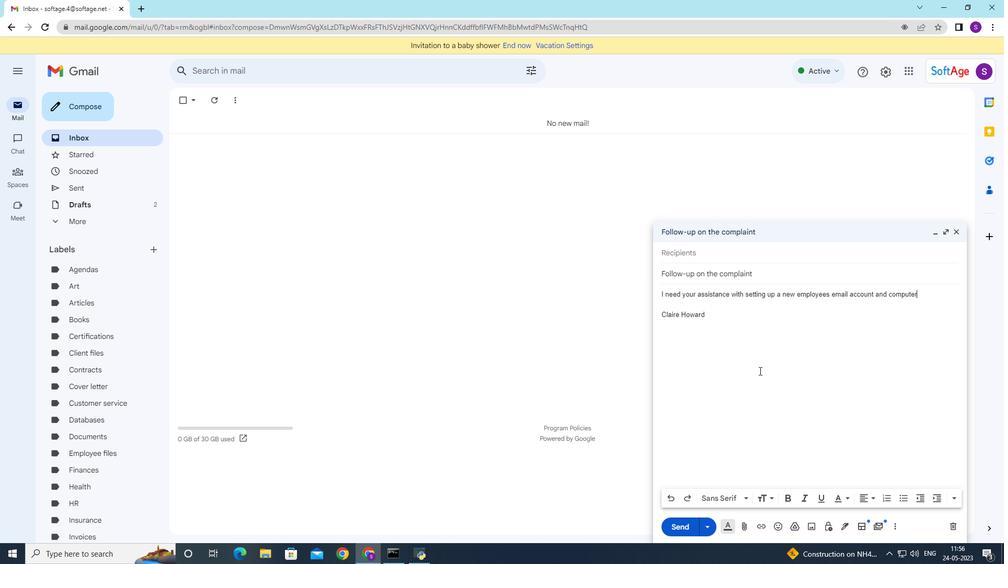 
Action: Mouse moved to (829, 295)
Screenshot: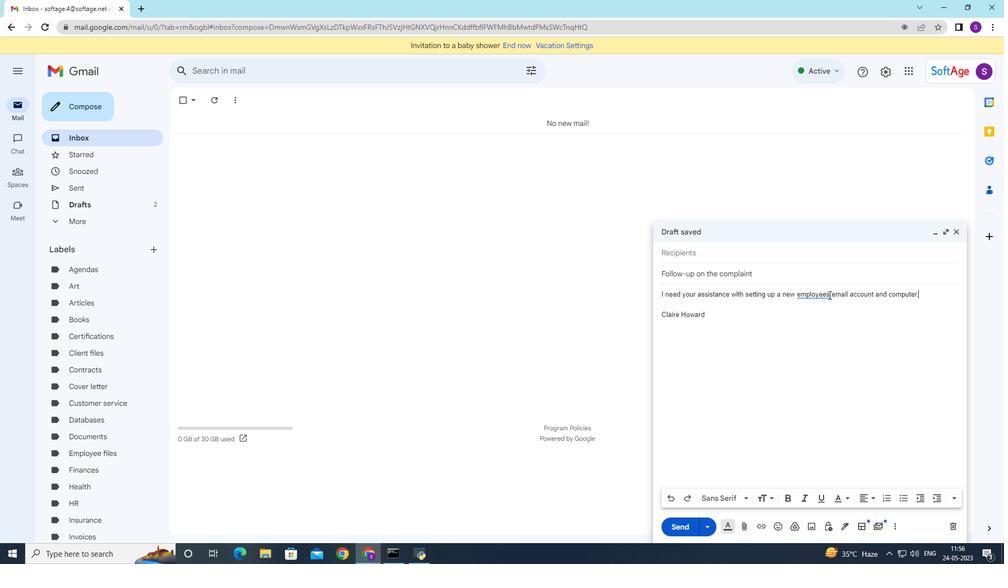 
Action: Mouse pressed left at (829, 295)
Screenshot: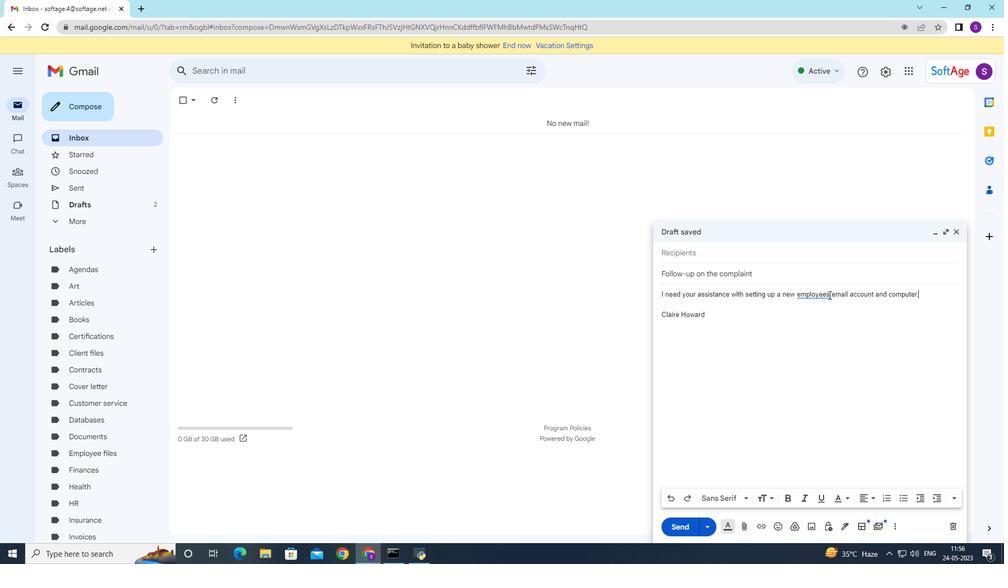 
Action: Mouse moved to (921, 280)
Screenshot: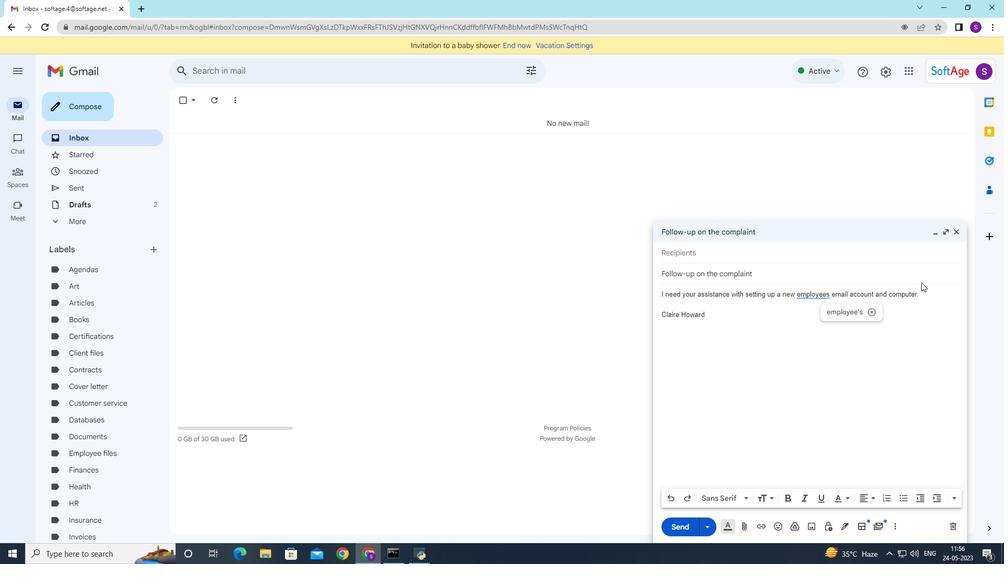 
Action: Mouse pressed left at (921, 280)
Screenshot: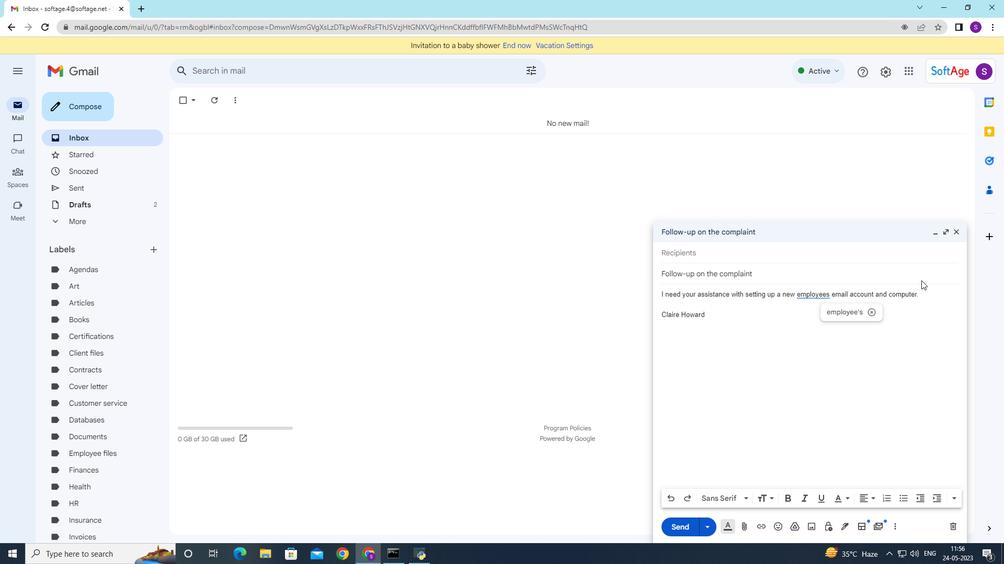 
Action: Mouse moved to (919, 293)
Screenshot: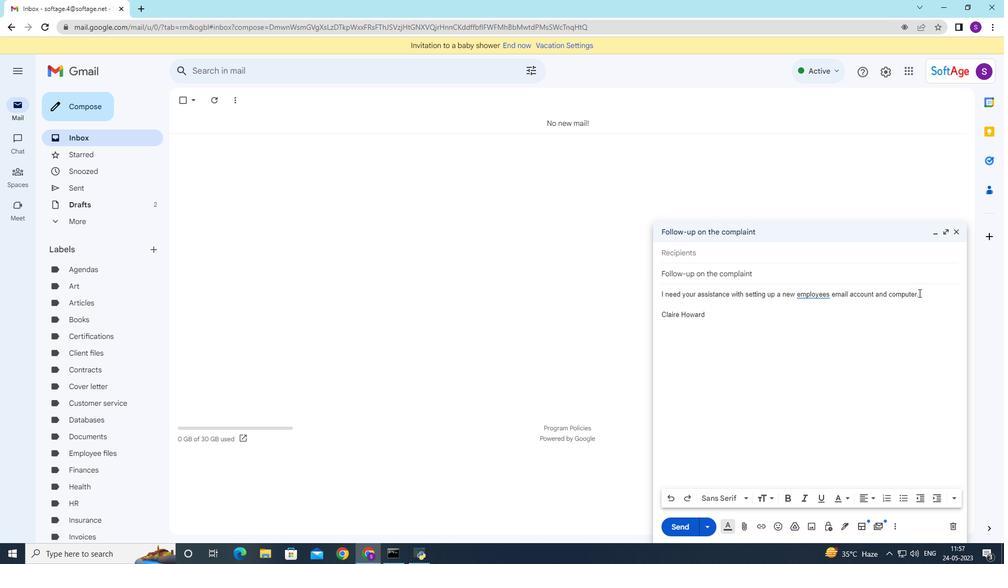 
Action: Mouse pressed left at (919, 293)
Screenshot: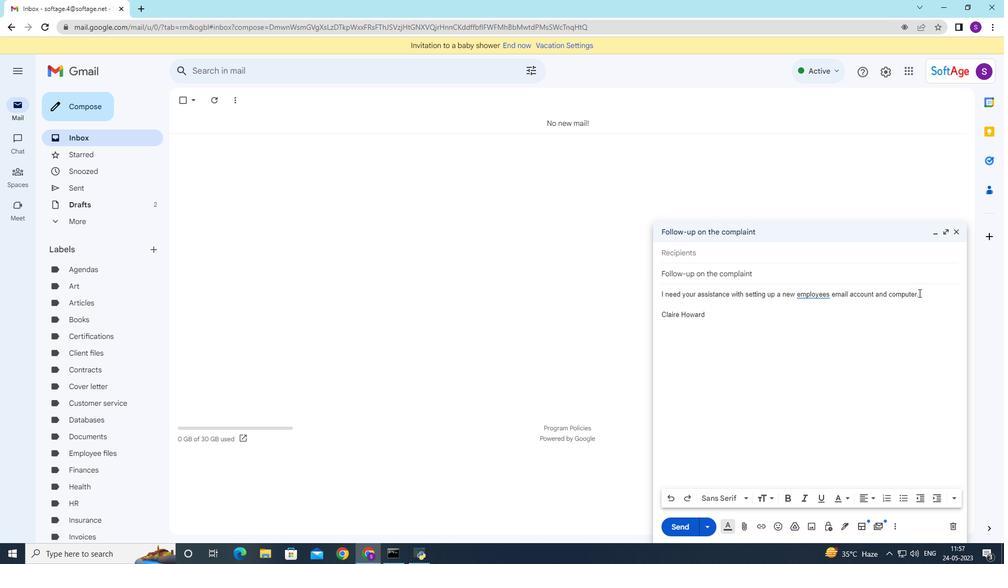 
Action: Mouse moved to (761, 256)
Screenshot: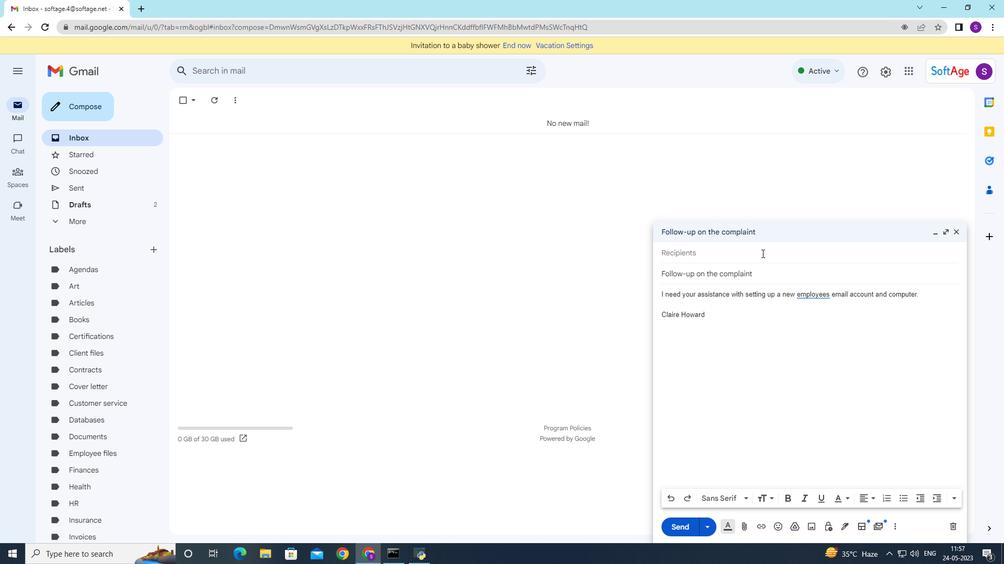 
Action: Mouse pressed left at (761, 256)
Screenshot: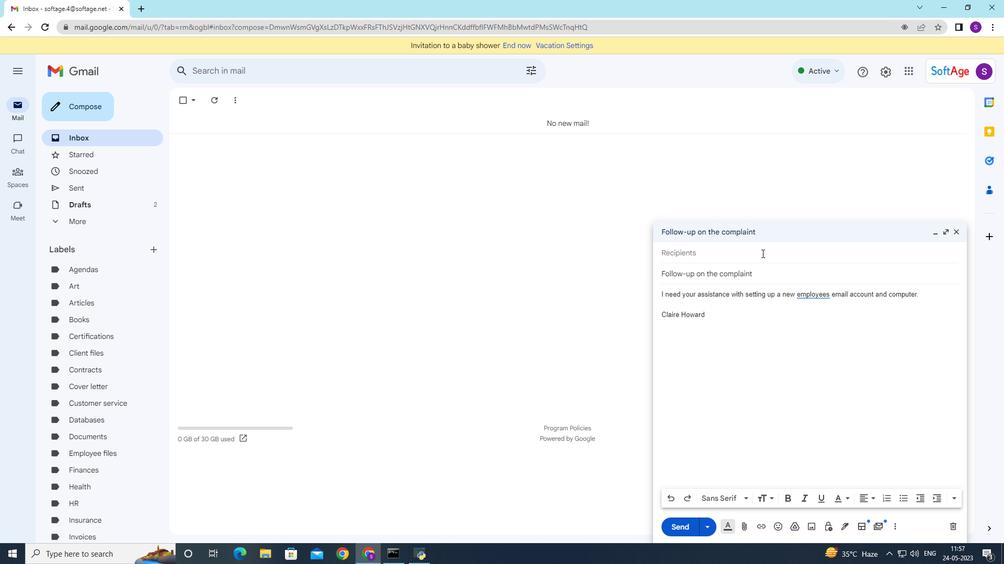 
Action: Mouse moved to (760, 255)
Screenshot: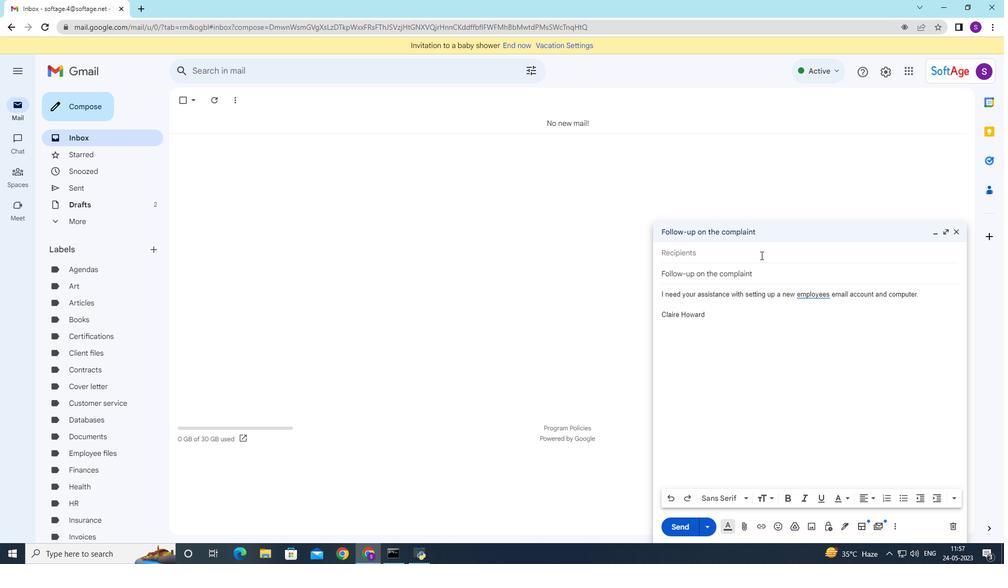
Action: Key pressed softage.10
Screenshot: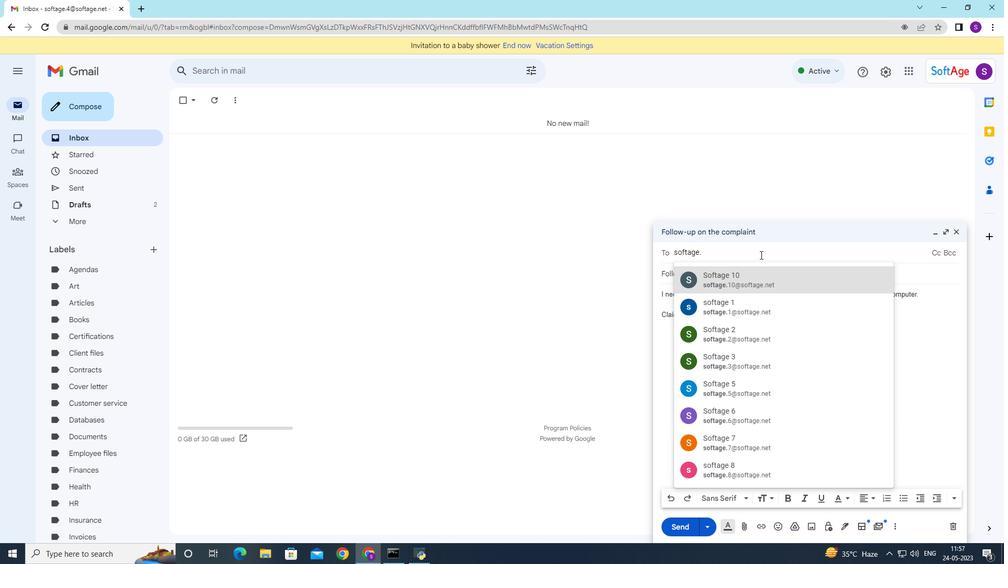 
Action: Mouse moved to (770, 278)
Screenshot: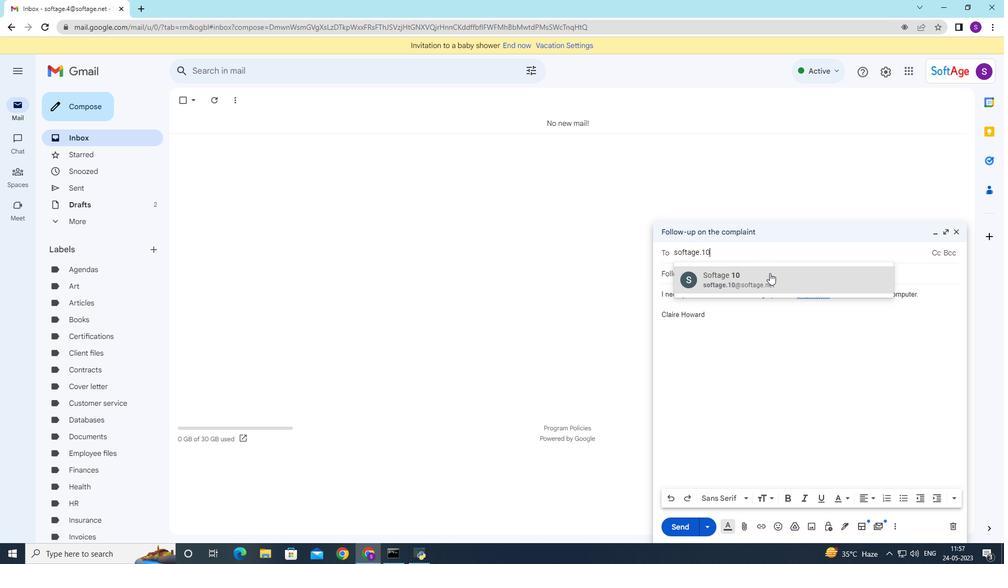 
Action: Mouse pressed left at (770, 278)
Screenshot: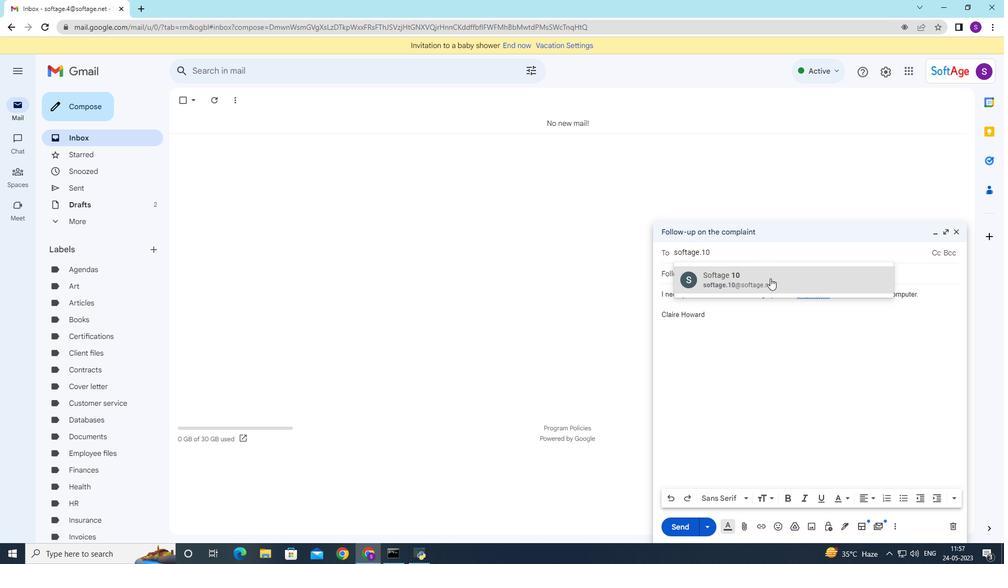 
Action: Mouse moved to (735, 360)
Screenshot: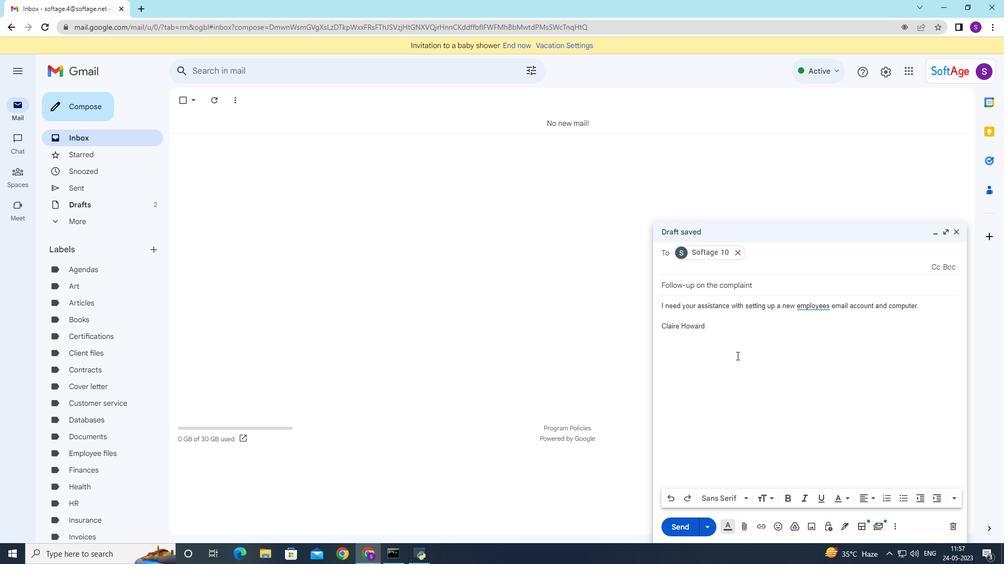 
Action: Mouse scrolled (735, 360) with delta (0, 0)
Screenshot: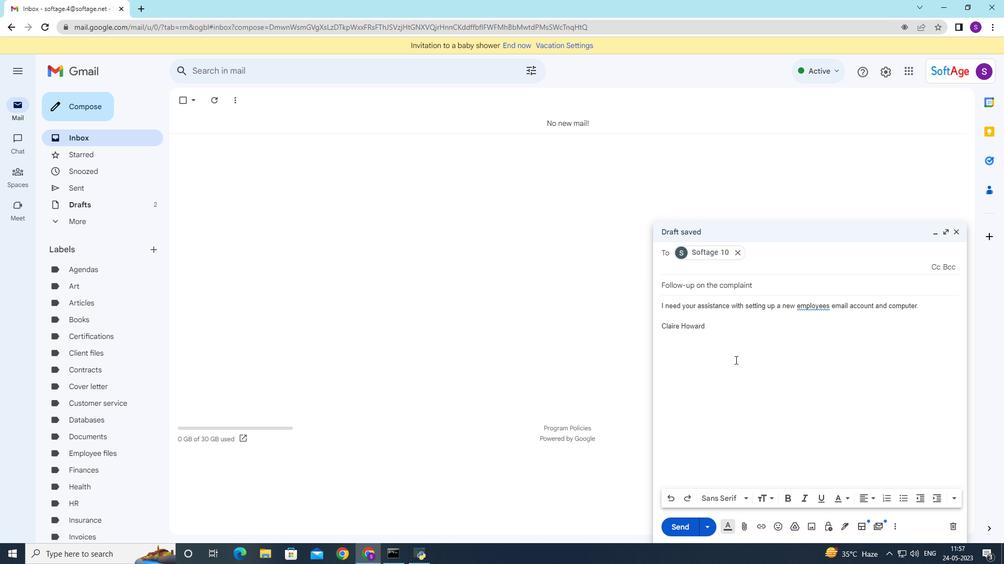 
Action: Mouse moved to (663, 304)
Screenshot: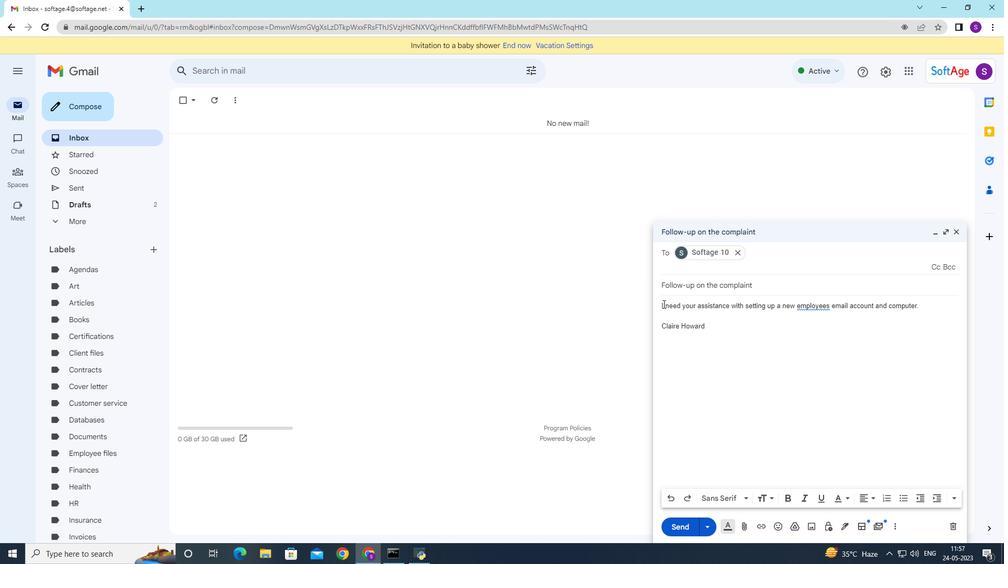 
Action: Mouse pressed left at (663, 304)
Screenshot: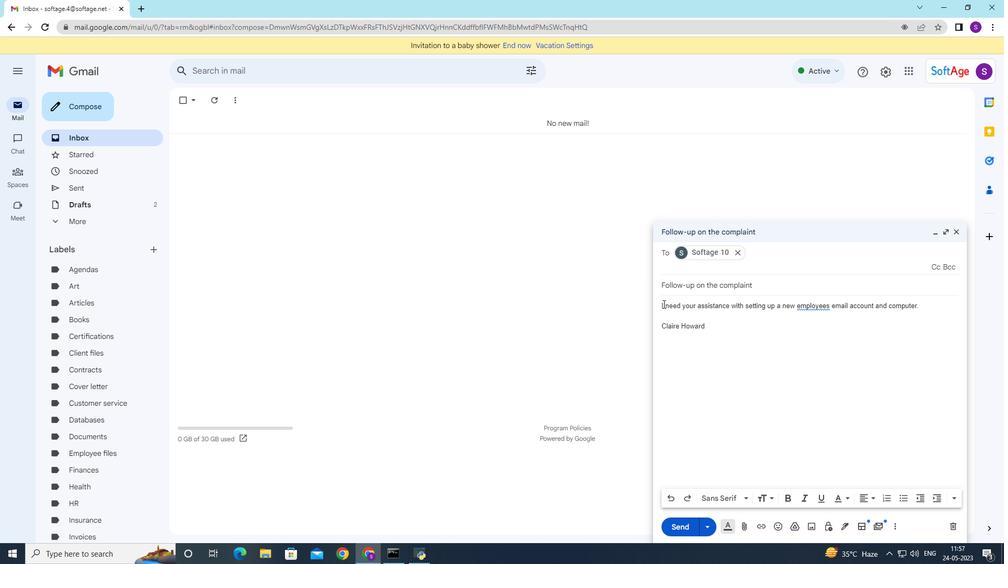 
Action: Mouse moved to (663, 293)
Screenshot: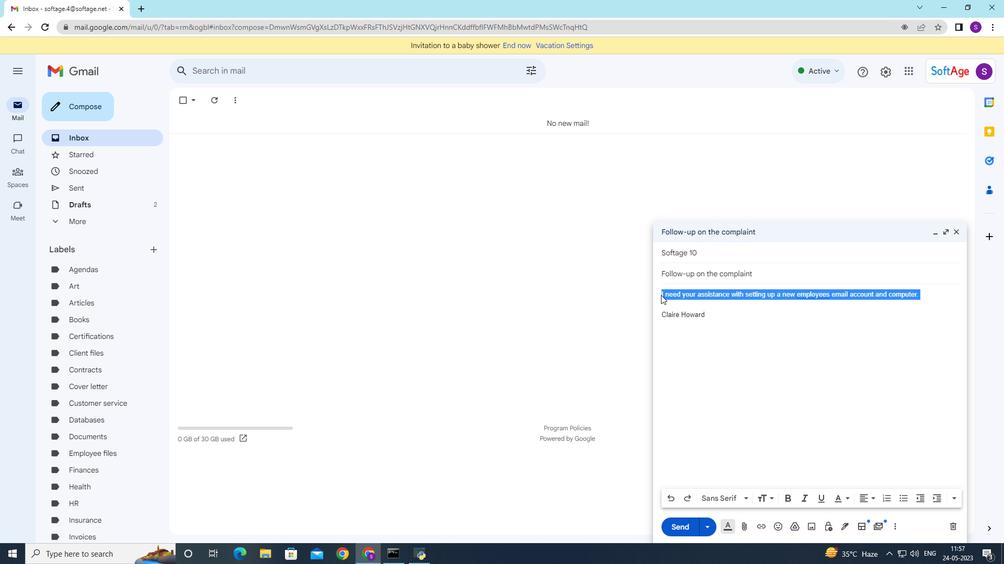 
Action: Mouse pressed left at (663, 293)
Screenshot: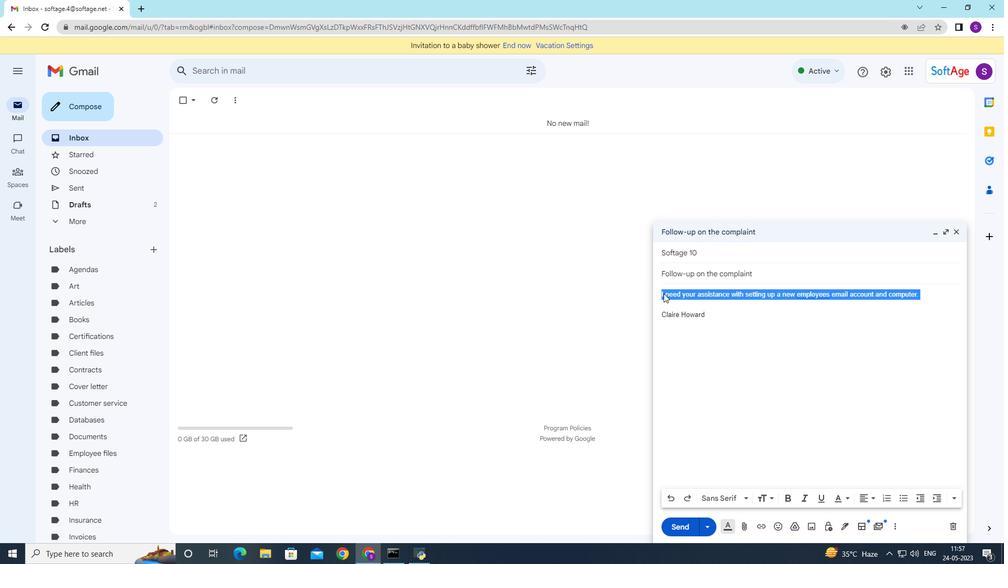 
Action: Mouse pressed left at (663, 293)
Screenshot: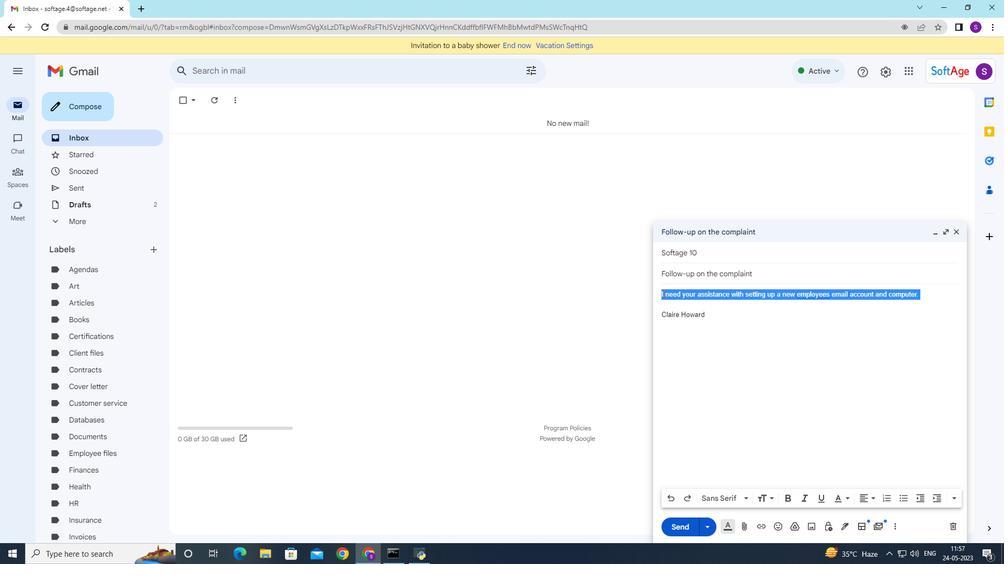 
Action: Mouse moved to (745, 500)
Screenshot: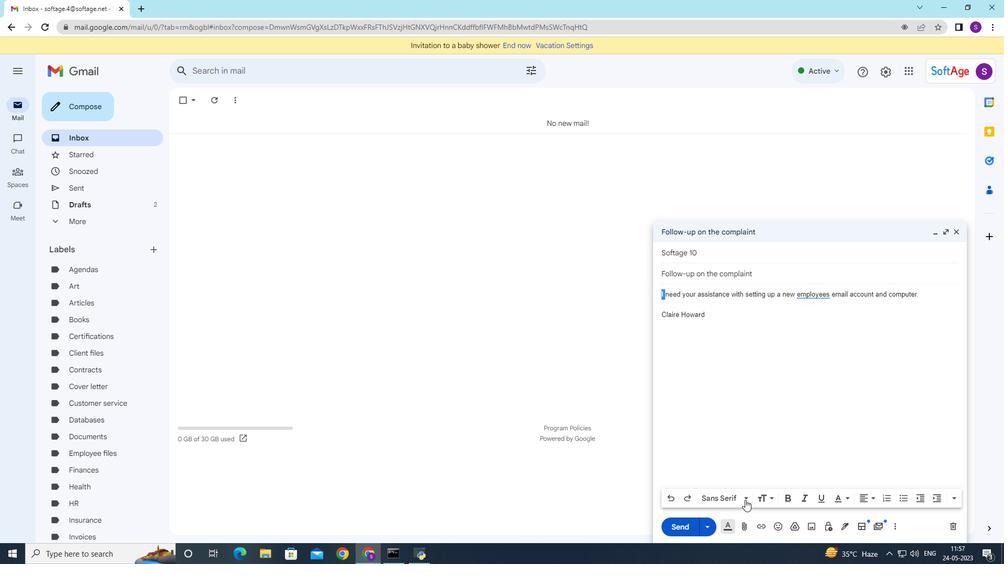 
Action: Mouse pressed left at (745, 500)
Screenshot: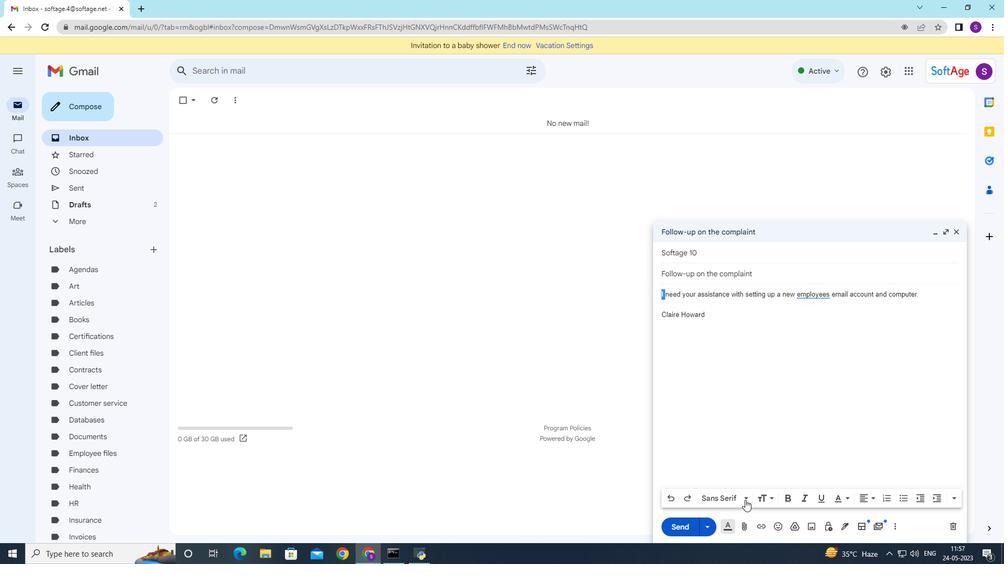 
Action: Mouse moved to (752, 479)
Screenshot: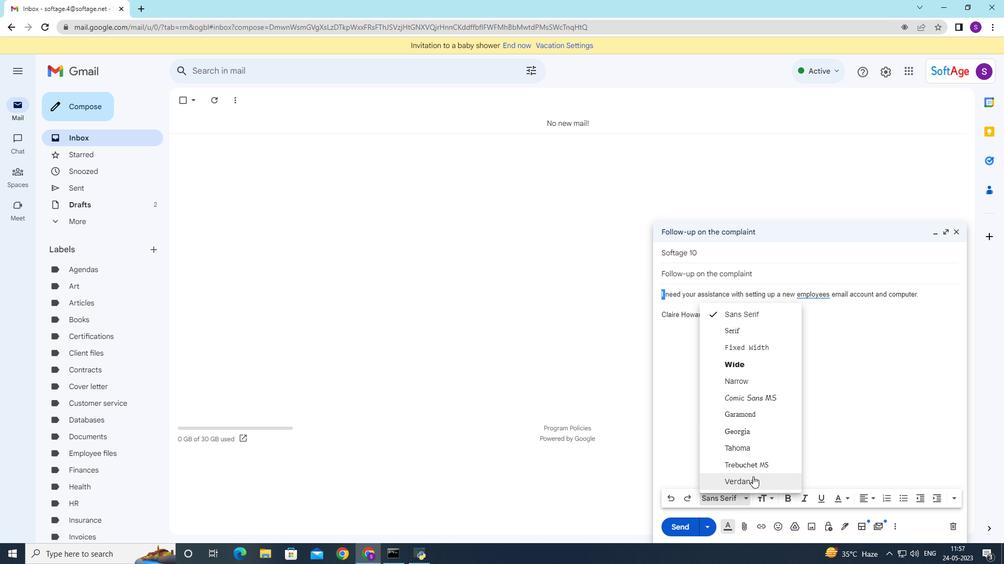 
Action: Mouse pressed left at (752, 479)
Screenshot: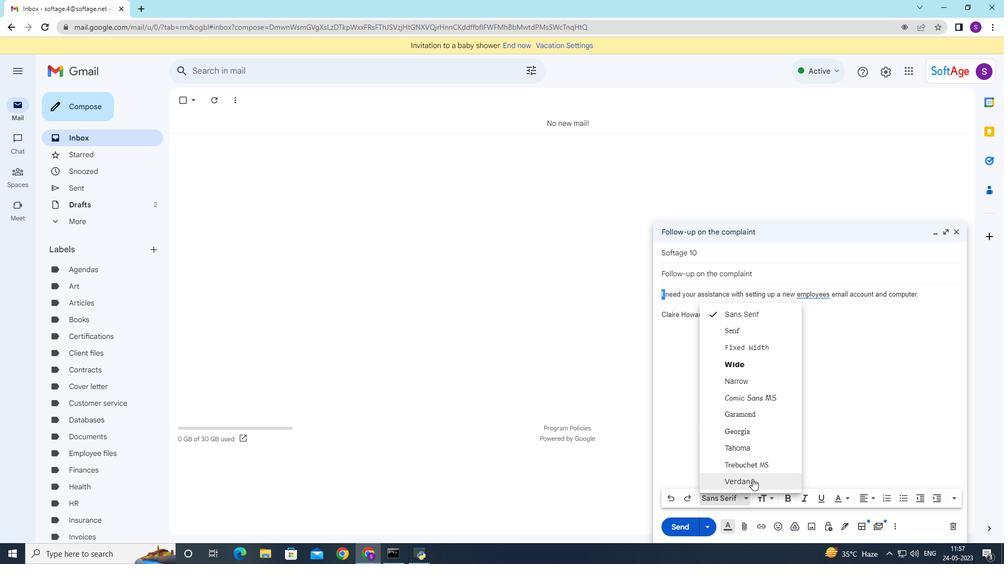 
Action: Mouse moved to (787, 498)
Screenshot: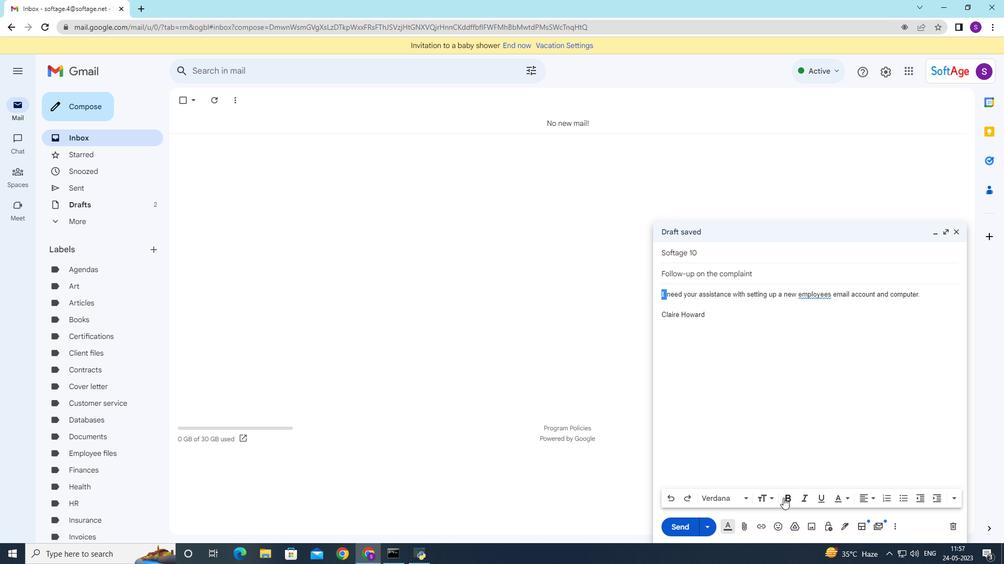 
Action: Mouse pressed left at (787, 498)
Screenshot: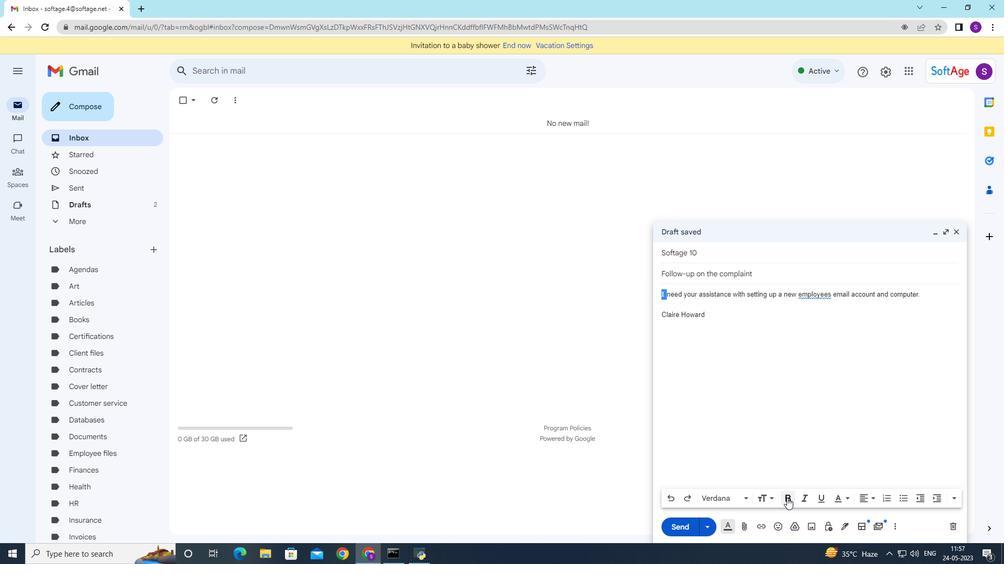 
Action: Mouse moved to (802, 498)
Screenshot: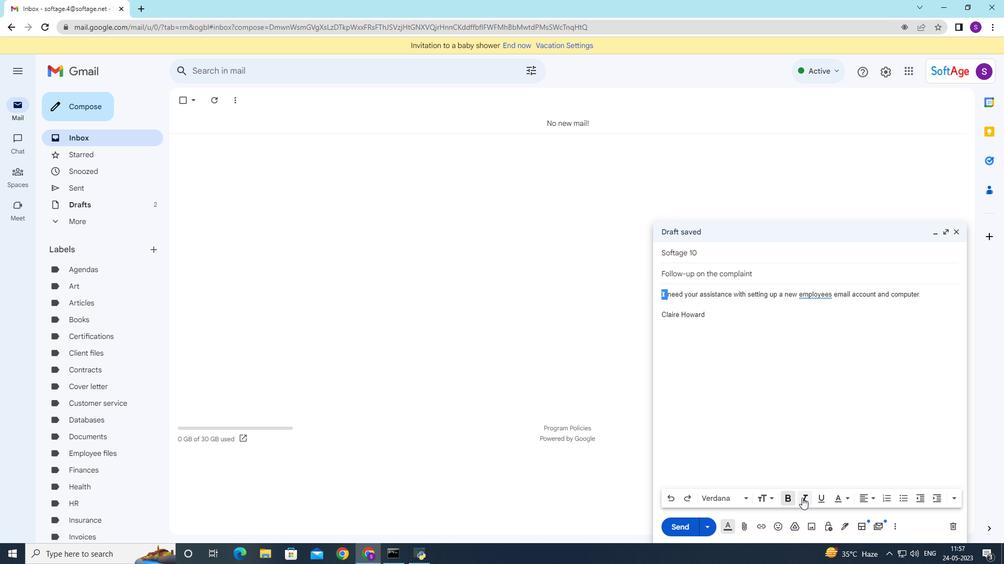 
Action: Mouse pressed left at (802, 498)
Screenshot: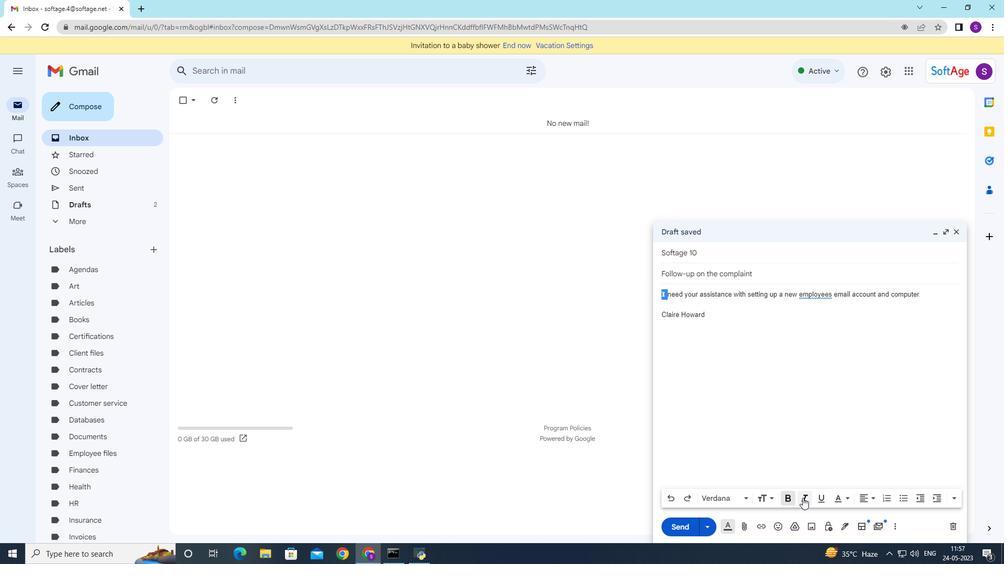 
Action: Mouse moved to (677, 526)
Screenshot: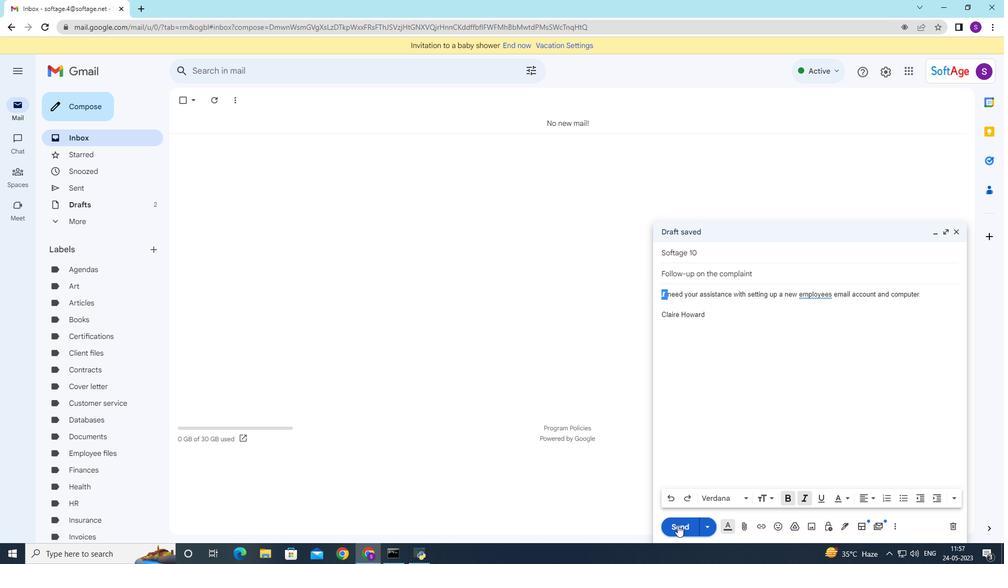 
Action: Mouse pressed left at (677, 526)
Screenshot: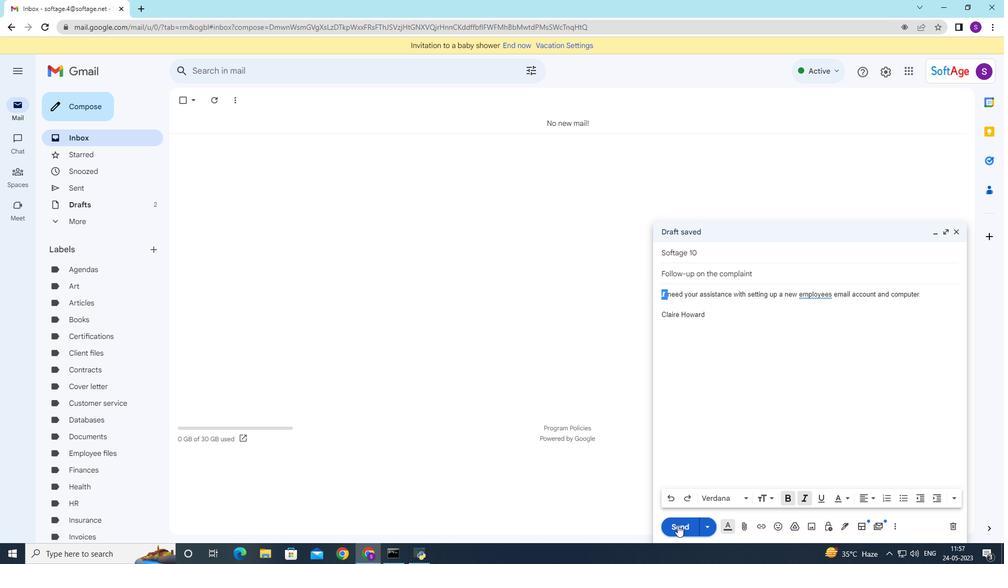 
Action: Mouse moved to (156, 251)
Screenshot: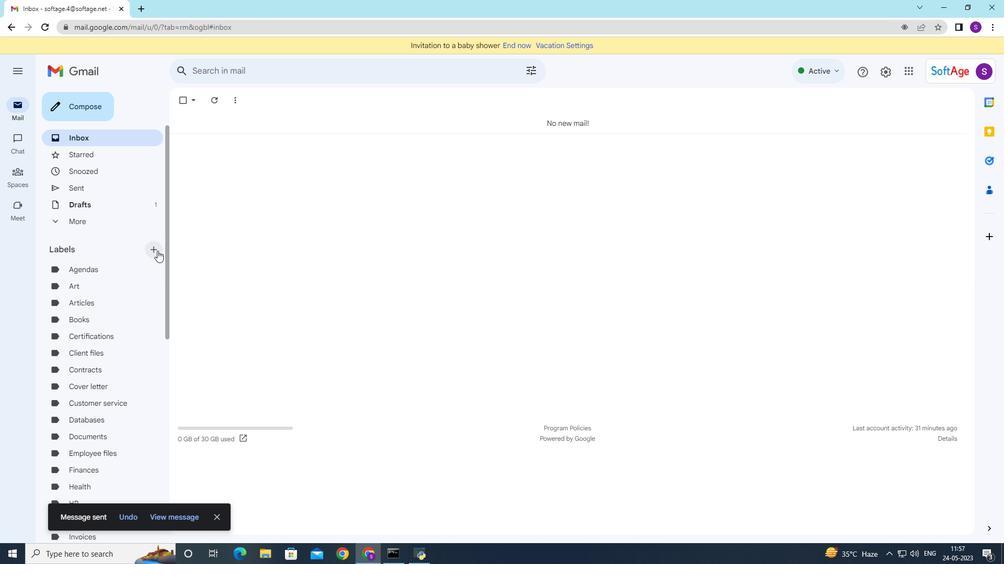 
Action: Mouse pressed left at (156, 251)
Screenshot: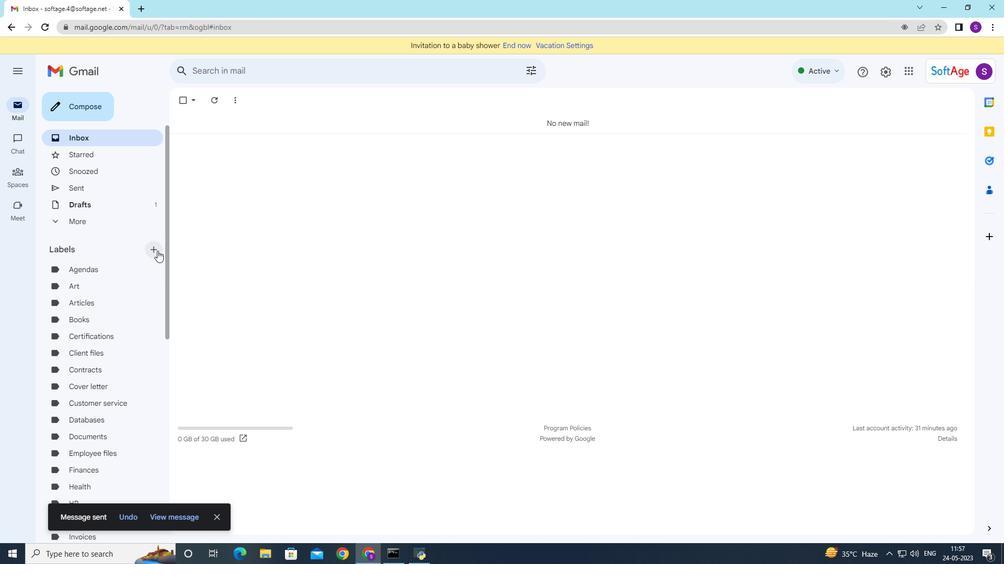 
Action: Mouse moved to (419, 281)
Screenshot: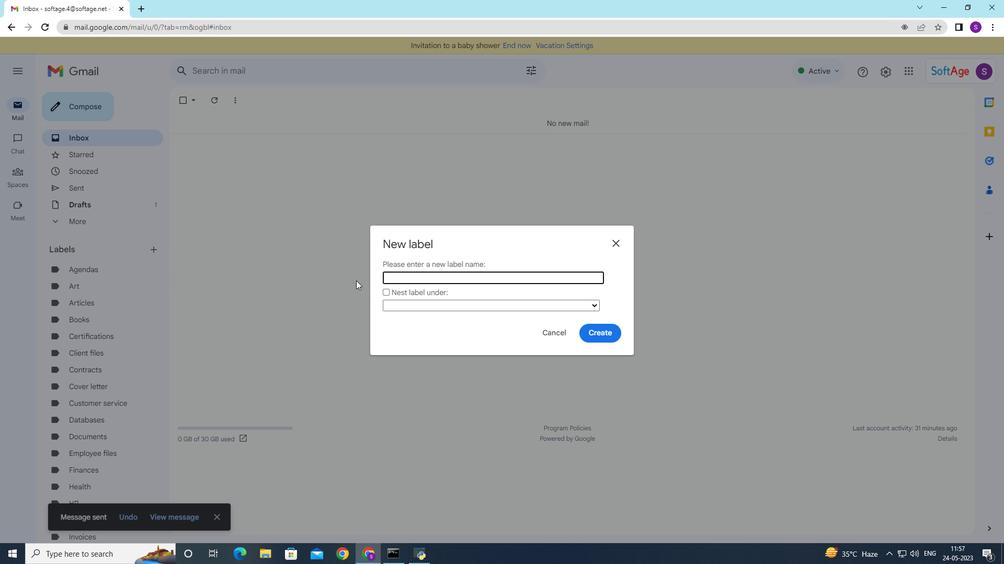 
Action: Mouse pressed left at (419, 281)
Screenshot: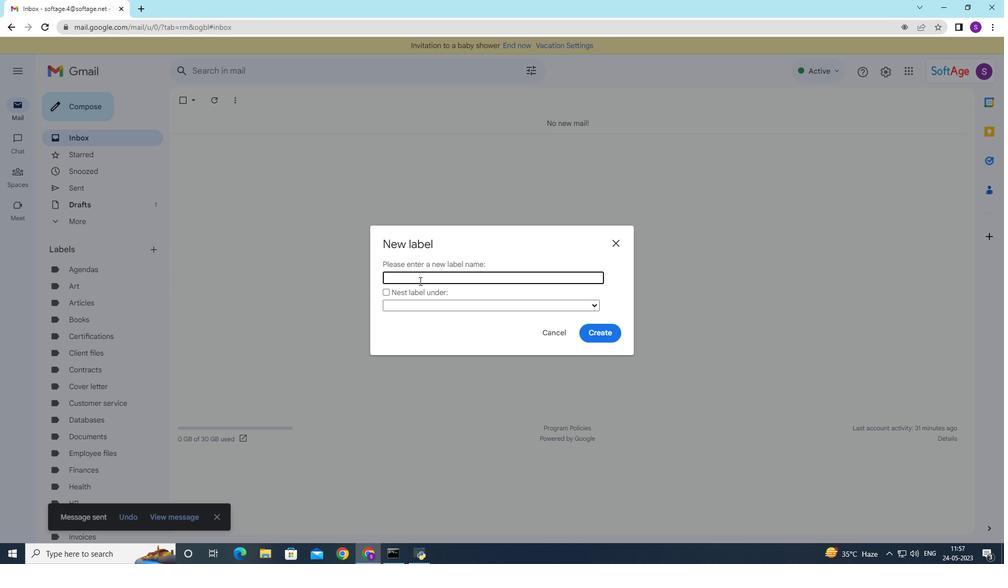 
Action: Mouse moved to (419, 283)
Screenshot: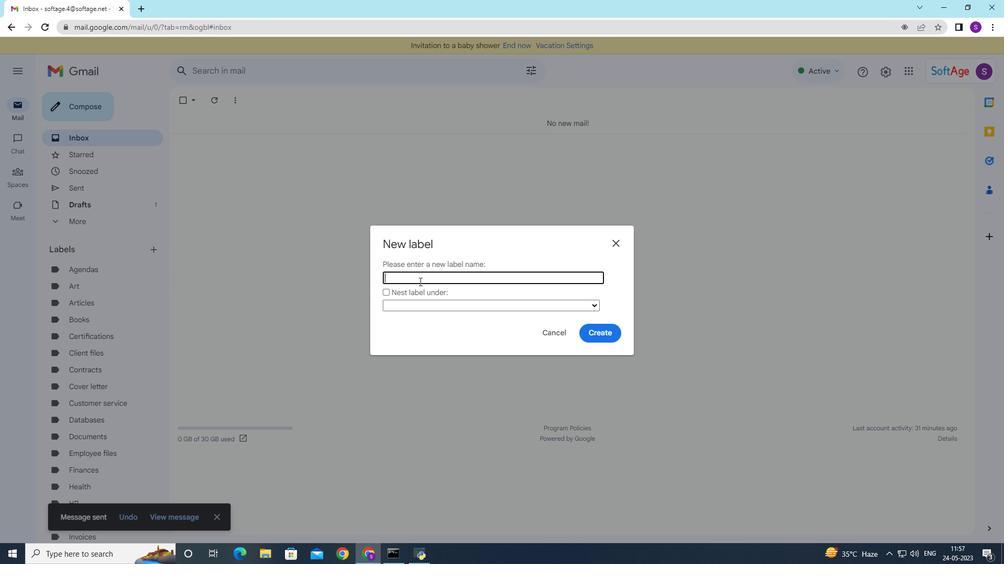 
Action: Key pressed <Key.shift>Procedures
Screenshot: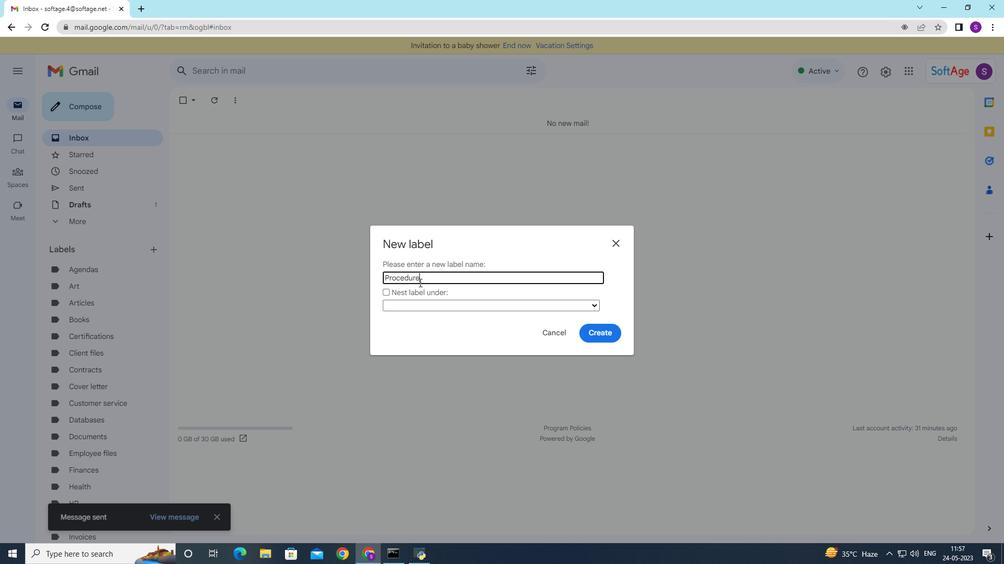 
Action: Mouse moved to (601, 337)
Screenshot: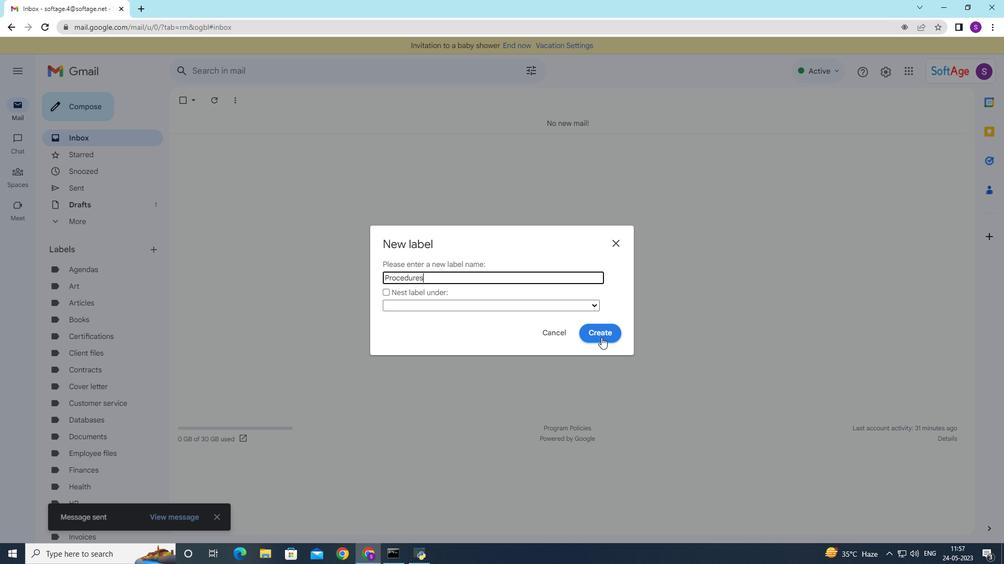 
Action: Mouse pressed left at (601, 337)
Screenshot: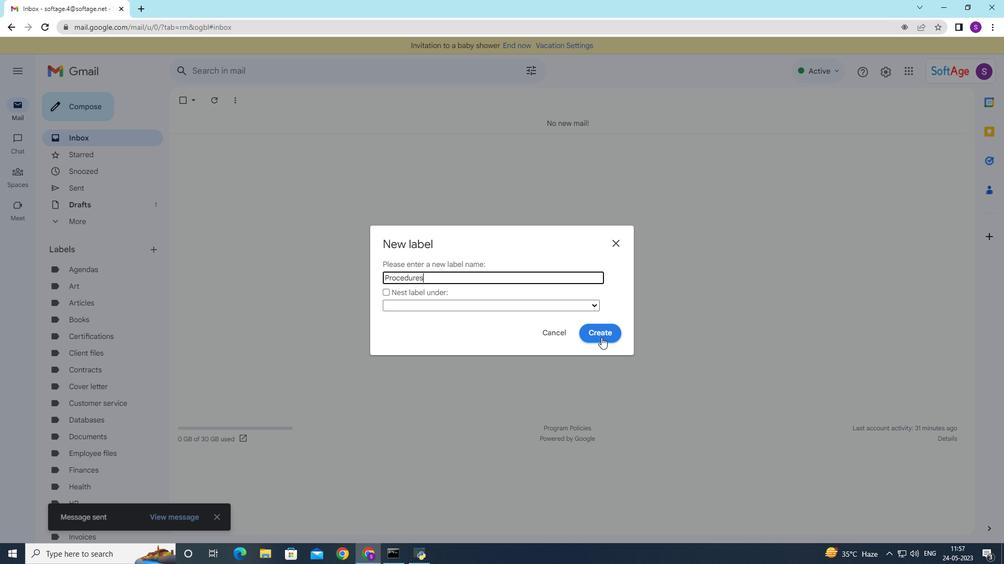 
Action: Mouse moved to (104, 190)
Screenshot: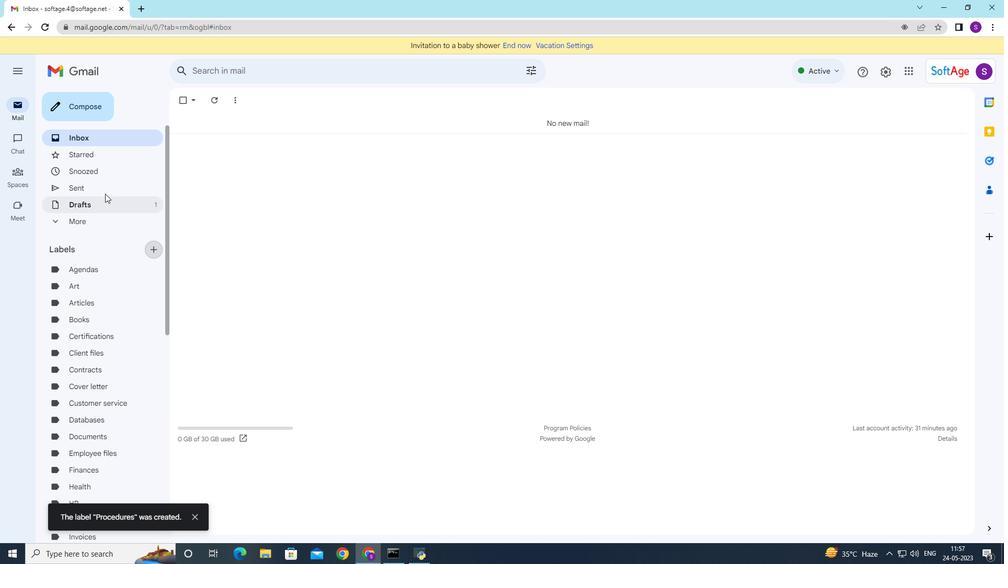 
Action: Mouse pressed left at (104, 190)
Screenshot: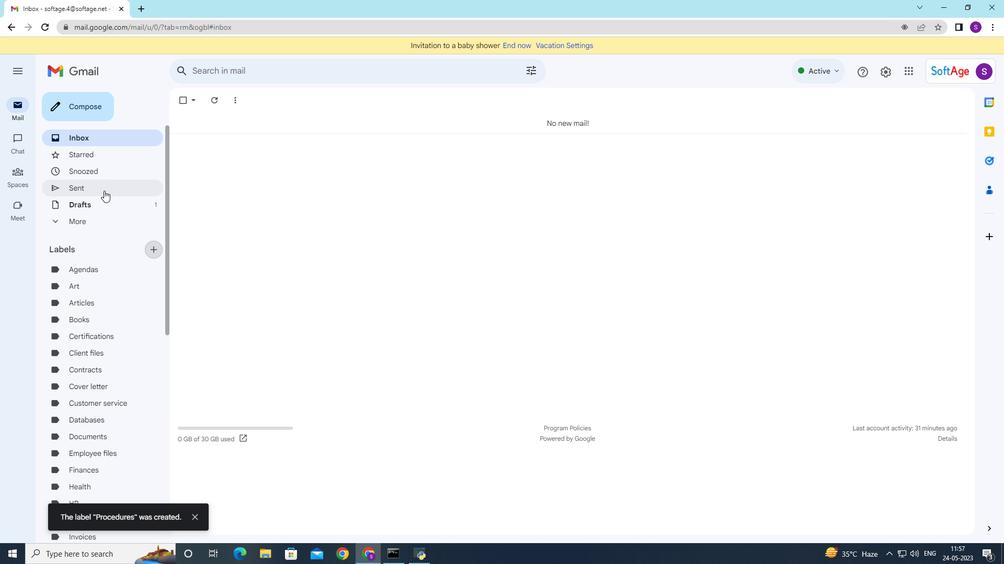 
Action: Mouse moved to (283, 153)
Screenshot: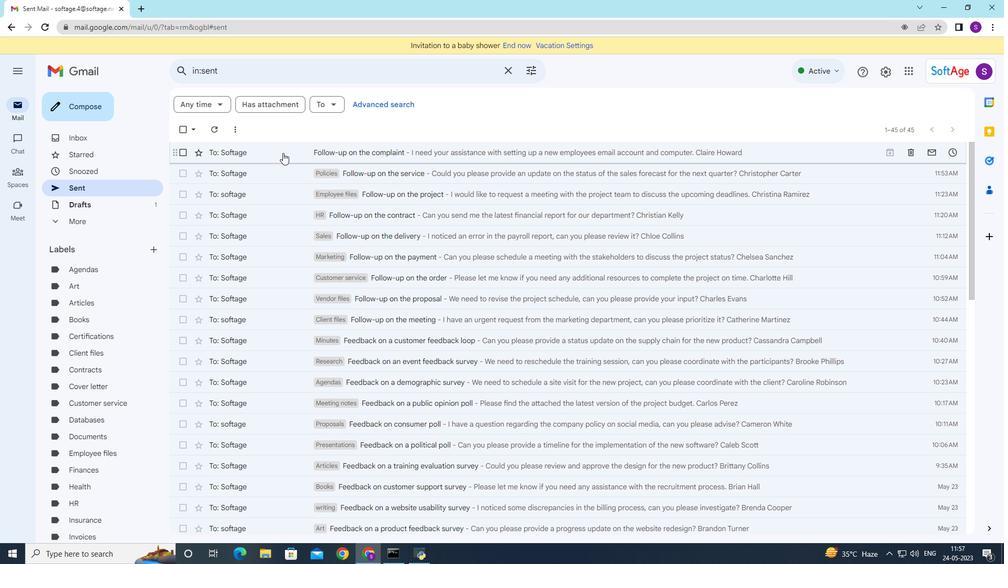 
Action: Mouse pressed right at (283, 153)
Screenshot: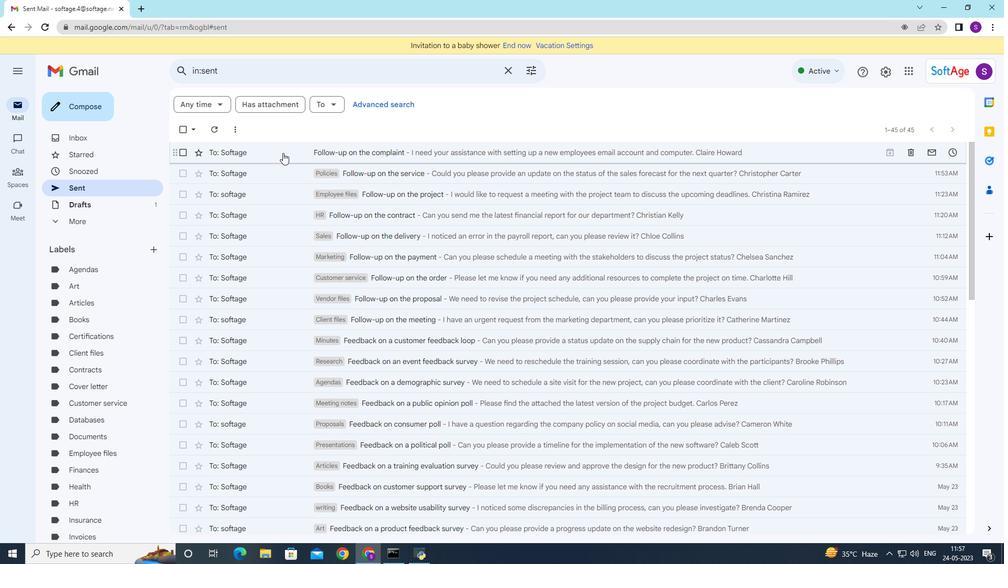 
Action: Mouse moved to (478, 154)
Screenshot: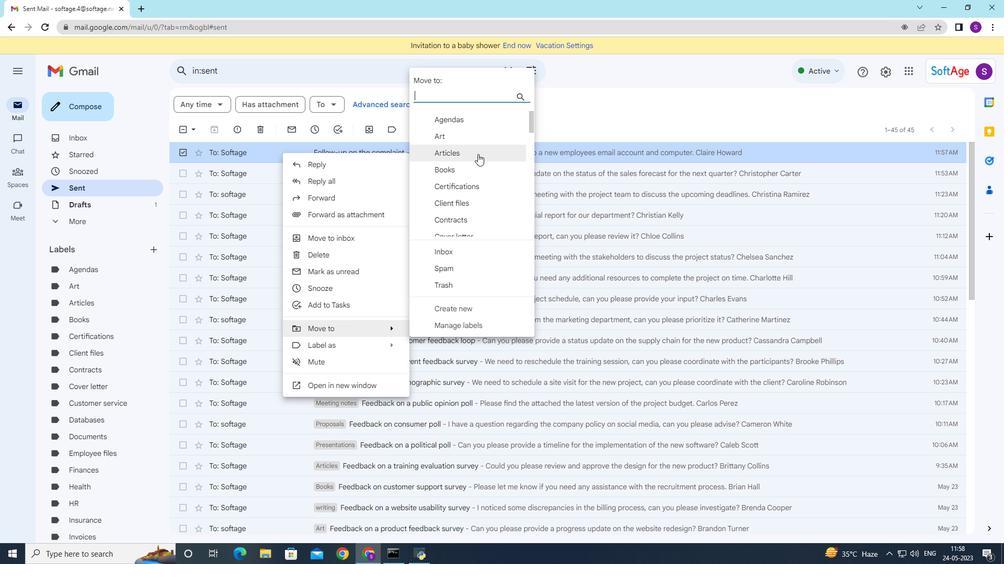 
Action: Mouse scrolled (478, 154) with delta (0, 0)
Screenshot: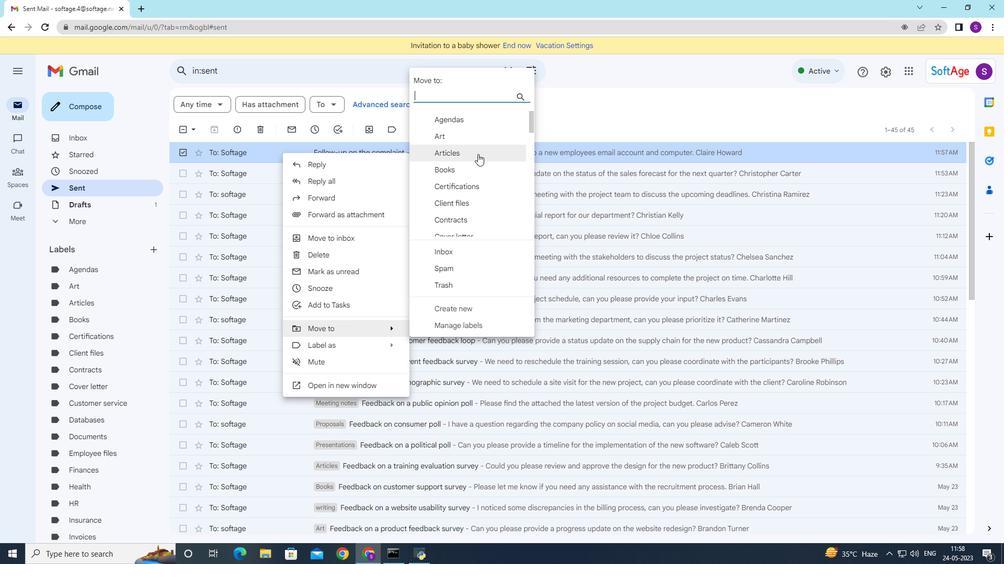 
Action: Mouse moved to (478, 159)
Screenshot: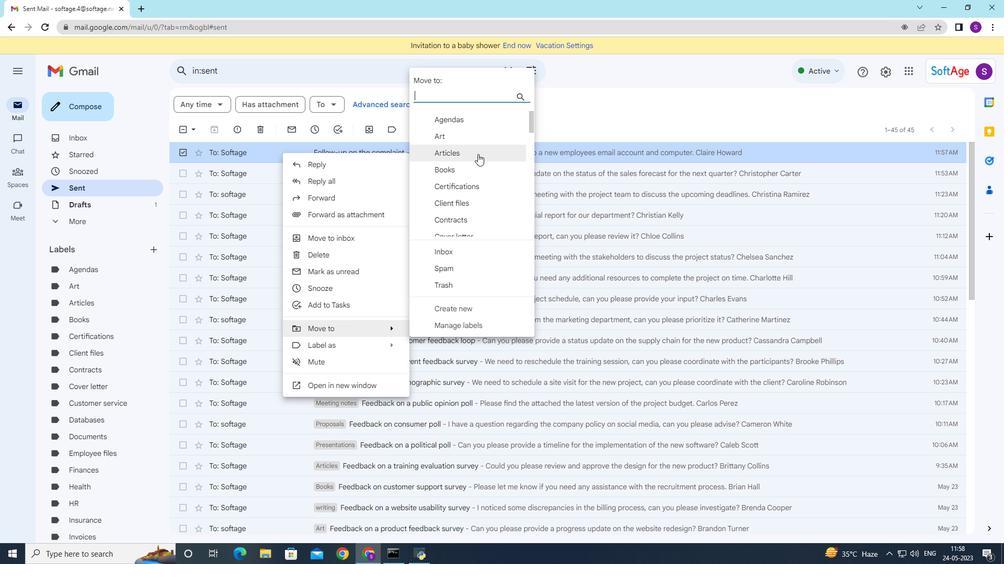 
Action: Mouse scrolled (478, 158) with delta (0, 0)
Screenshot: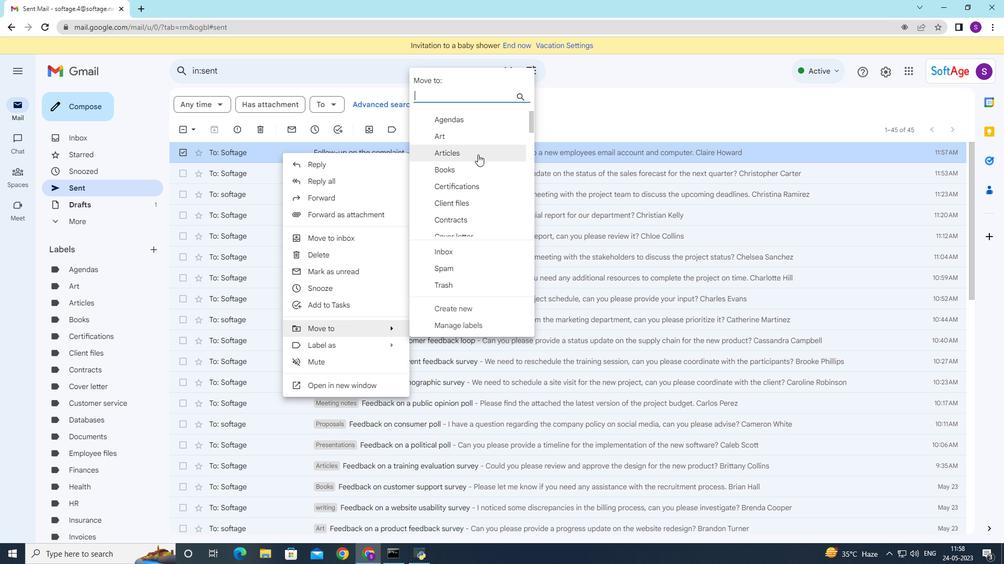 
Action: Mouse moved to (477, 161)
Screenshot: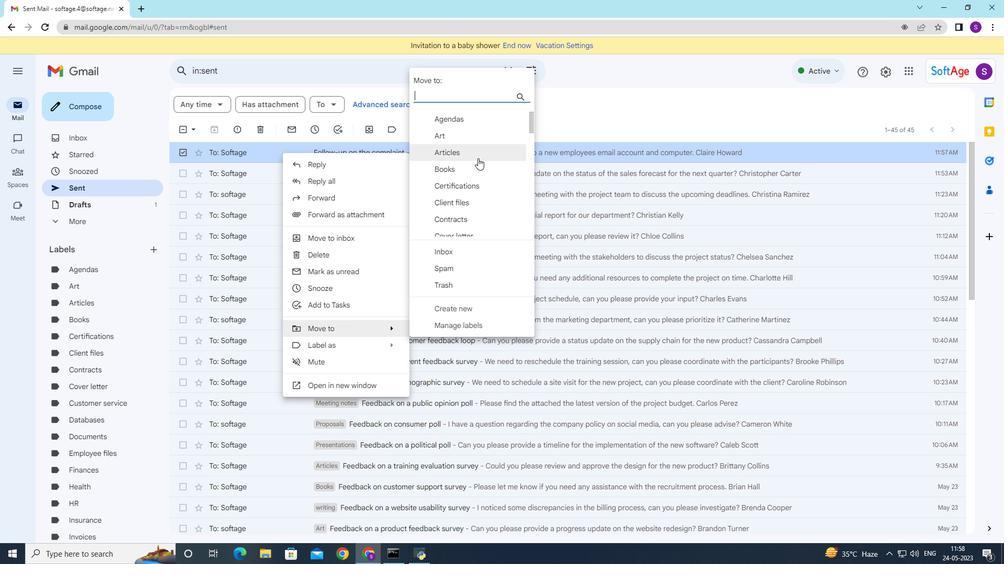 
Action: Mouse scrolled (477, 161) with delta (0, 0)
Screenshot: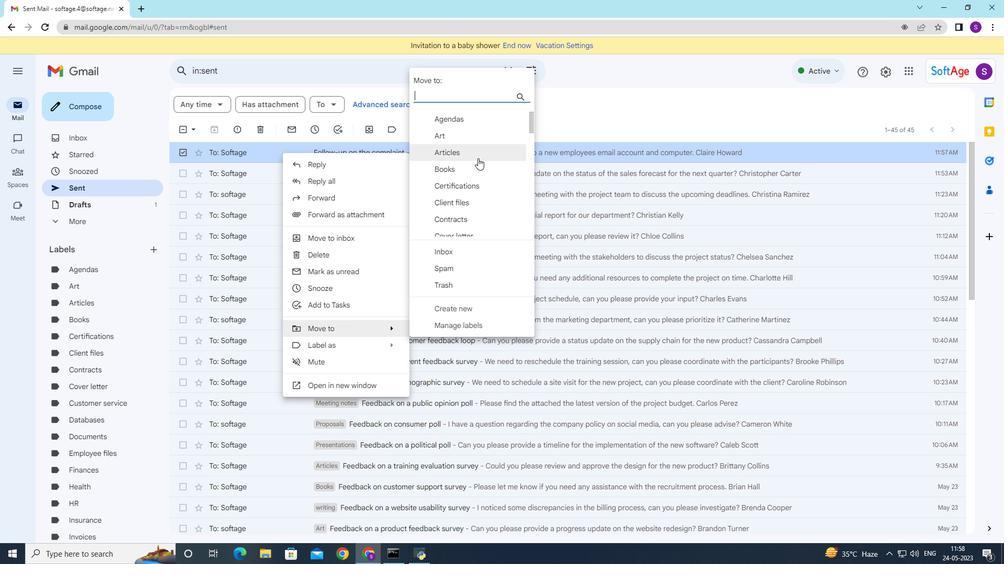
Action: Mouse moved to (476, 164)
Screenshot: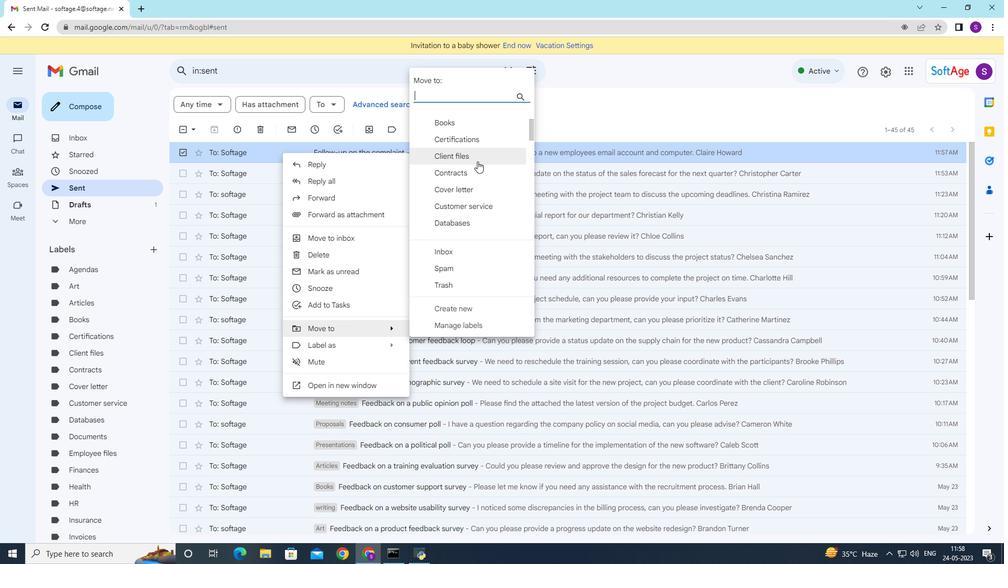 
Action: Mouse scrolled (476, 164) with delta (0, 0)
Screenshot: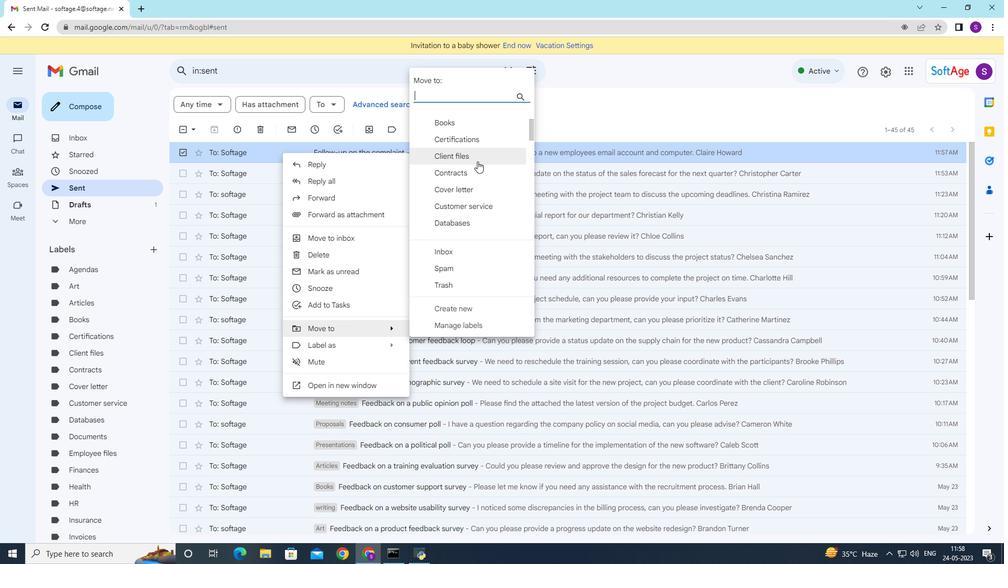 
Action: Mouse moved to (474, 167)
Screenshot: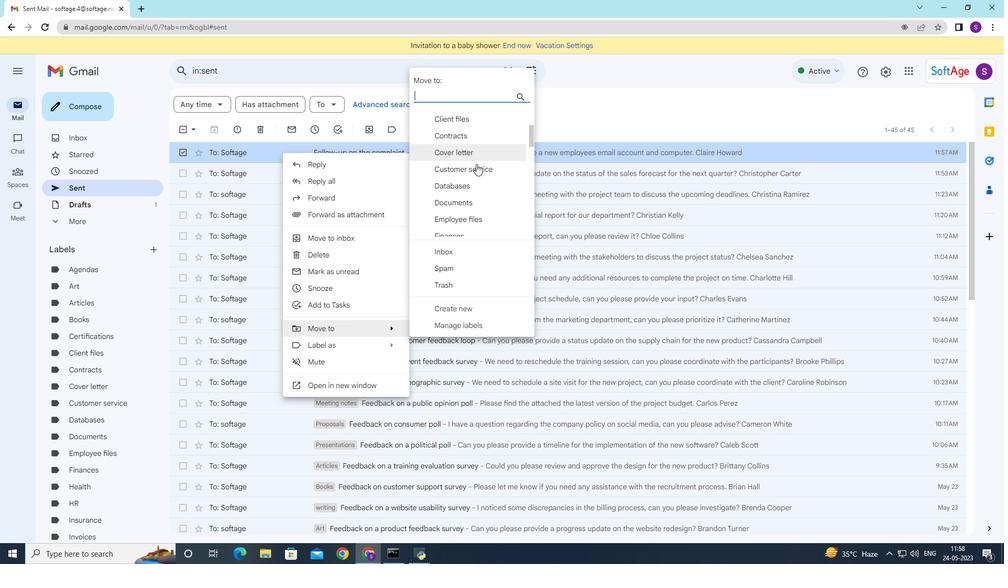 
Action: Mouse scrolled (474, 167) with delta (0, 0)
Screenshot: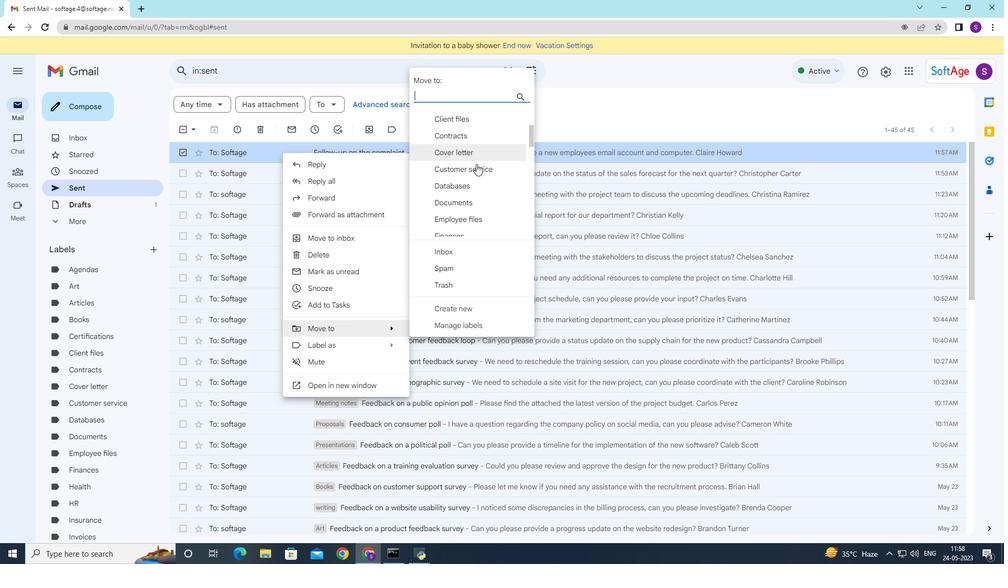 
Action: Mouse moved to (467, 204)
Screenshot: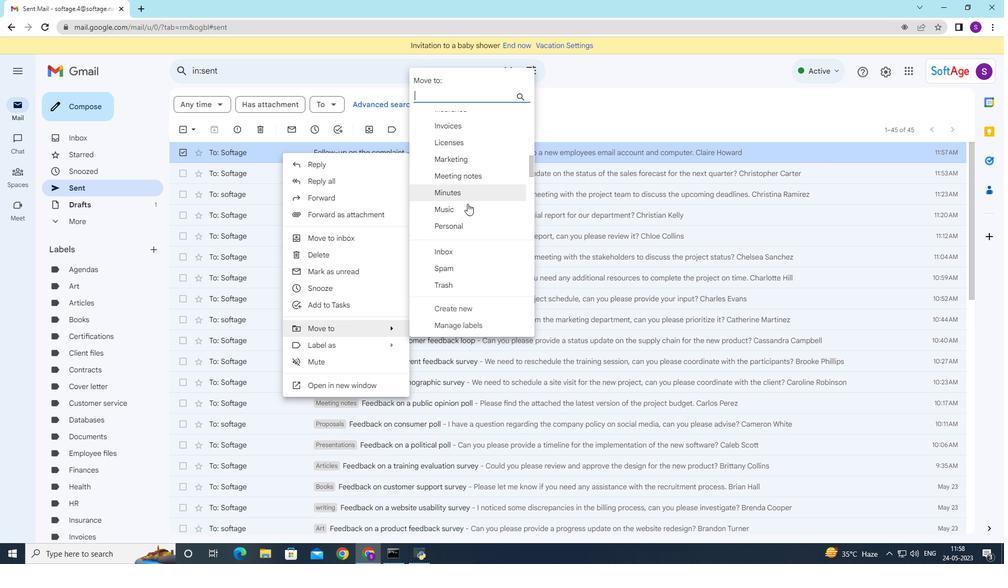 
Action: Mouse scrolled (467, 204) with delta (0, 0)
Screenshot: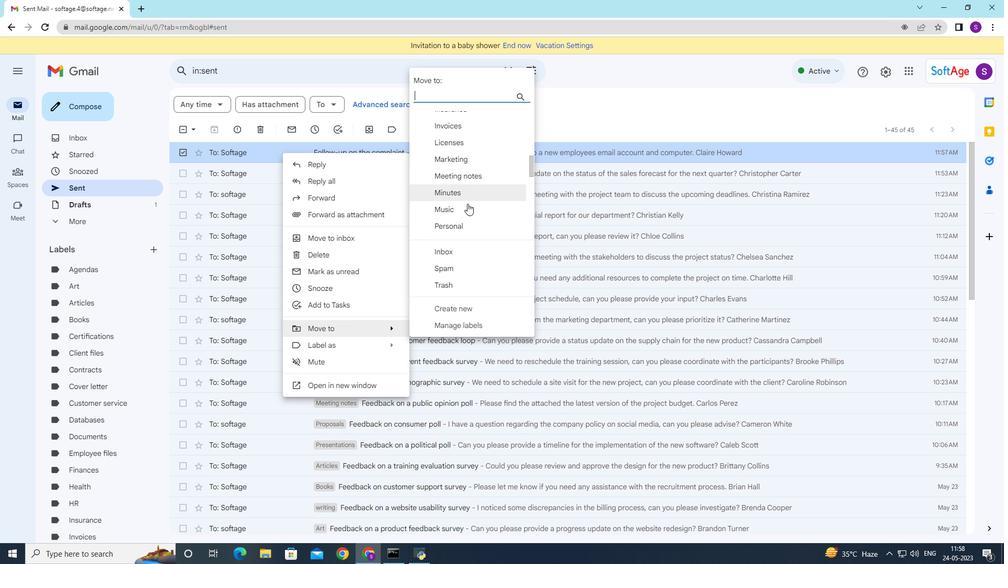 
Action: Mouse moved to (467, 208)
Screenshot: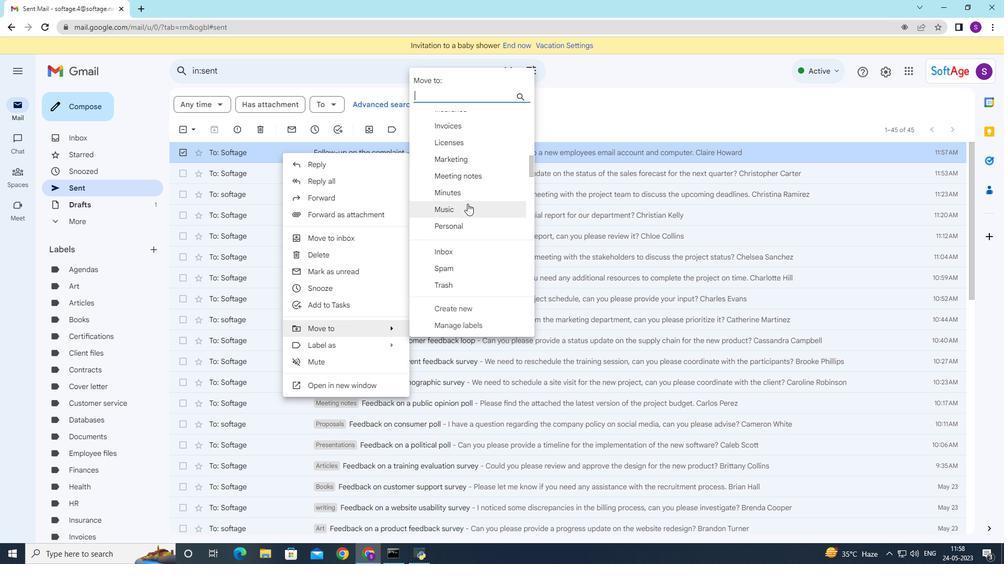 
Action: Mouse scrolled (467, 207) with delta (0, 0)
Screenshot: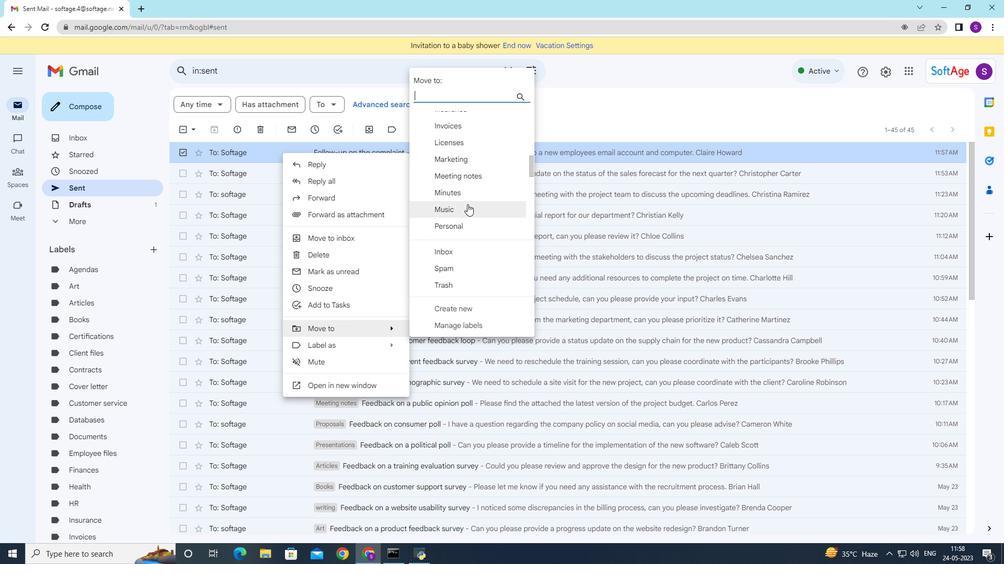 
Action: Mouse moved to (467, 206)
Screenshot: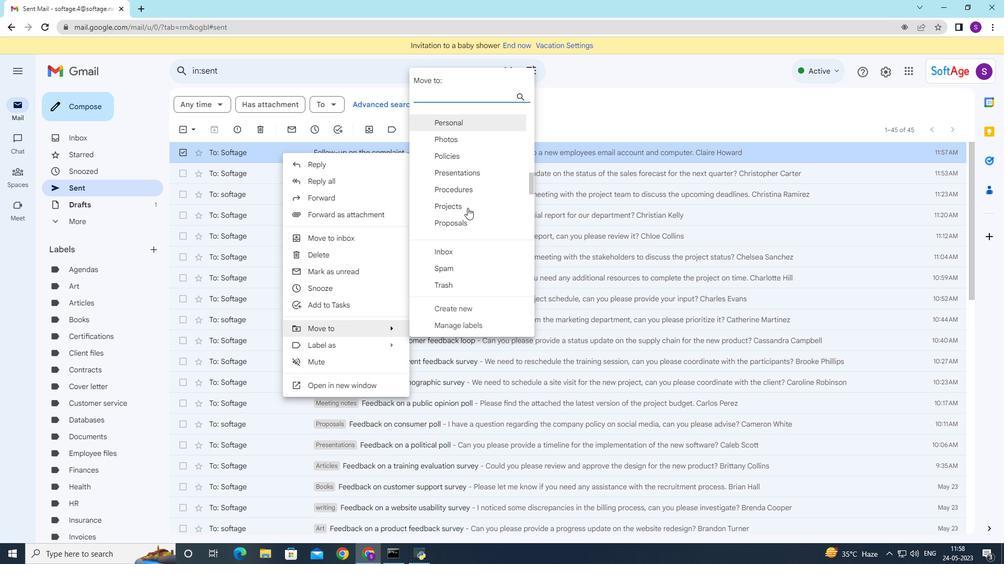 
Action: Mouse scrolled (467, 206) with delta (0, 0)
Screenshot: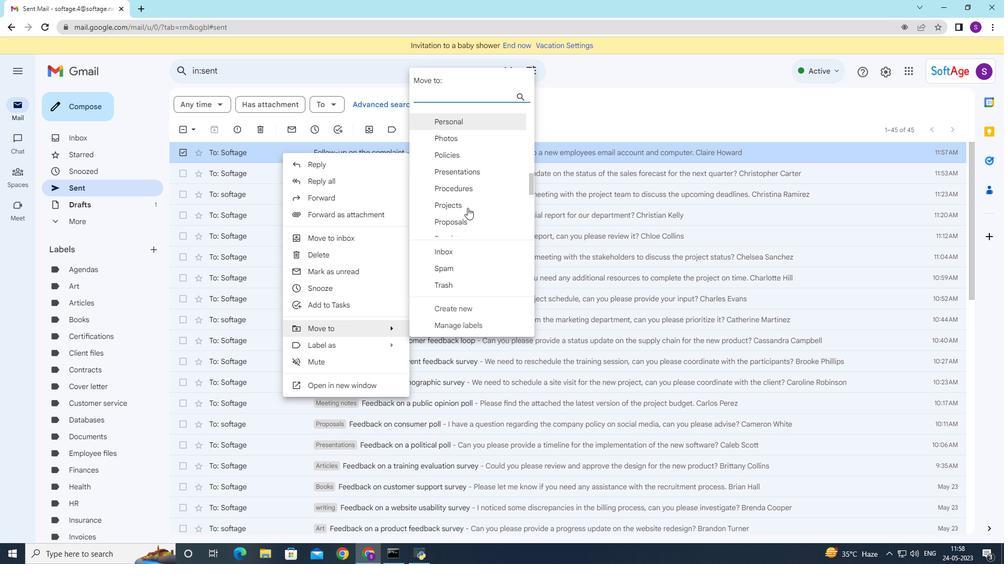 
Action: Mouse moved to (468, 202)
Screenshot: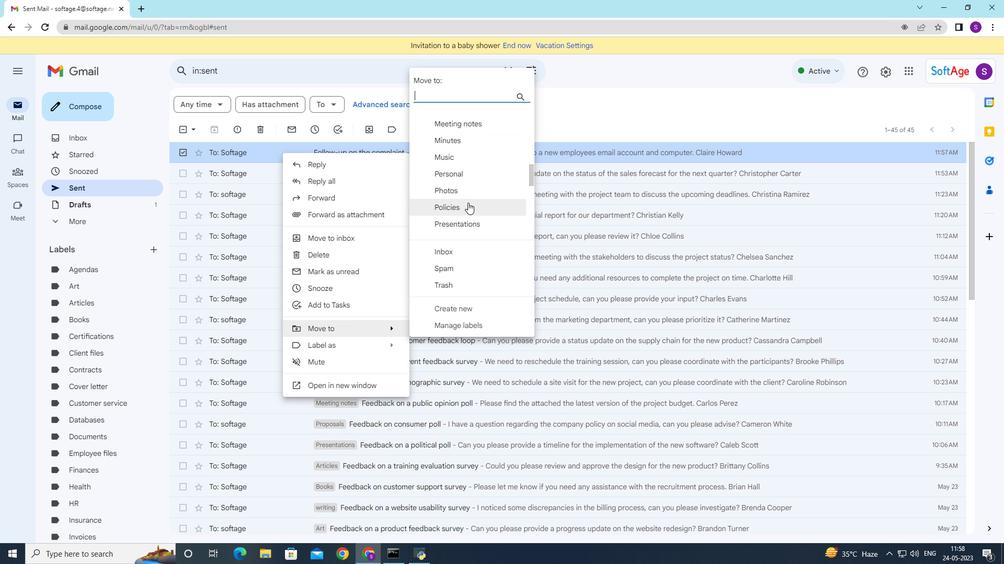 
Action: Mouse scrolled (468, 202) with delta (0, 0)
Screenshot: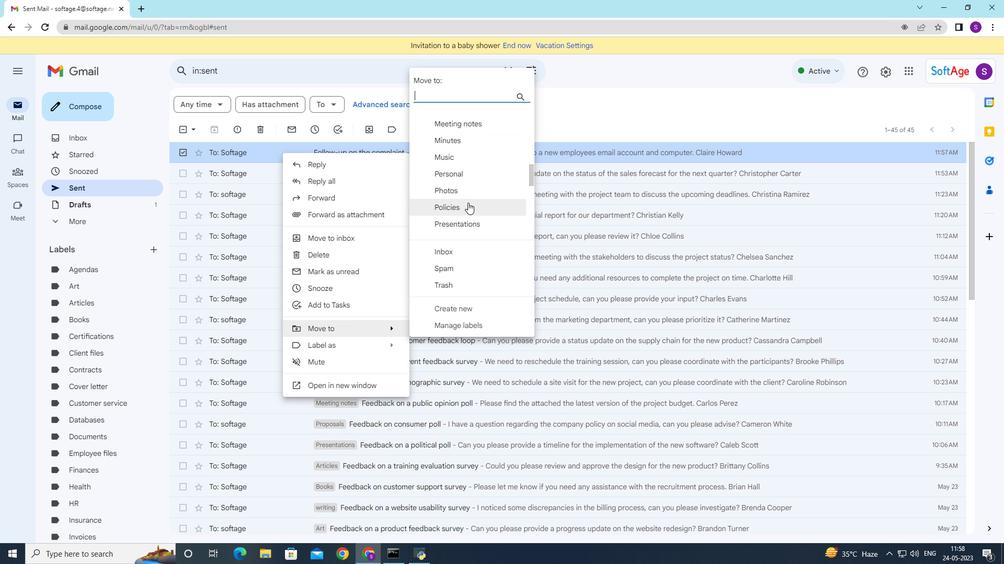 
Action: Mouse scrolled (468, 202) with delta (0, 0)
Screenshot: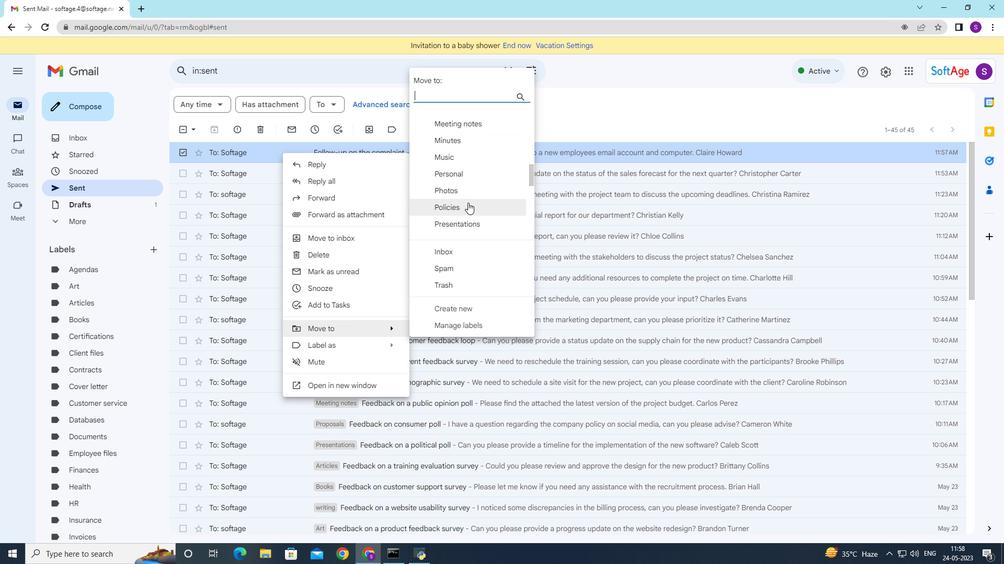 
Action: Mouse moved to (468, 138)
Screenshot: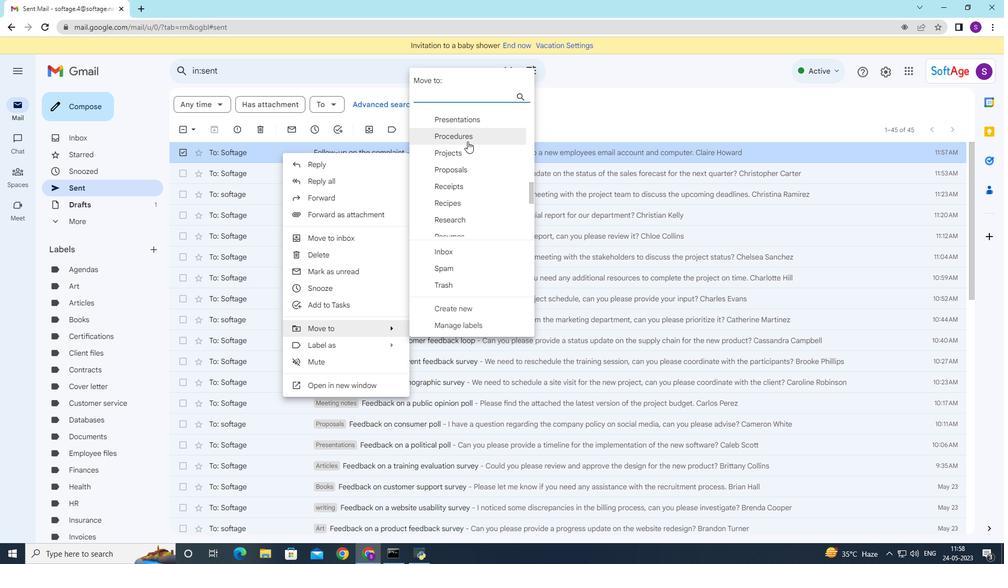
Action: Mouse pressed left at (467, 138)
Screenshot: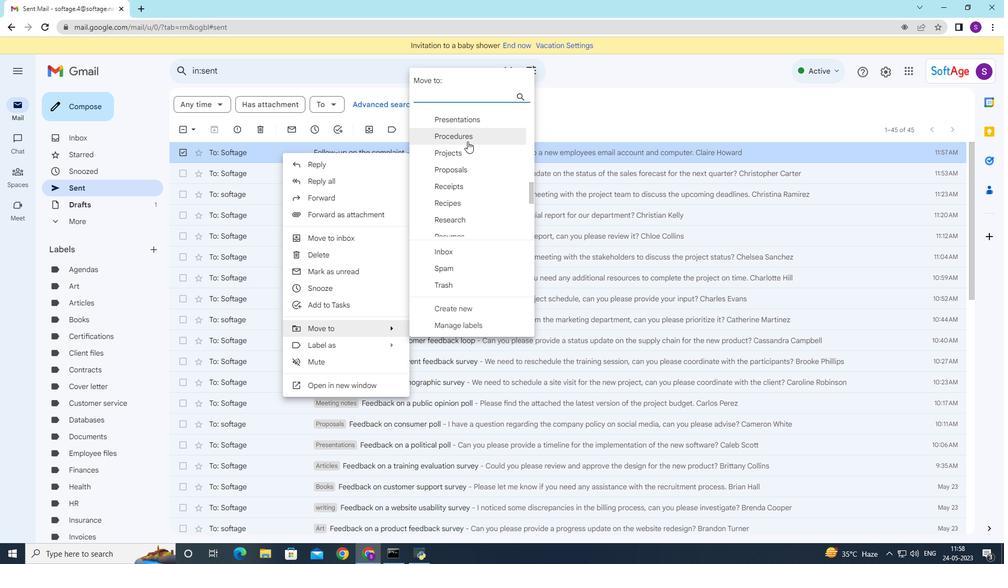 
Action: Mouse moved to (466, 144)
Screenshot: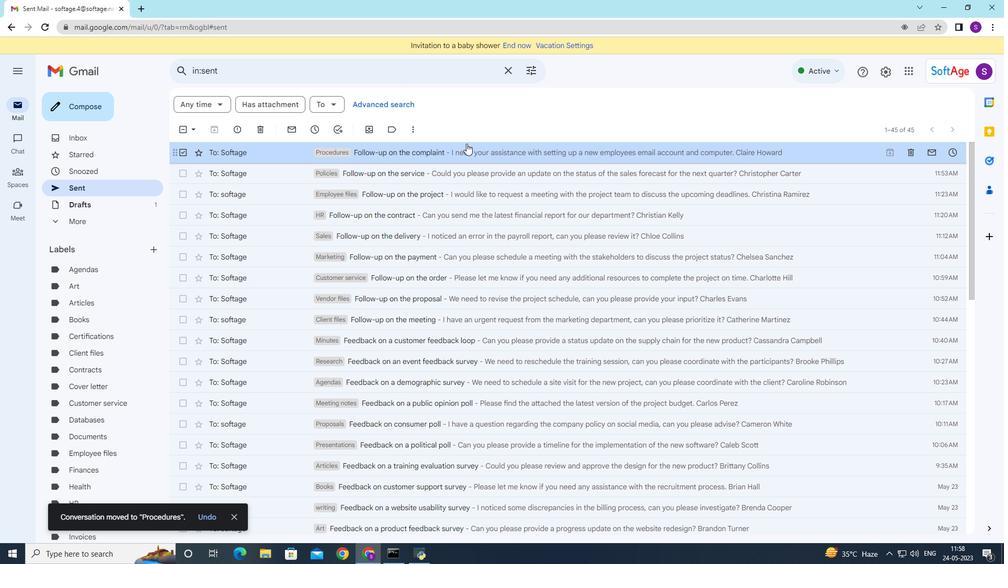 
